 Task: Apply the "Paulstretch" effect on a vocal for an otherworldly, elongated texture.
Action: Mouse moved to (89, 5)
Screenshot: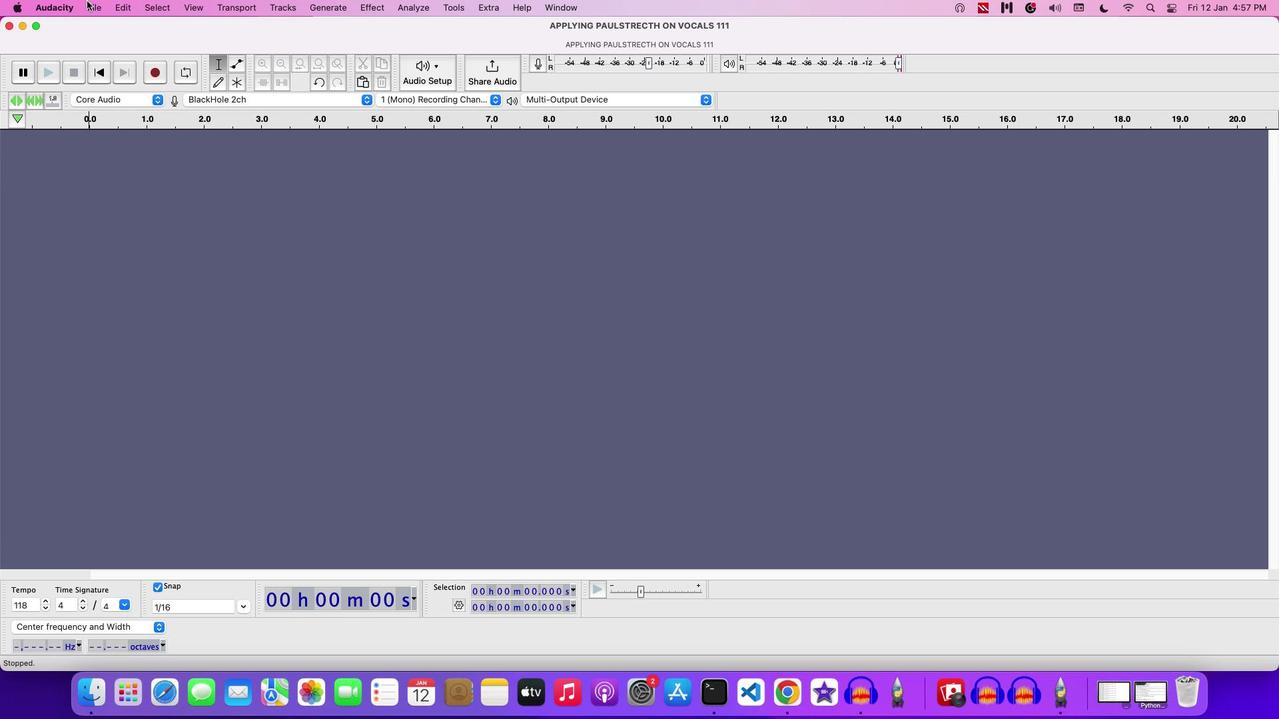 
Action: Mouse pressed left at (89, 5)
Screenshot: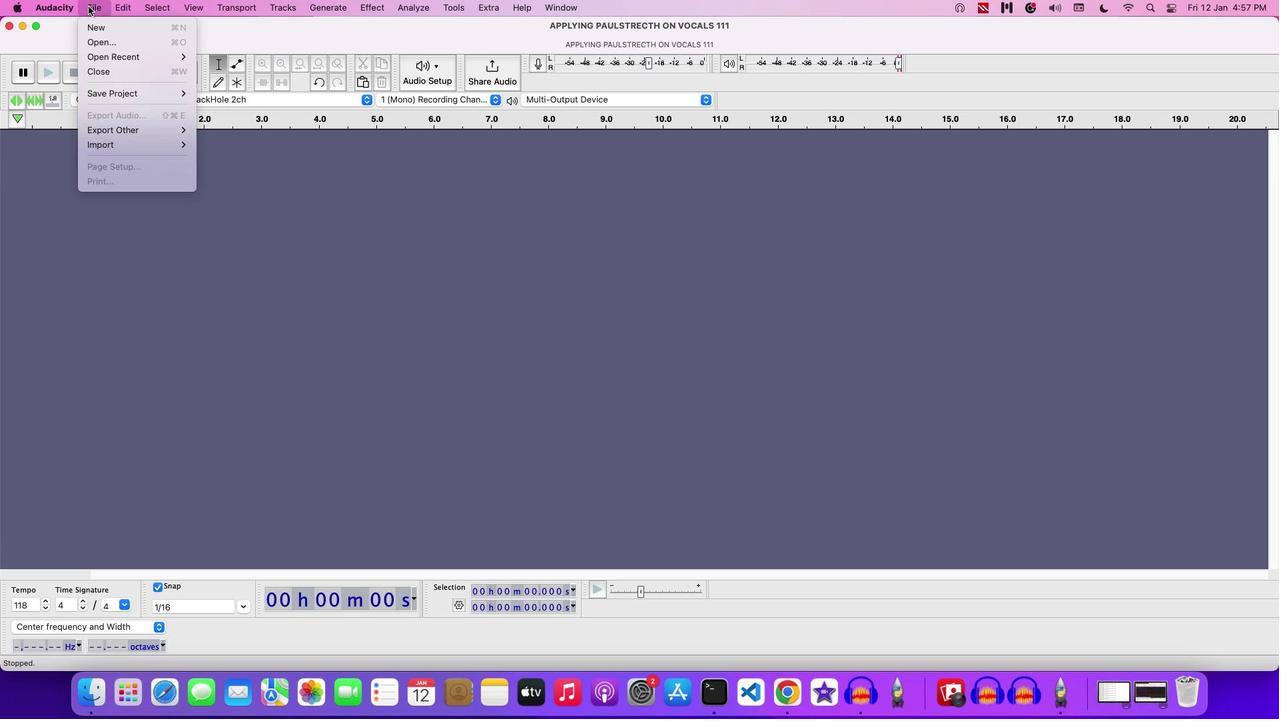 
Action: Mouse moved to (117, 40)
Screenshot: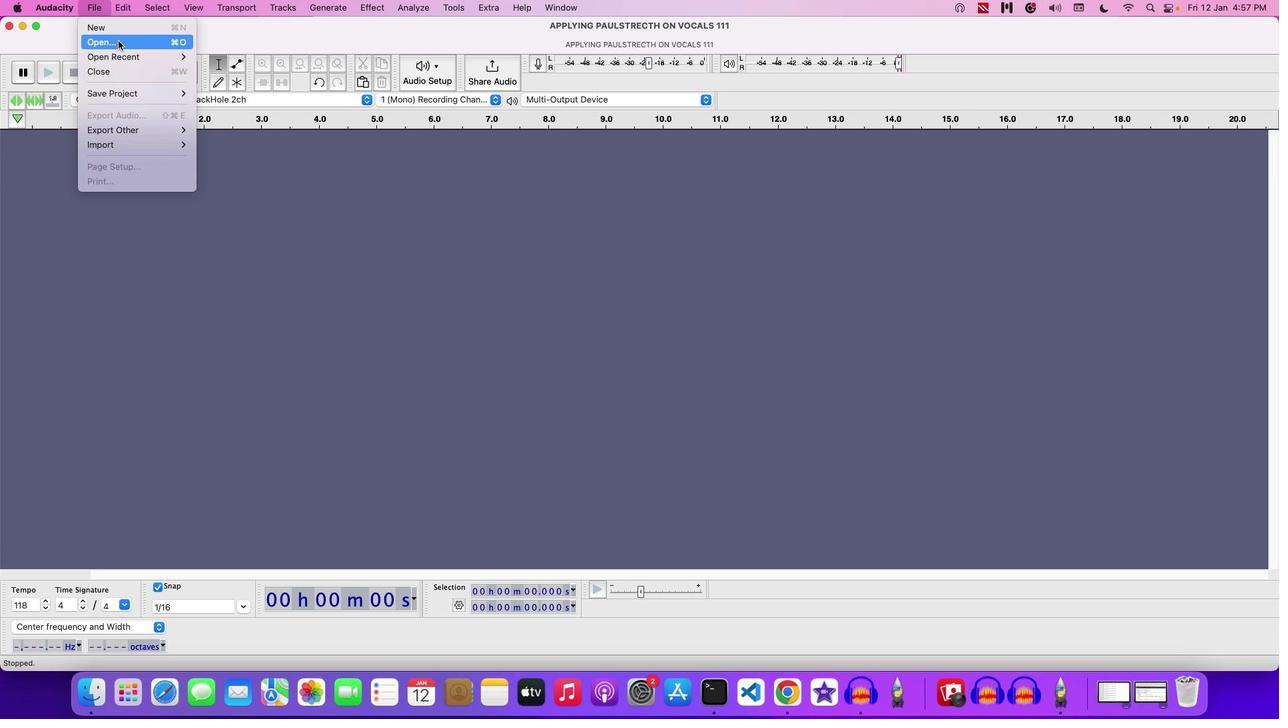 
Action: Mouse pressed left at (117, 40)
Screenshot: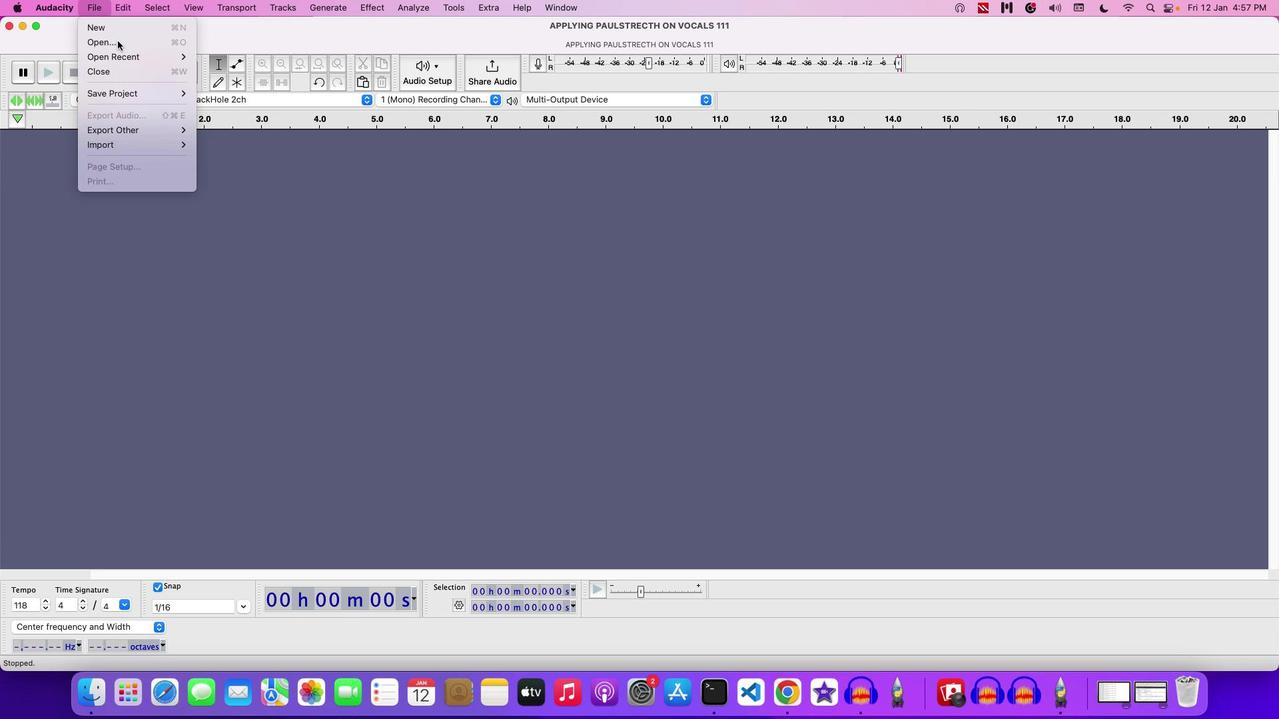 
Action: Mouse moved to (682, 139)
Screenshot: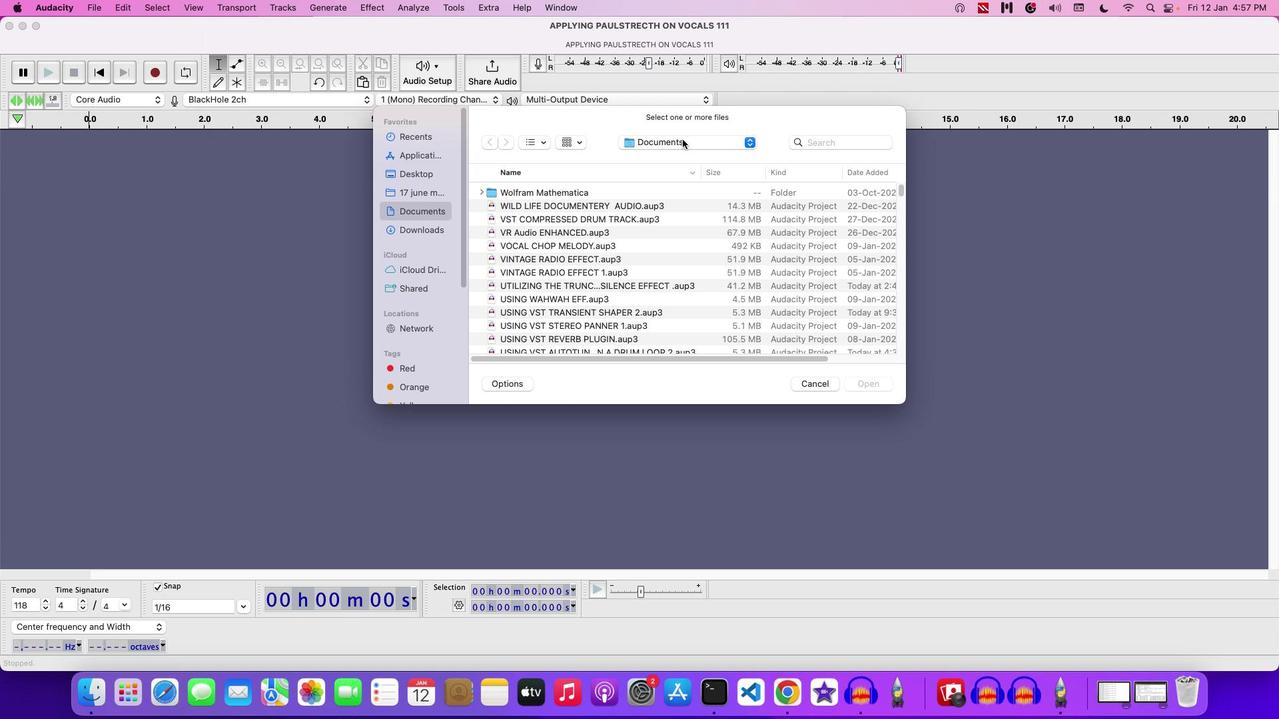 
Action: Mouse pressed left at (682, 139)
Screenshot: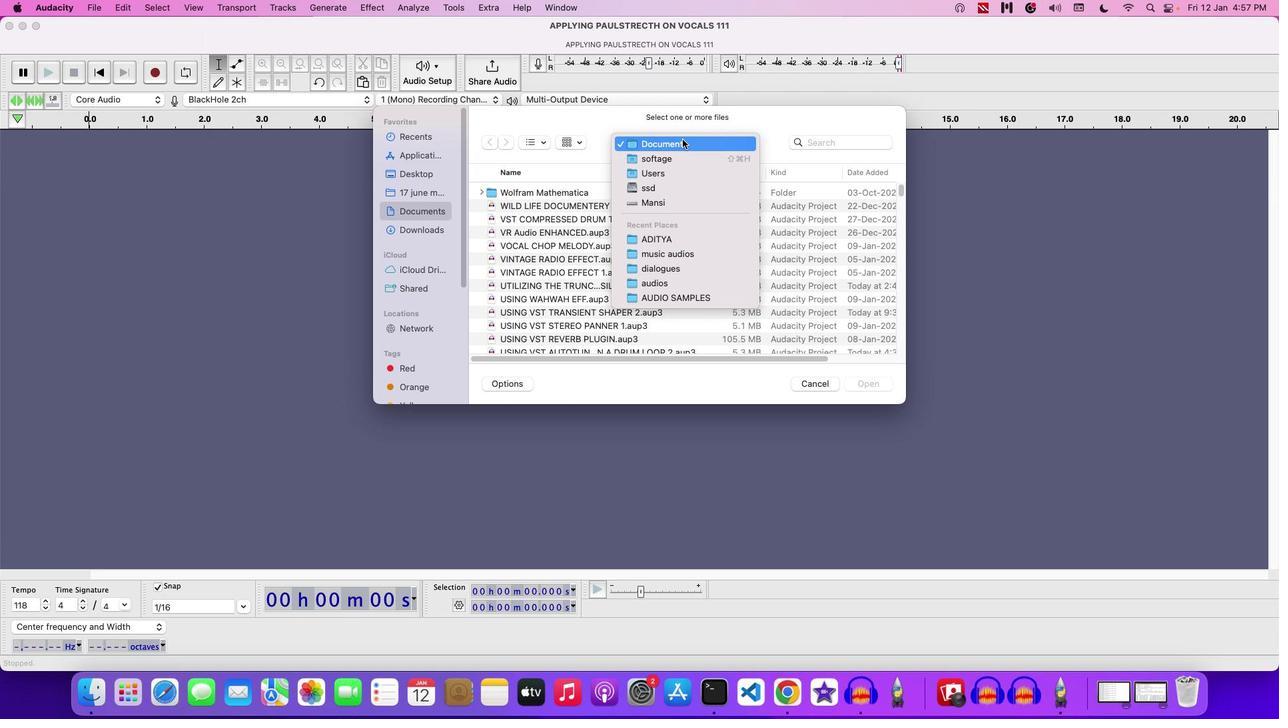 
Action: Mouse moved to (665, 243)
Screenshot: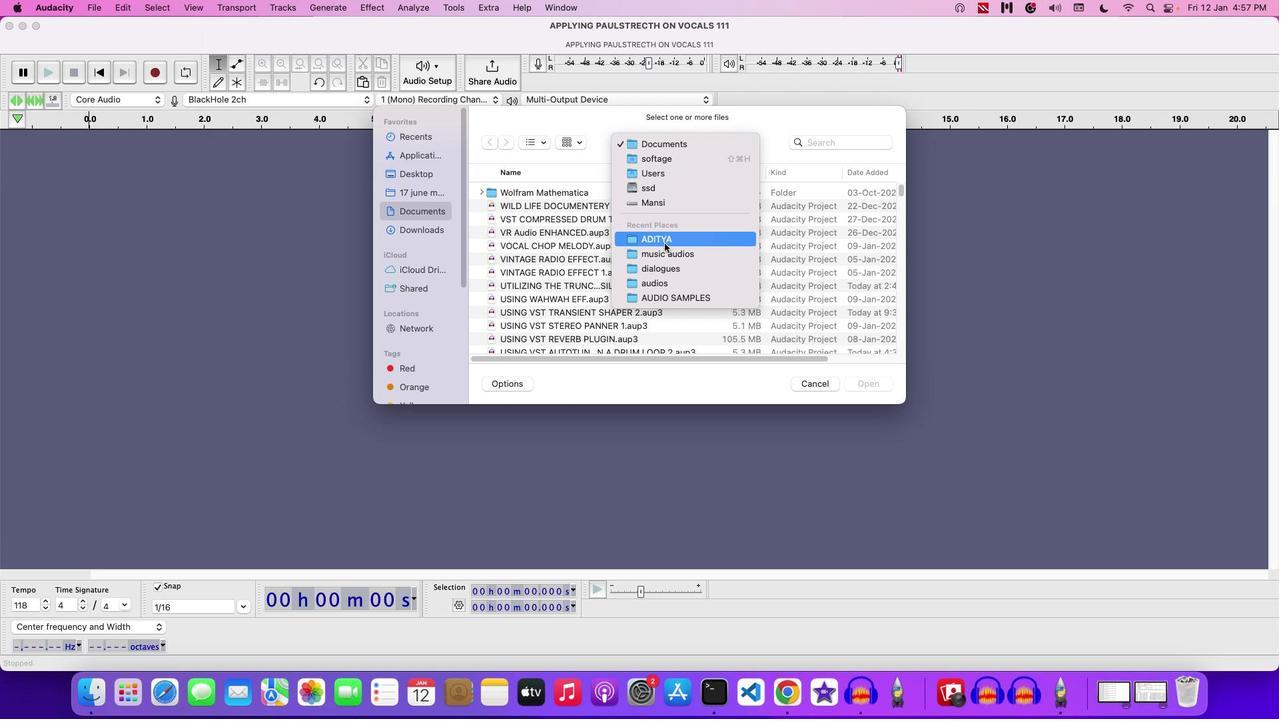 
Action: Mouse pressed left at (665, 243)
Screenshot: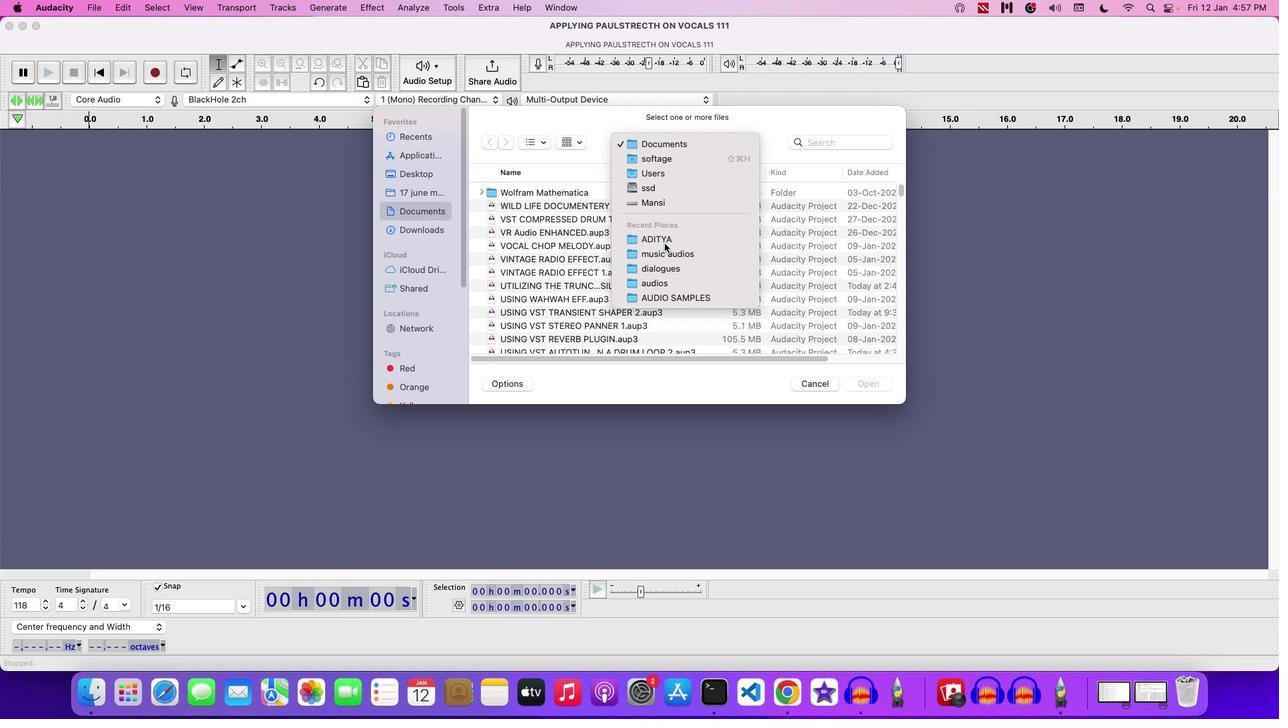 
Action: Mouse moved to (552, 271)
Screenshot: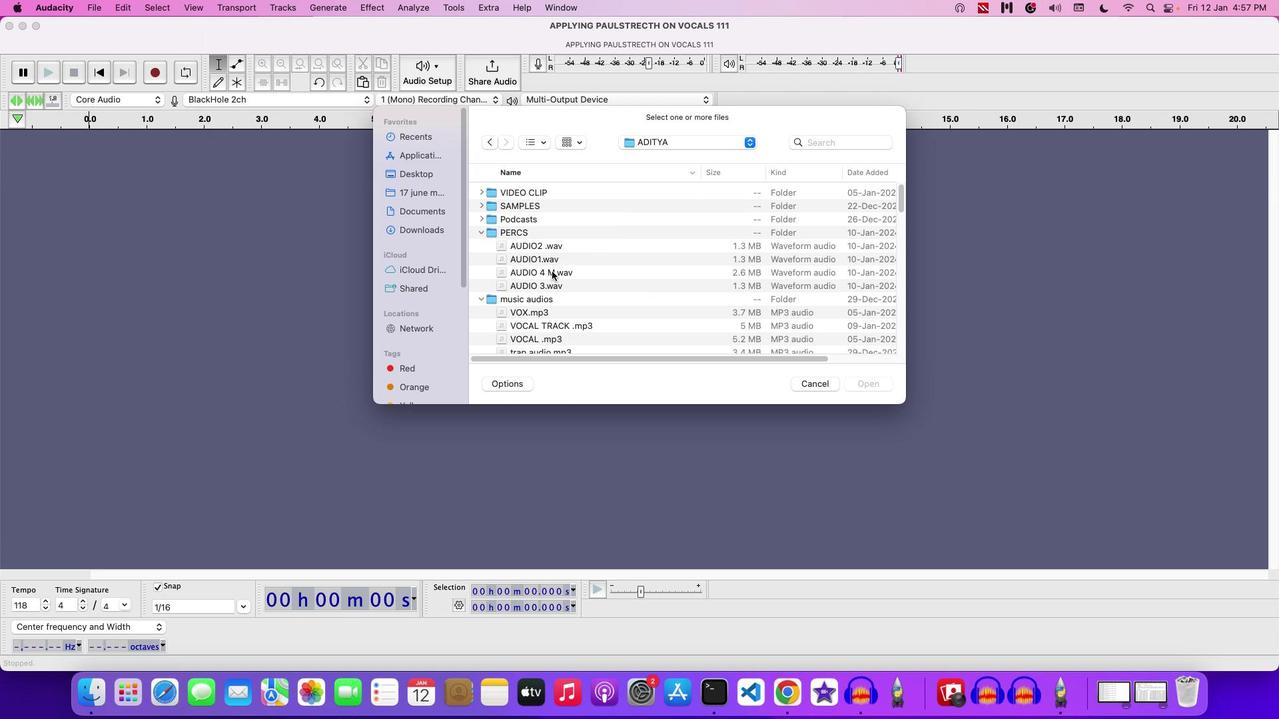 
Action: Mouse scrolled (552, 271) with delta (0, 0)
Screenshot: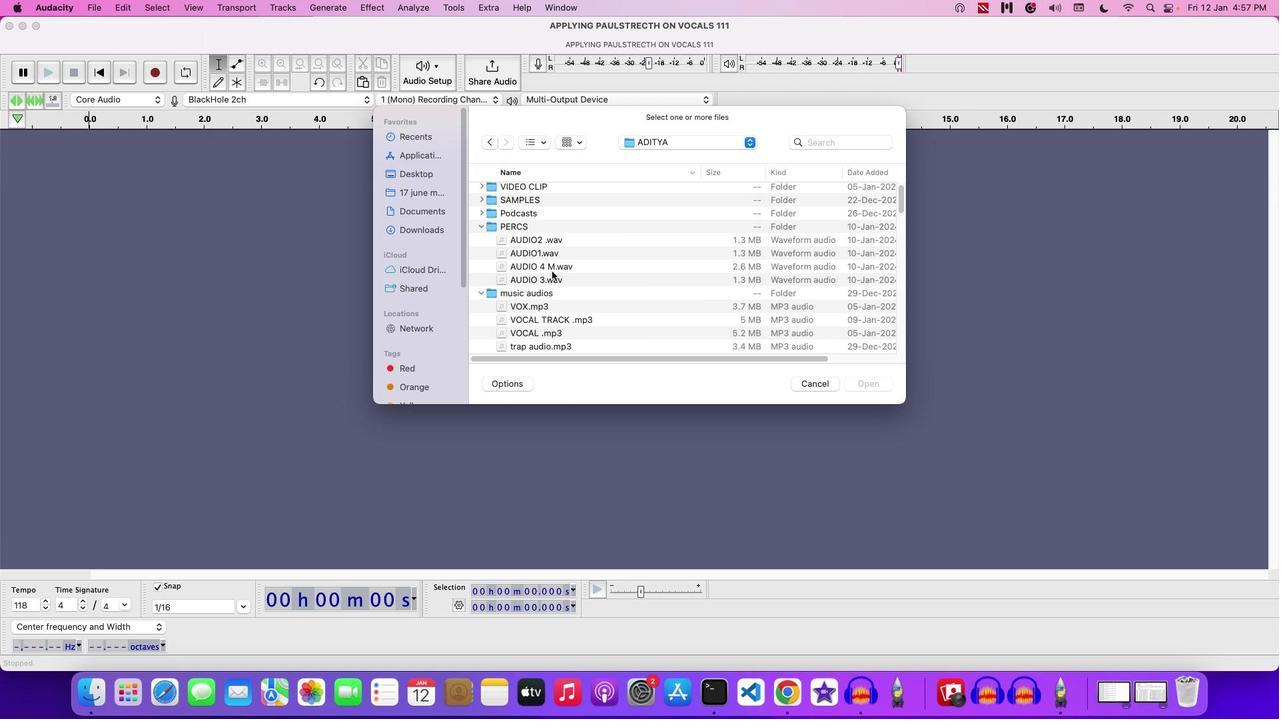 
Action: Mouse scrolled (552, 271) with delta (0, 0)
Screenshot: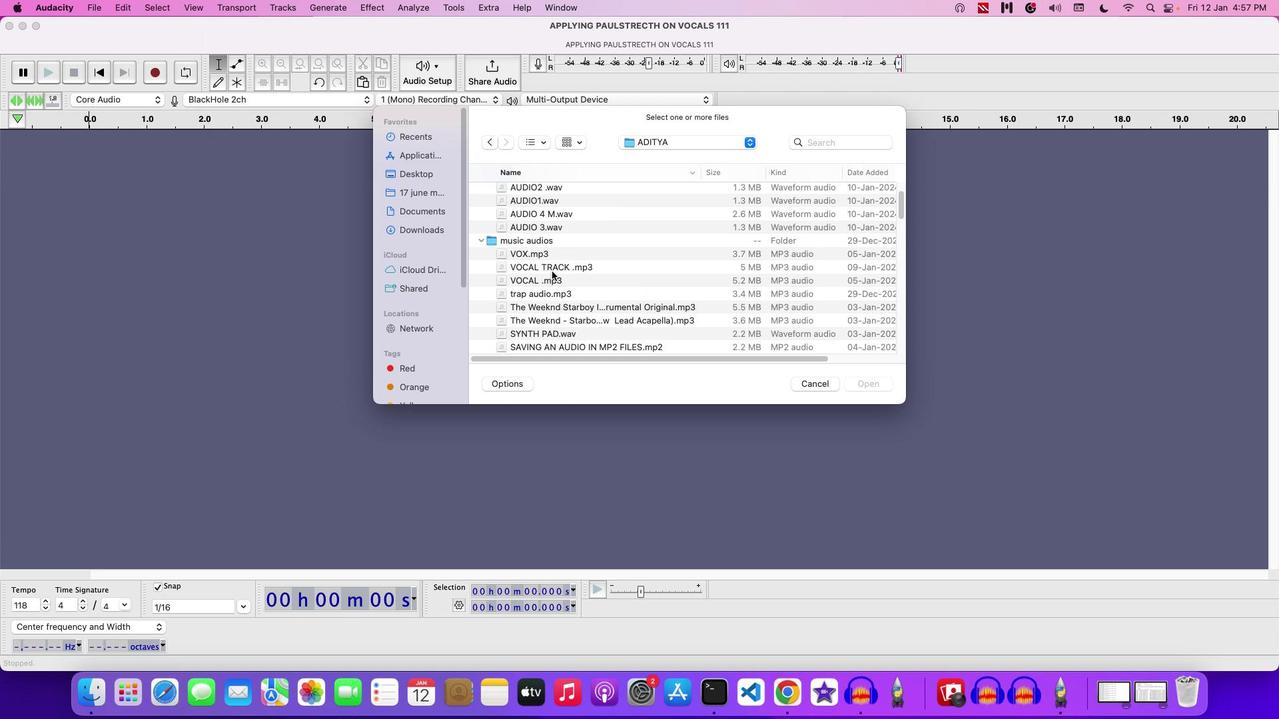 
Action: Mouse scrolled (552, 271) with delta (0, 0)
Screenshot: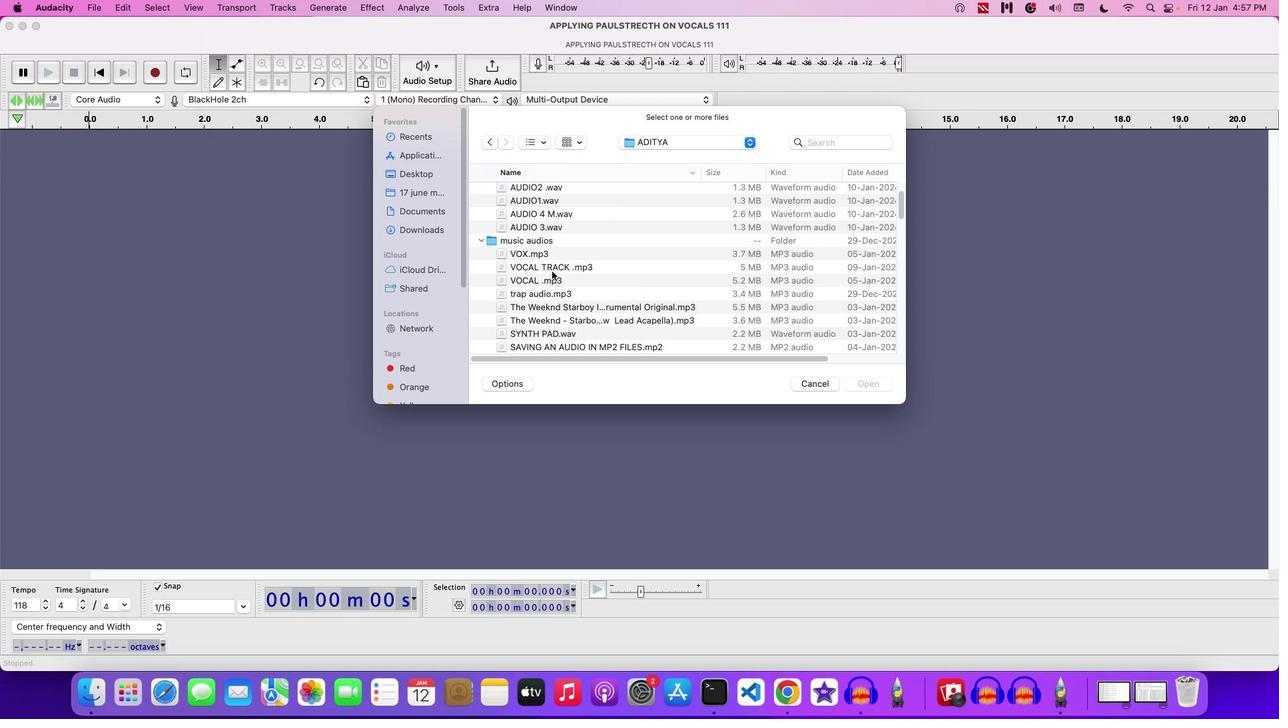 
Action: Mouse scrolled (552, 271) with delta (0, -1)
Screenshot: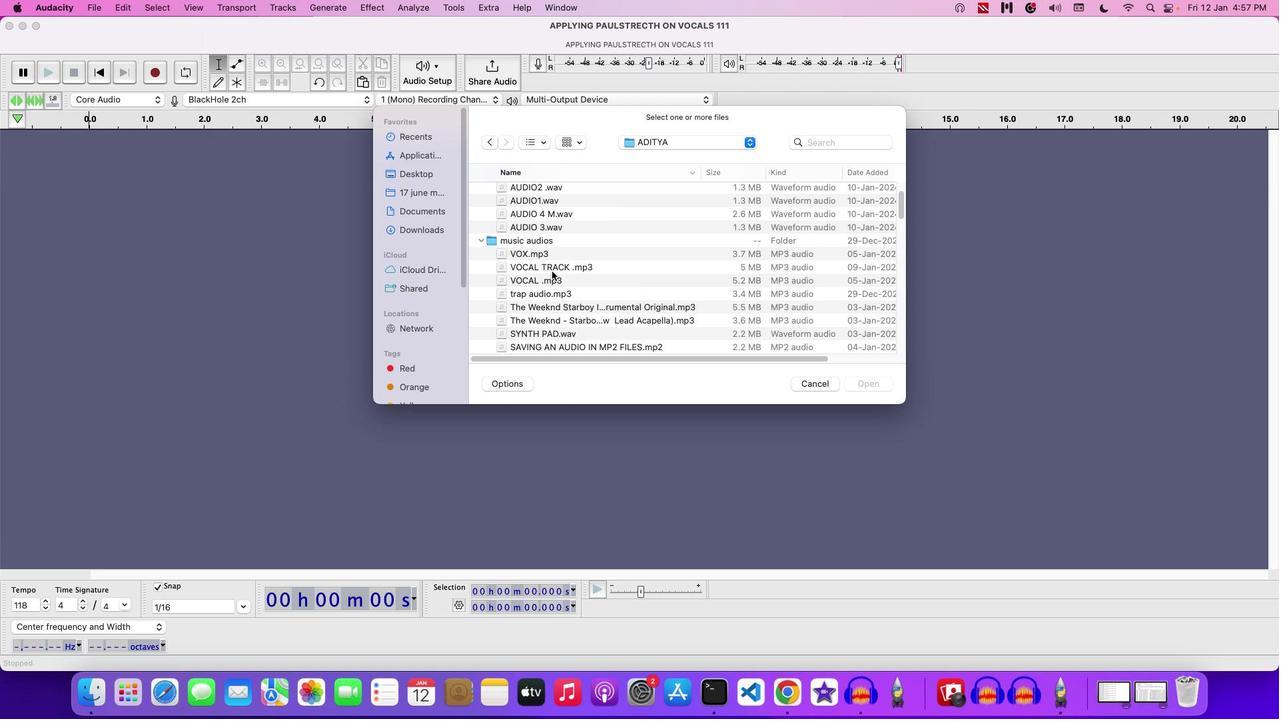 
Action: Mouse moved to (551, 254)
Screenshot: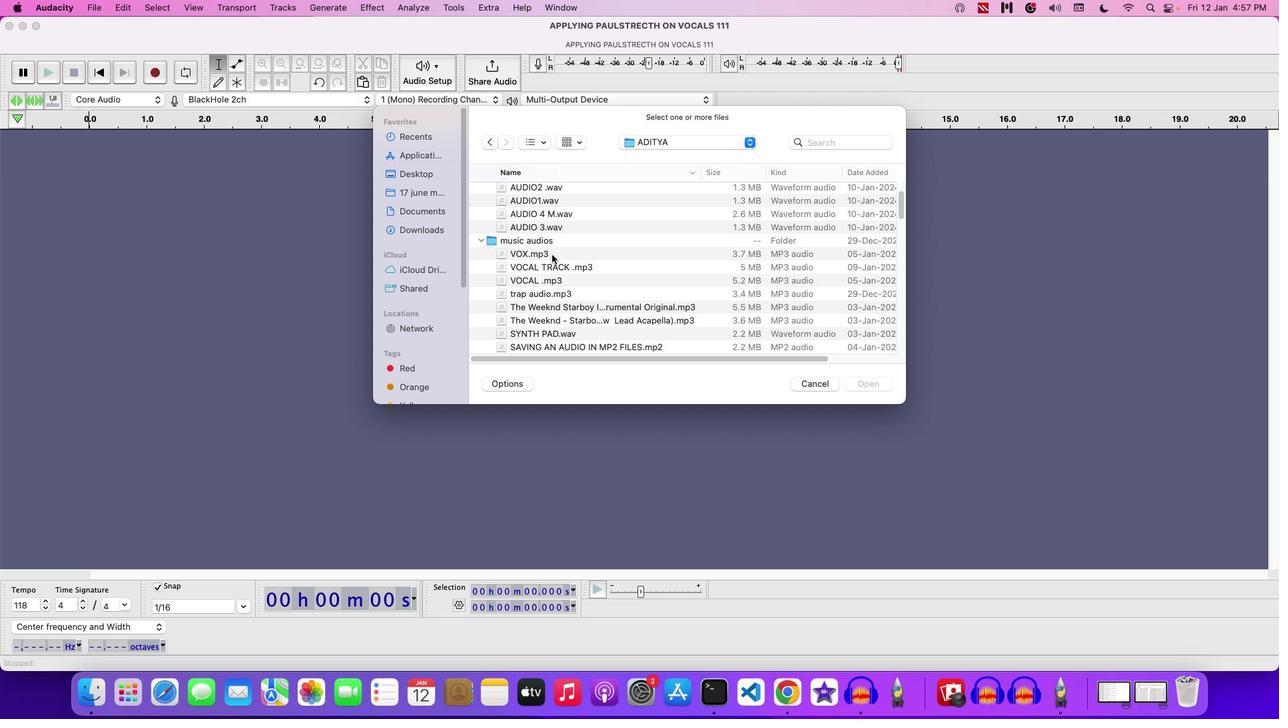 
Action: Mouse pressed left at (551, 254)
Screenshot: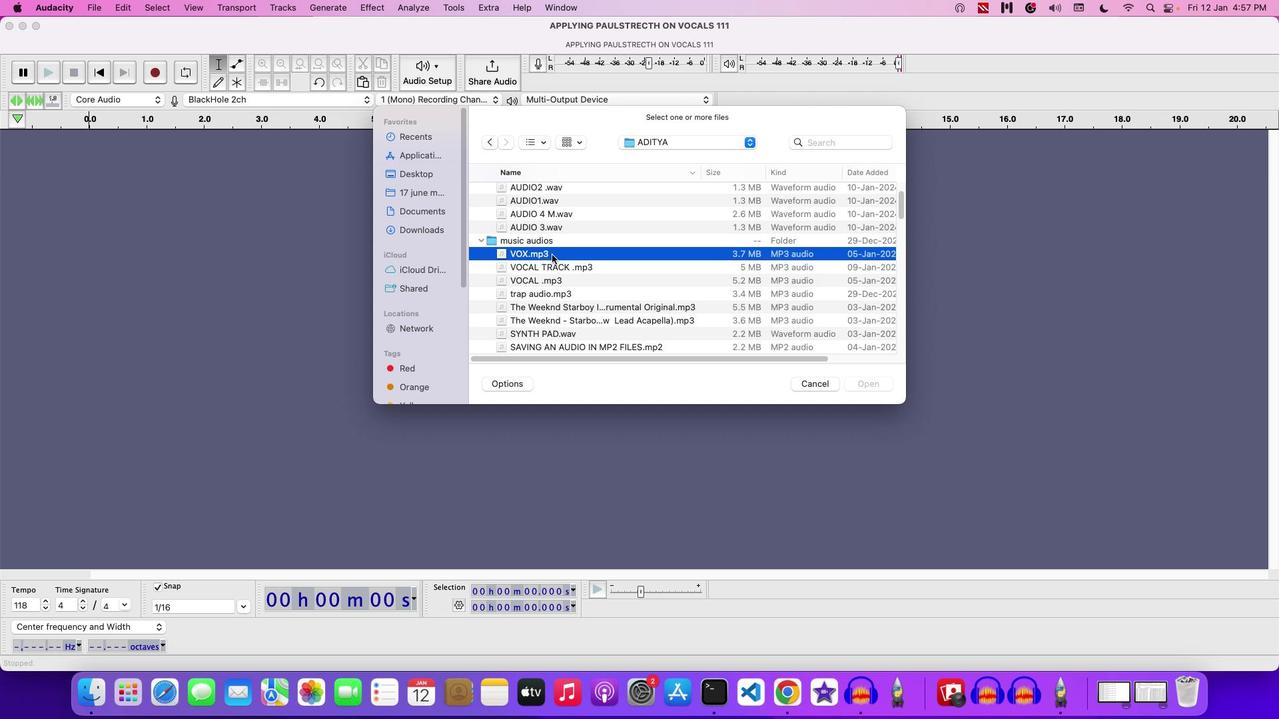 
Action: Mouse pressed left at (551, 254)
Screenshot: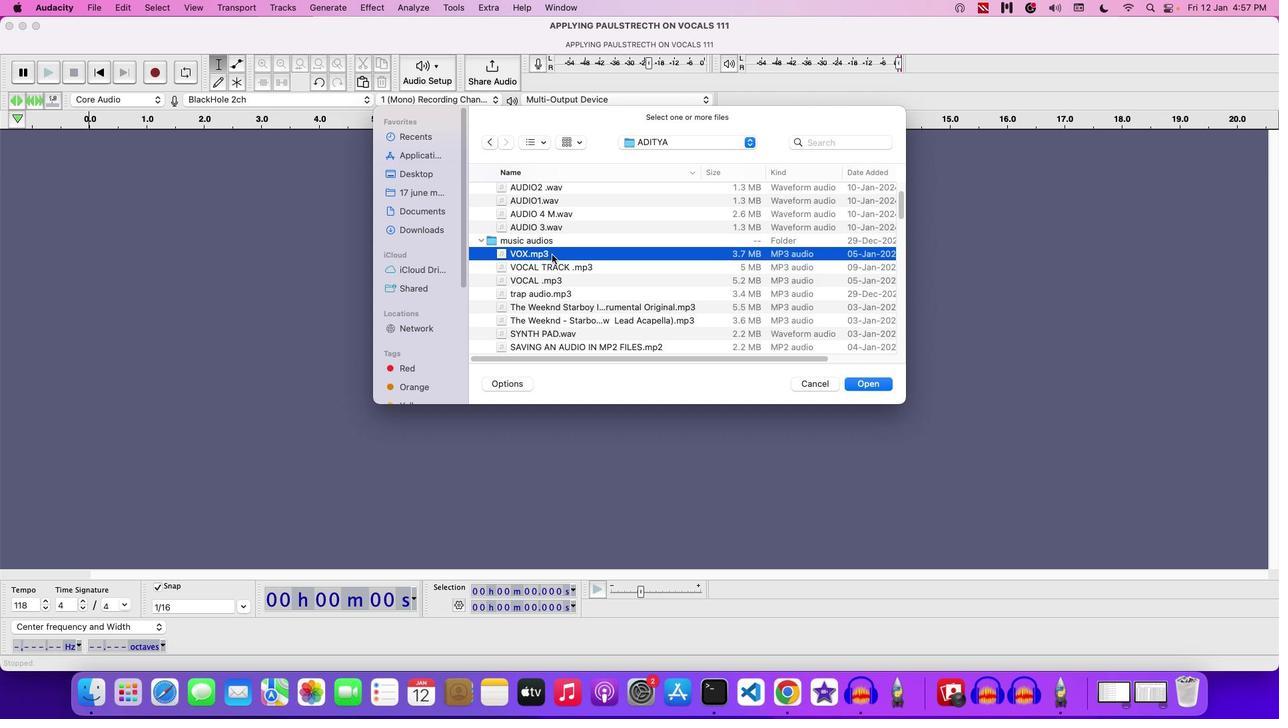 
Action: Mouse moved to (534, 253)
Screenshot: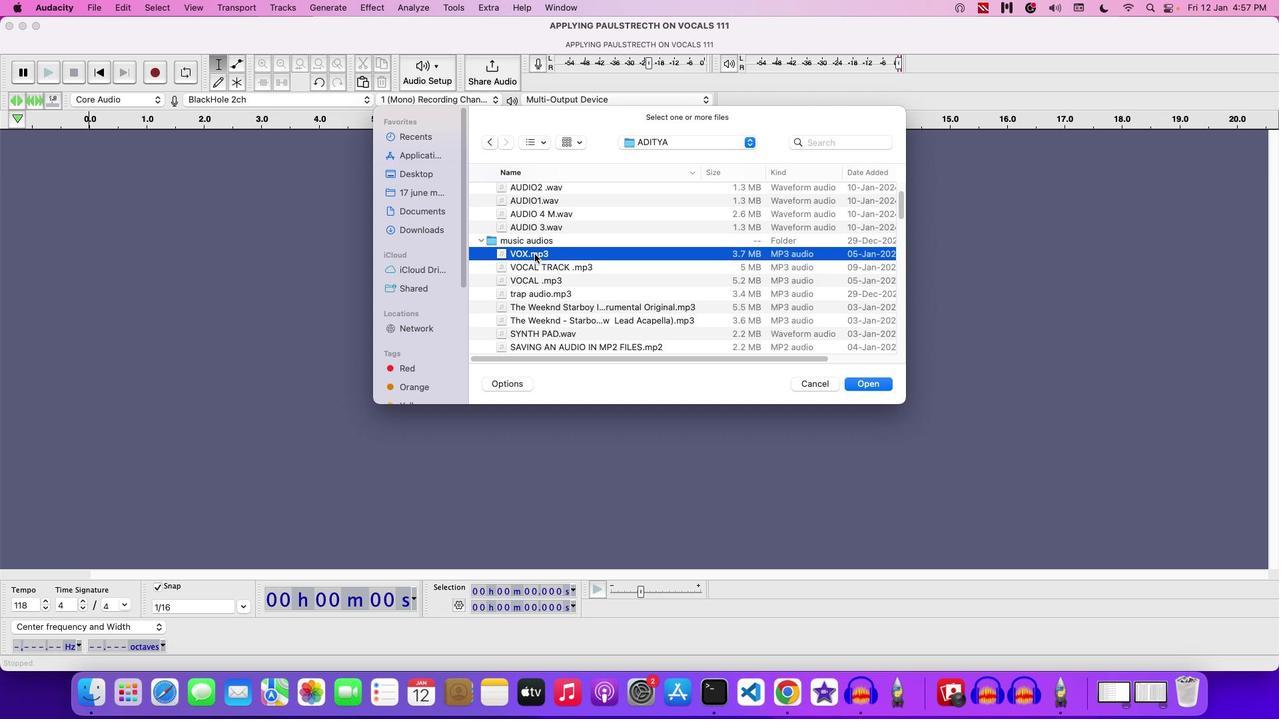 
Action: Mouse pressed left at (534, 253)
Screenshot: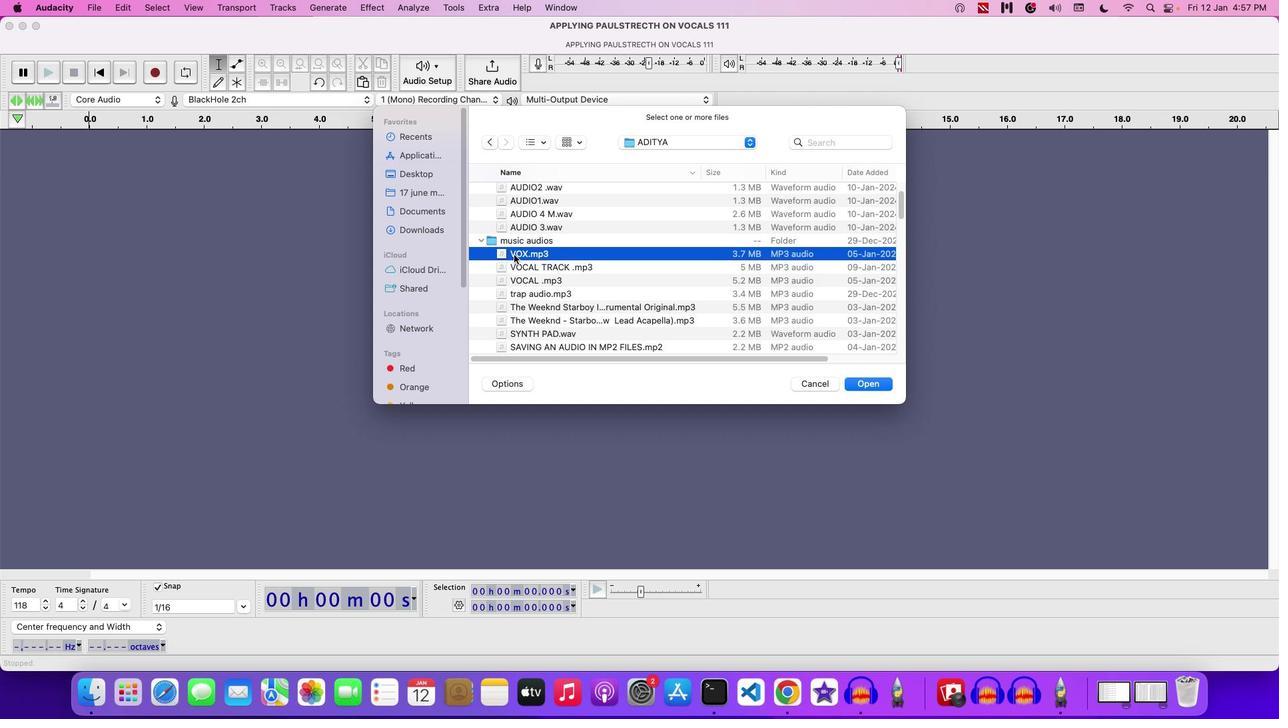 
Action: Mouse moved to (817, 384)
Screenshot: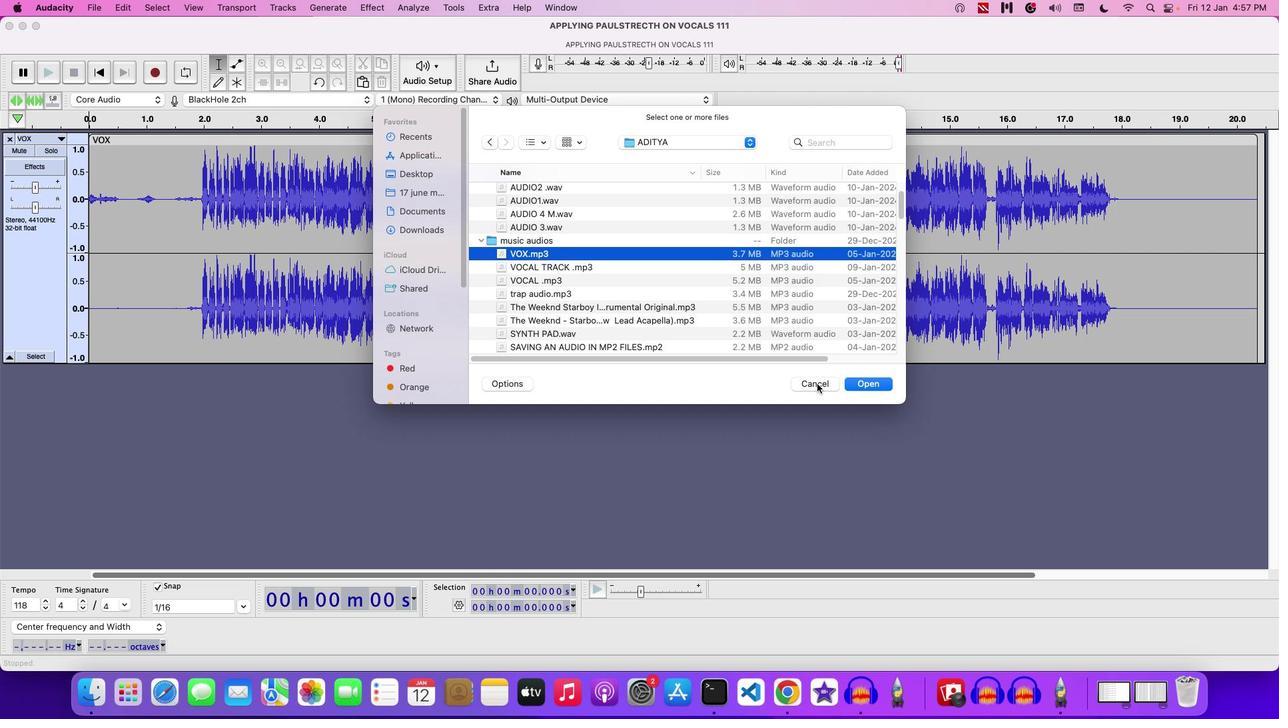 
Action: Mouse pressed left at (817, 384)
Screenshot: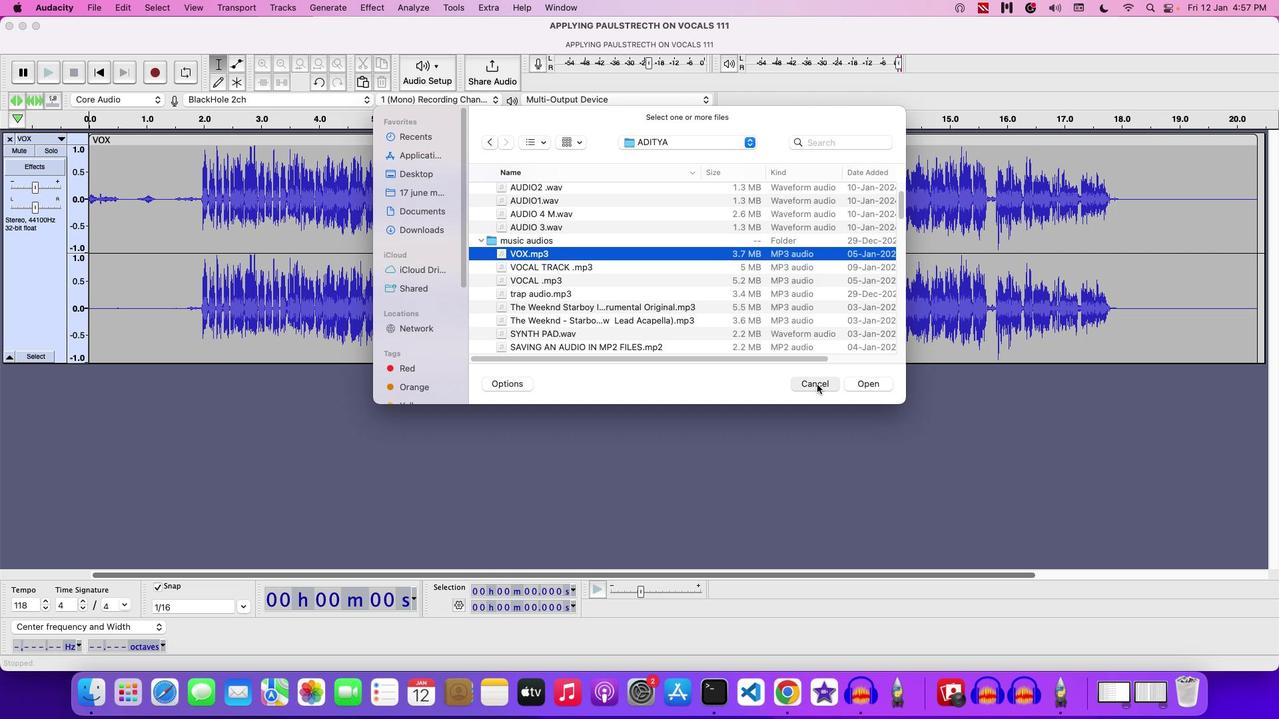 
Action: Mouse moved to (91, 142)
Screenshot: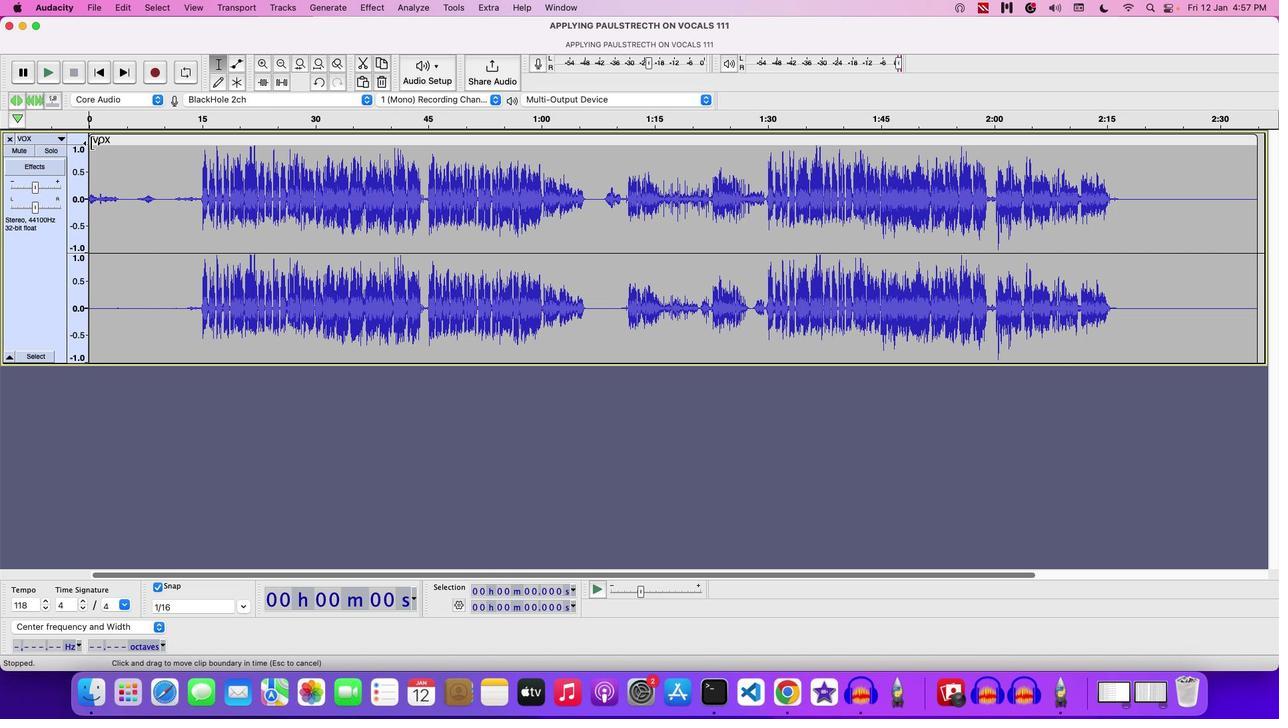 
Action: Mouse pressed left at (91, 142)
Screenshot: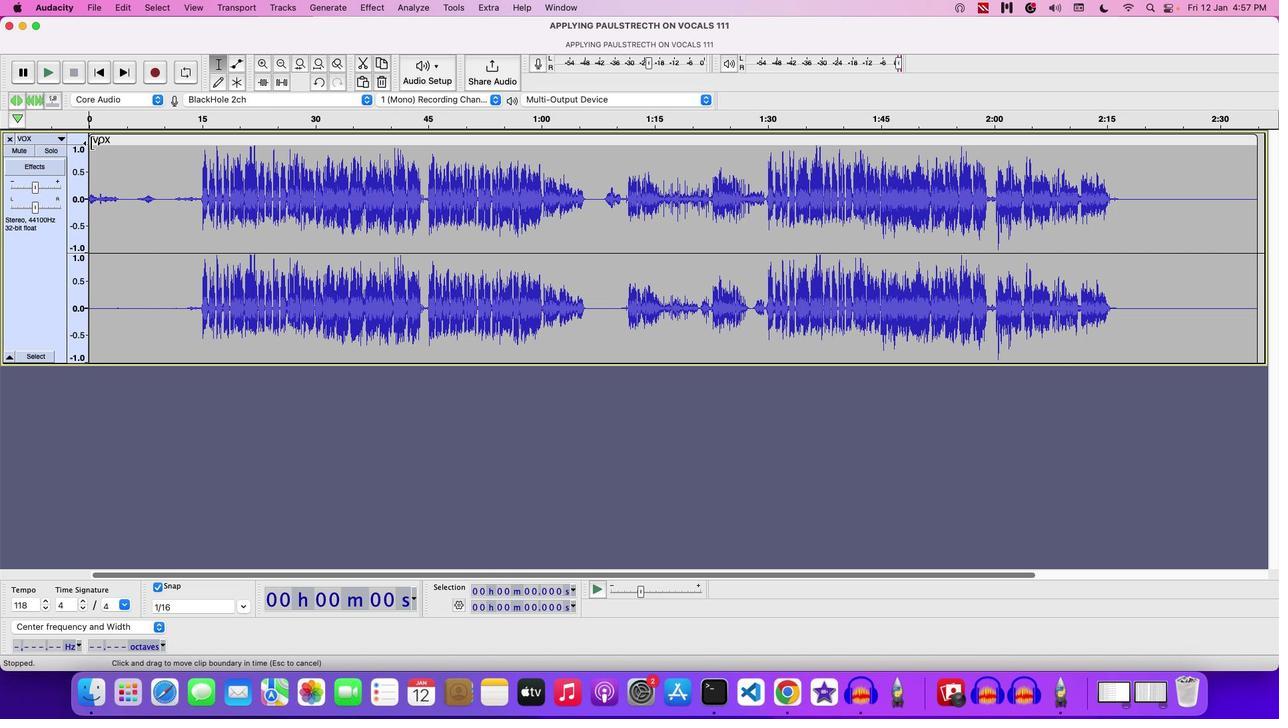 
Action: Mouse moved to (221, 143)
Screenshot: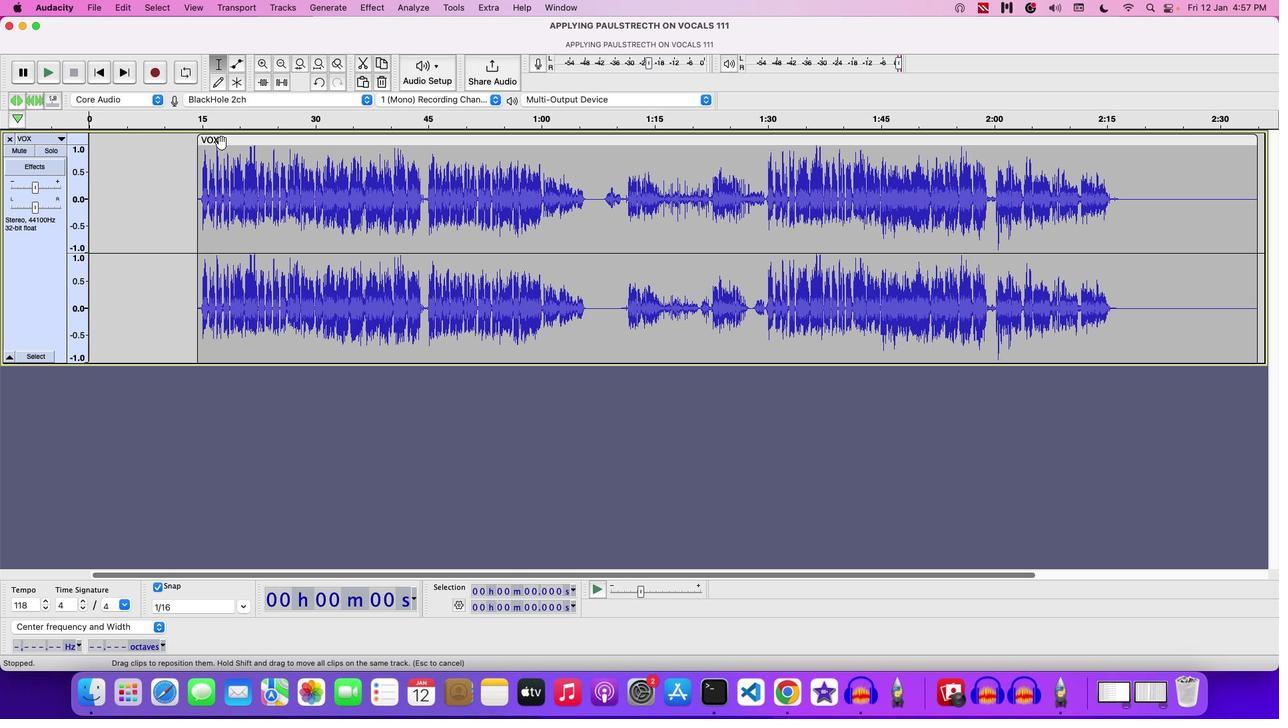 
Action: Mouse pressed left at (221, 143)
Screenshot: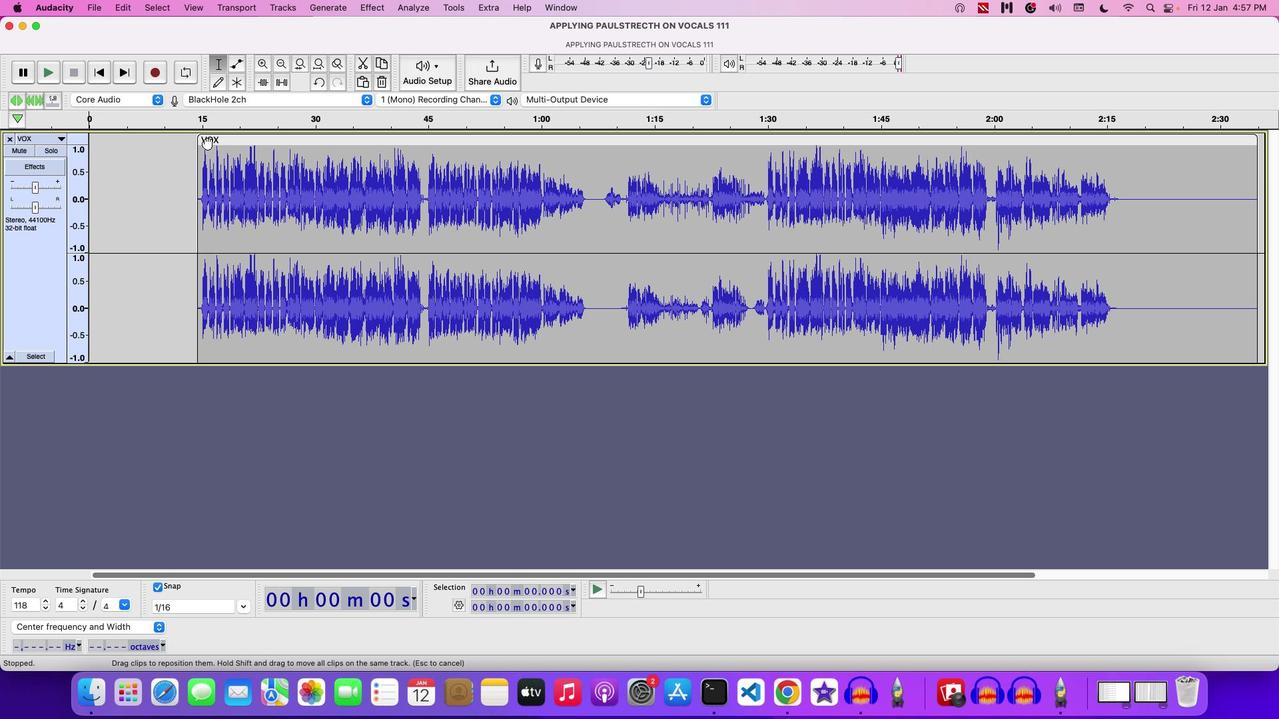 
Action: Mouse moved to (319, 175)
Screenshot: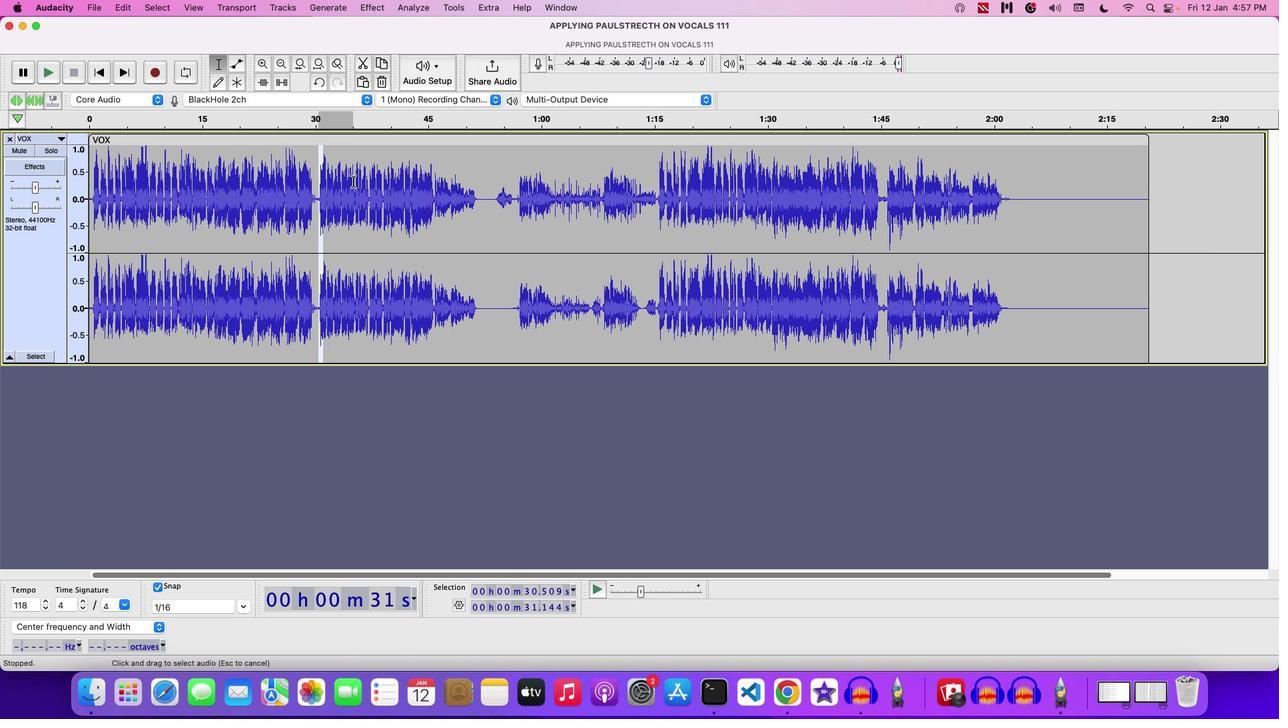 
Action: Mouse pressed left at (319, 175)
Screenshot: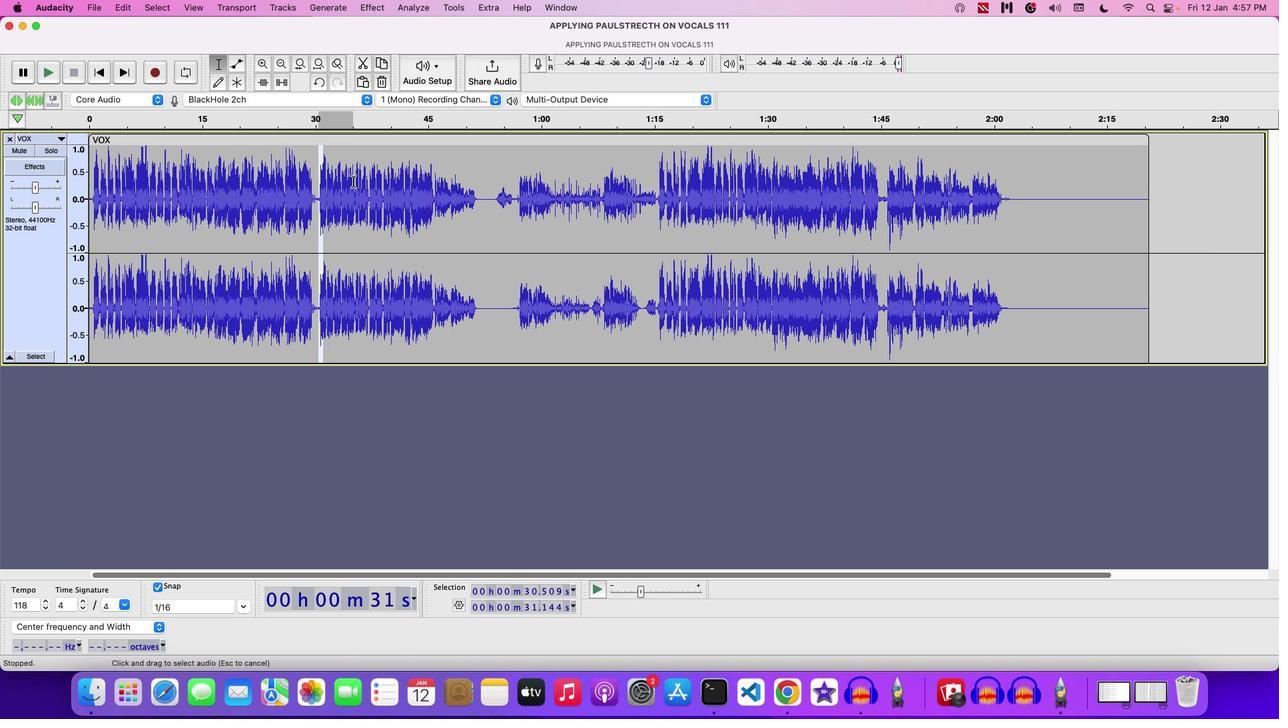 
Action: Mouse moved to (434, 188)
Screenshot: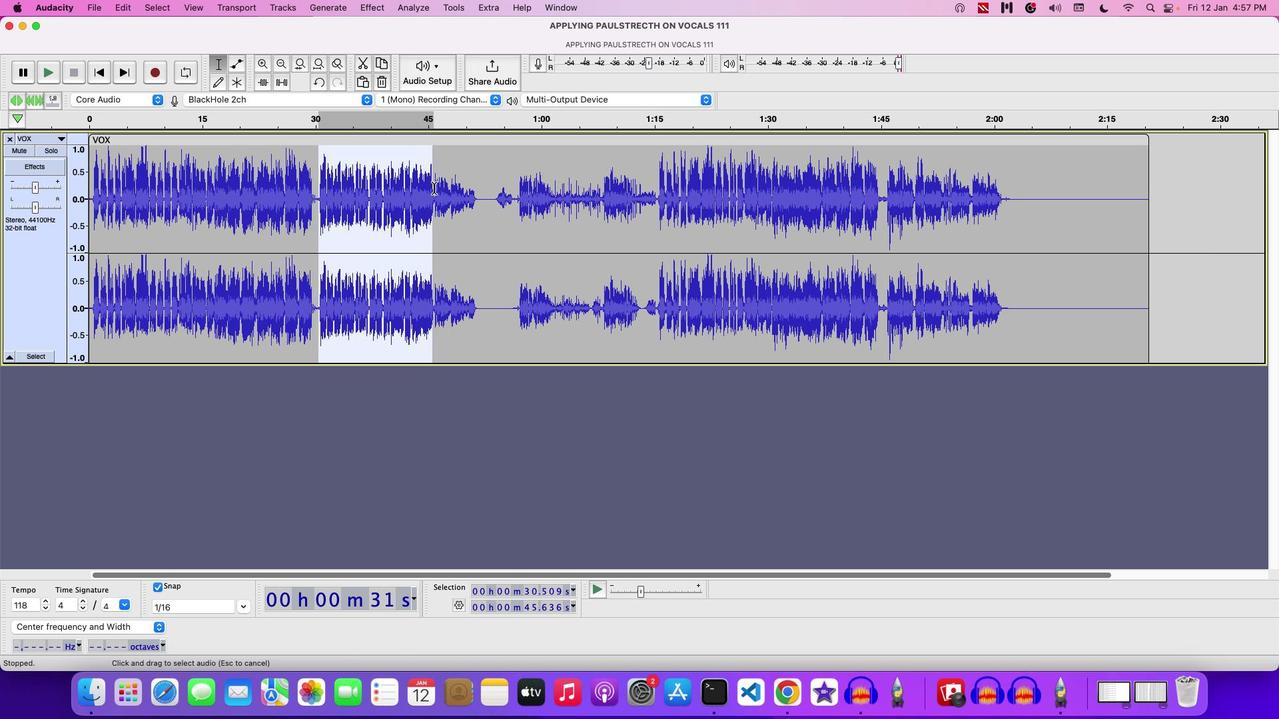 
Action: Key pressed Key.space
Screenshot: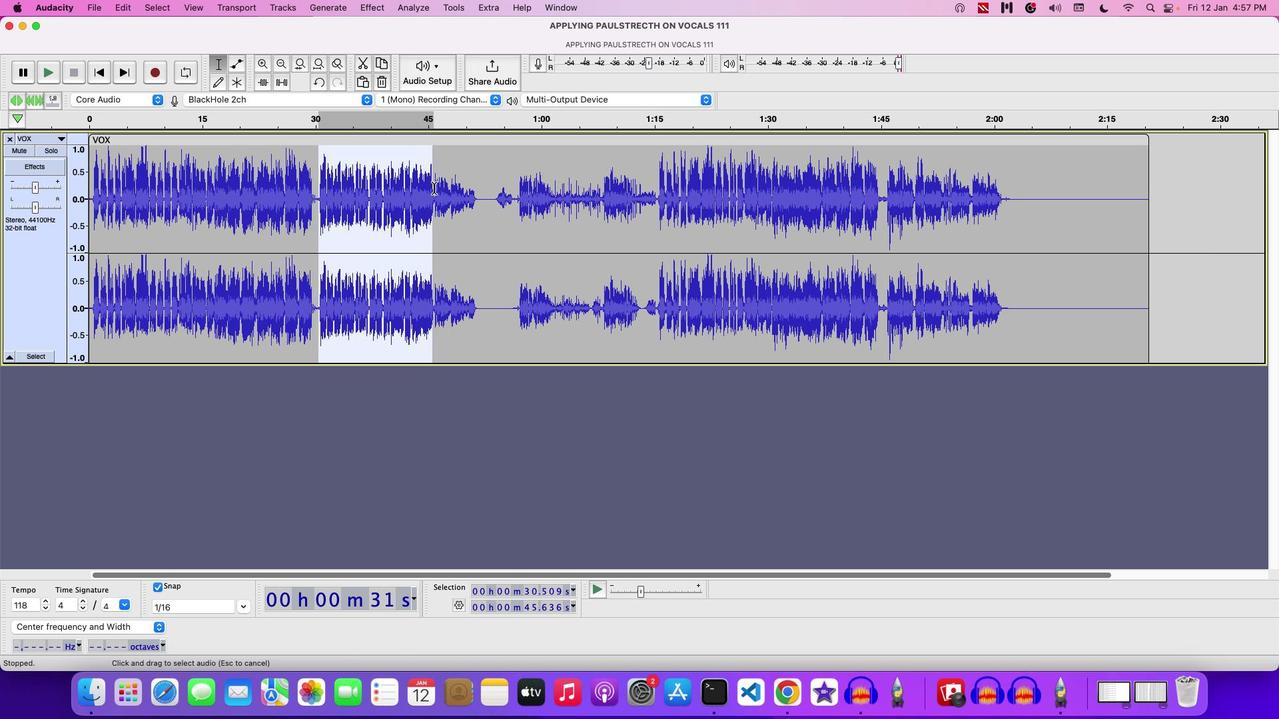 
Action: Mouse moved to (91, 139)
Screenshot: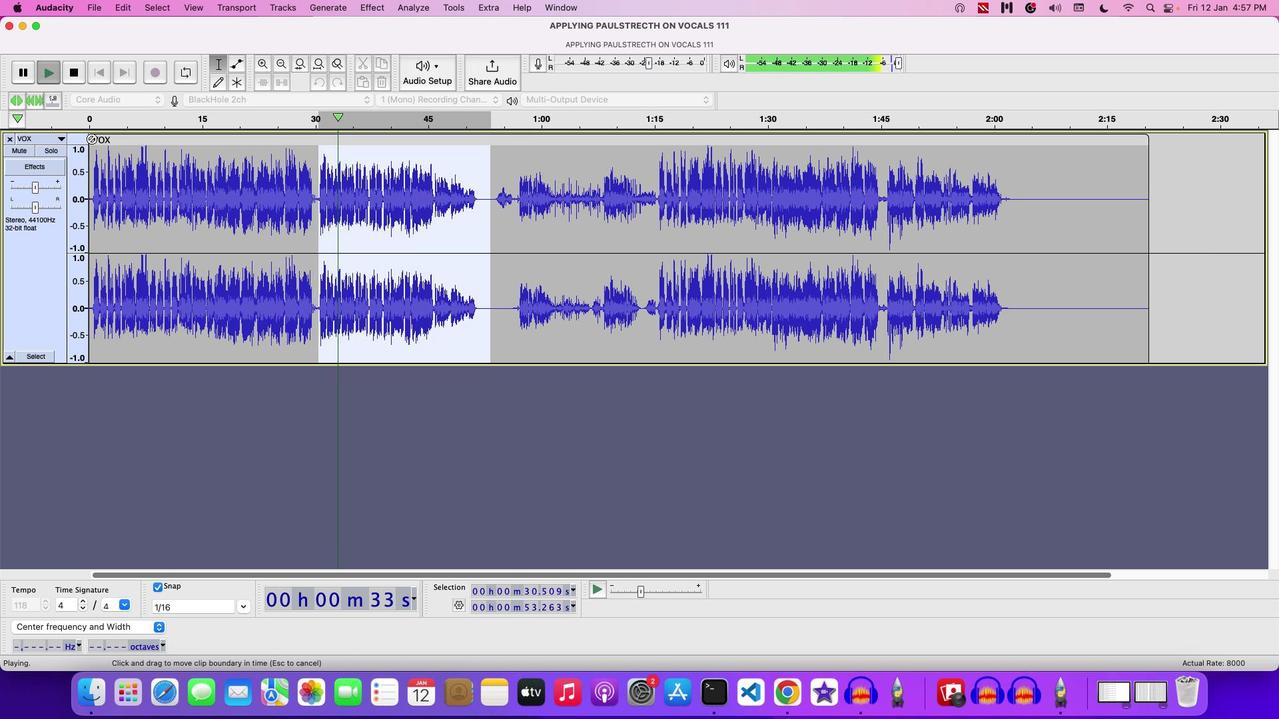 
Action: Key pressed Key.space
Screenshot: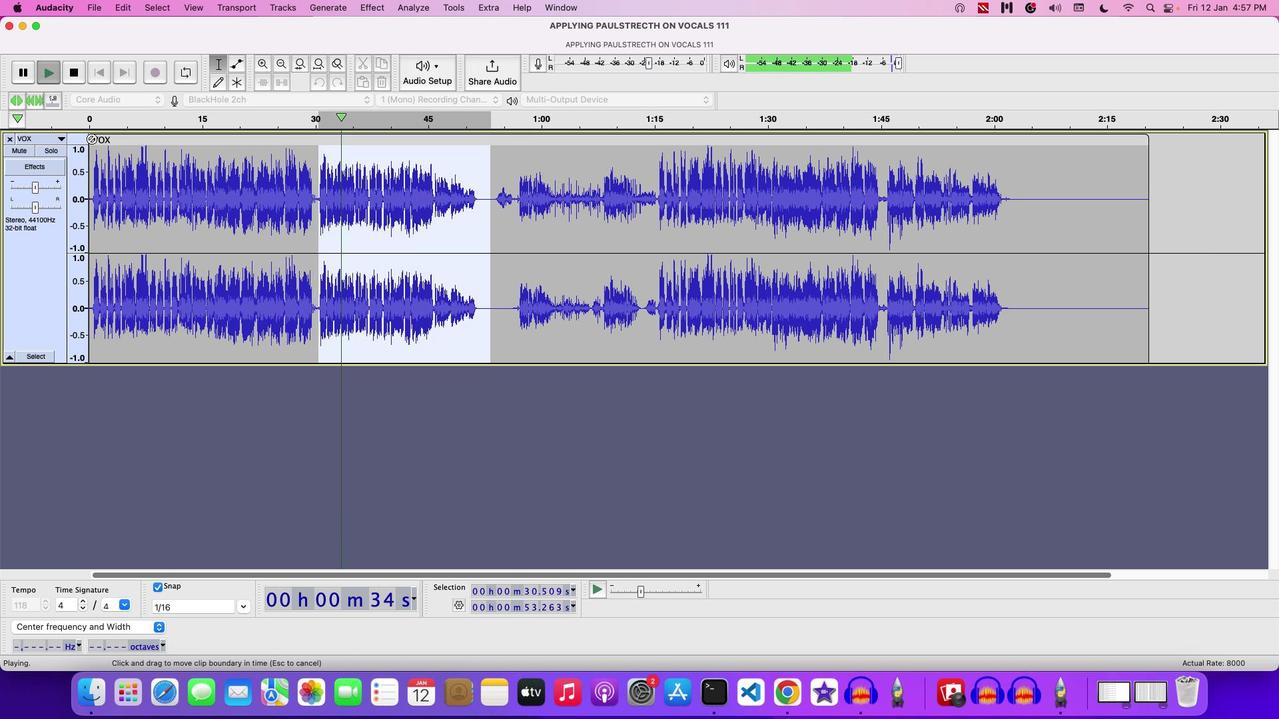 
Action: Mouse pressed left at (91, 139)
Screenshot: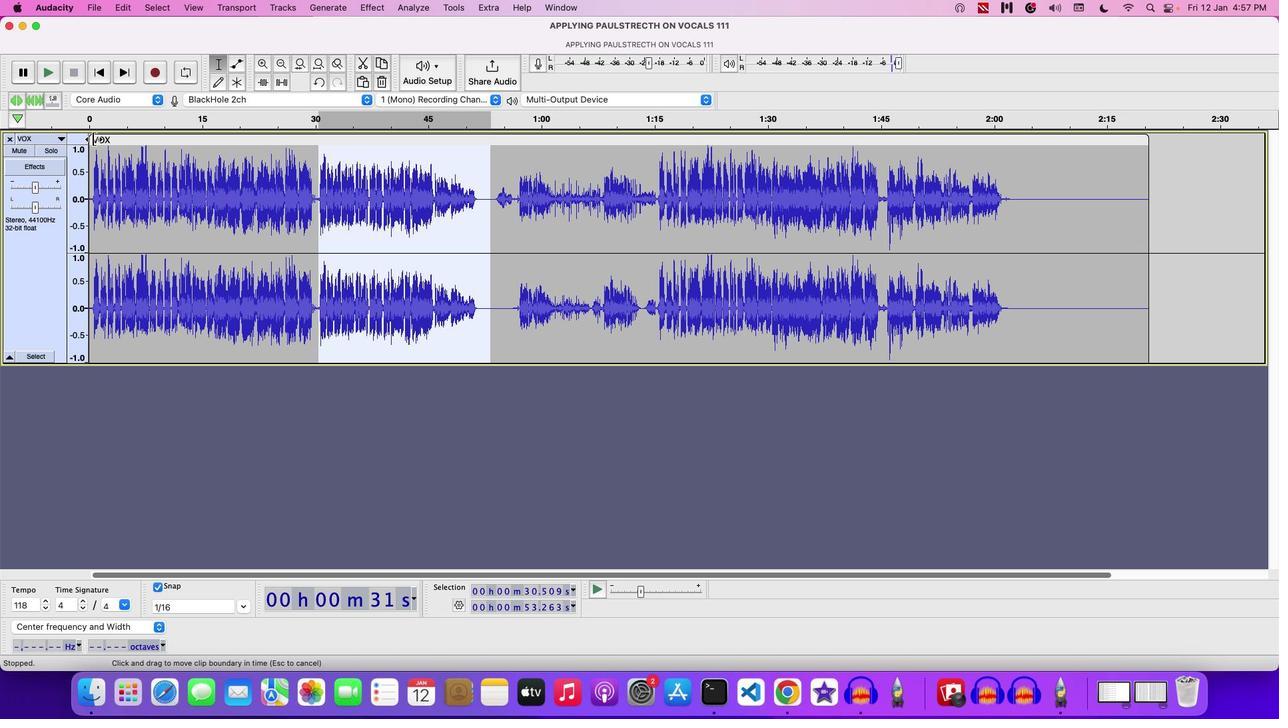 
Action: Mouse moved to (329, 141)
Screenshot: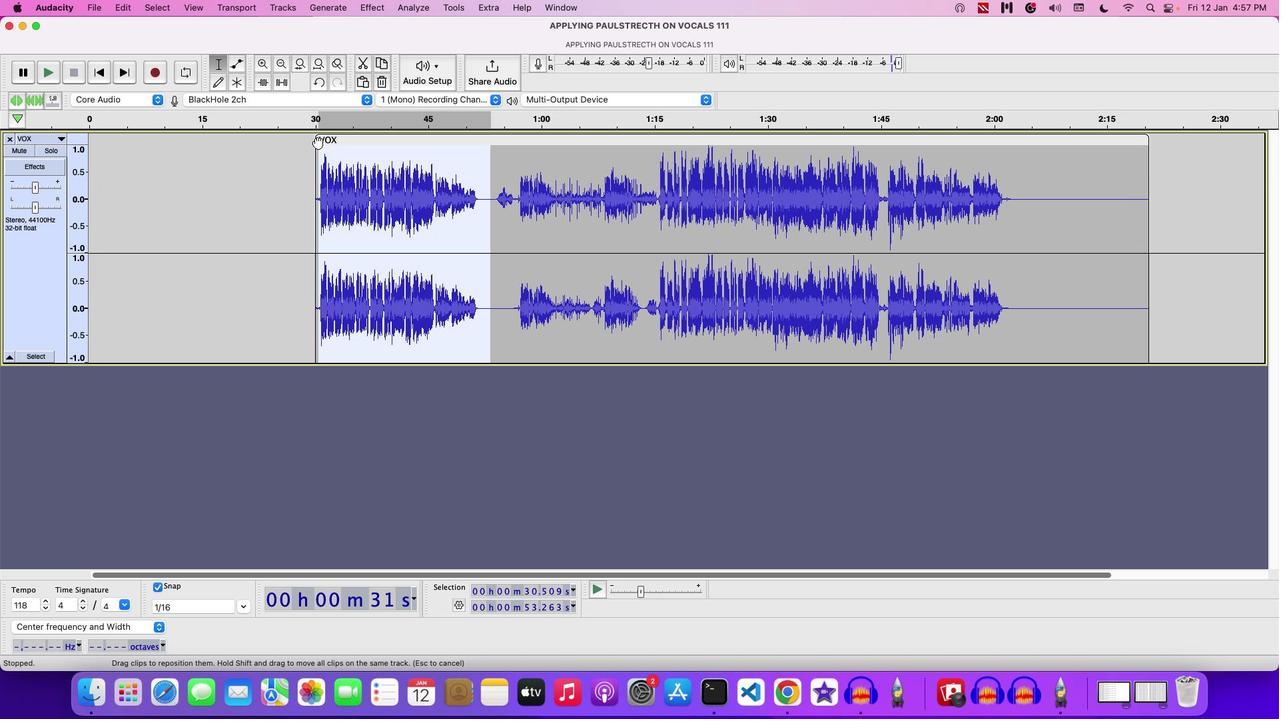 
Action: Mouse pressed left at (329, 141)
Screenshot: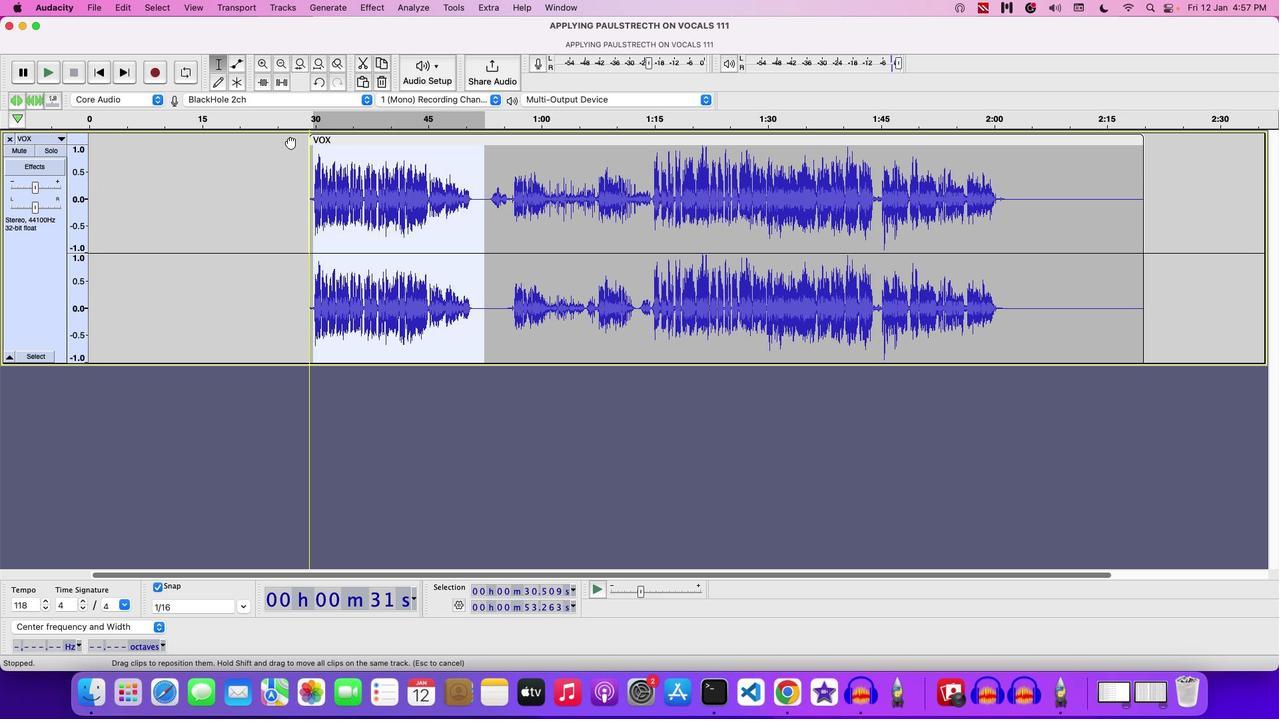 
Action: Mouse moved to (925, 145)
Screenshot: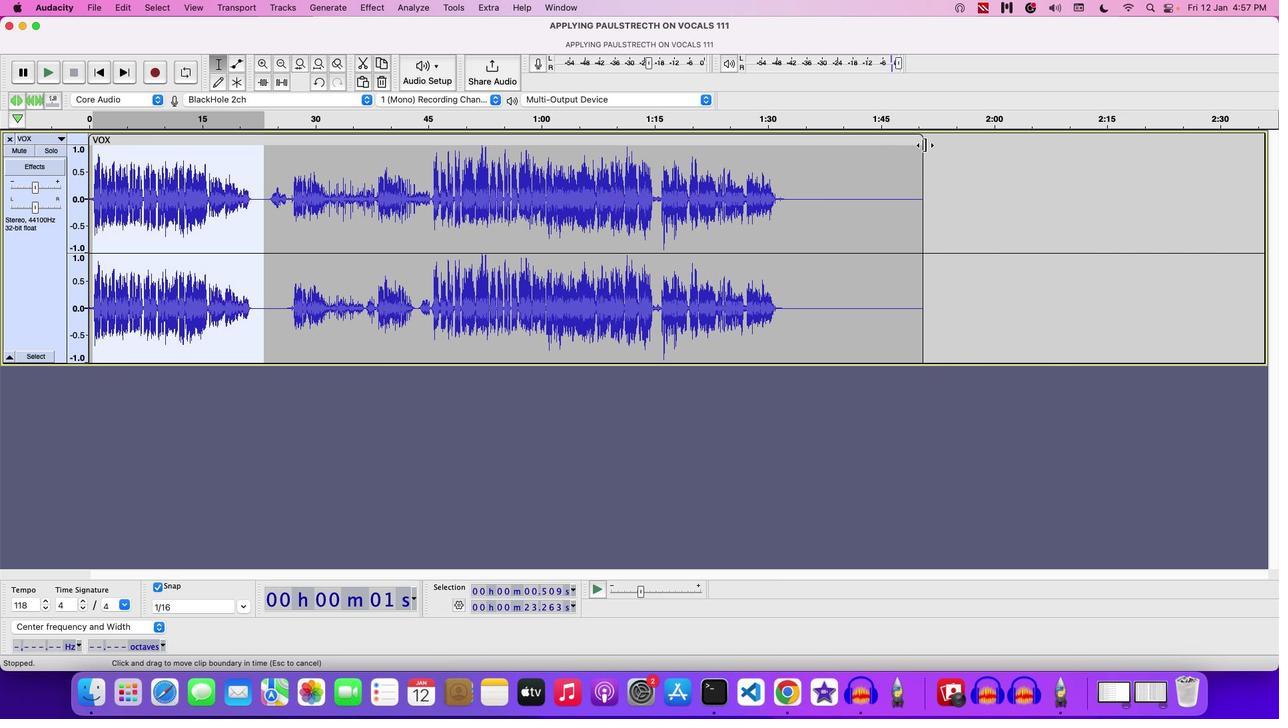 
Action: Mouse pressed left at (925, 145)
Screenshot: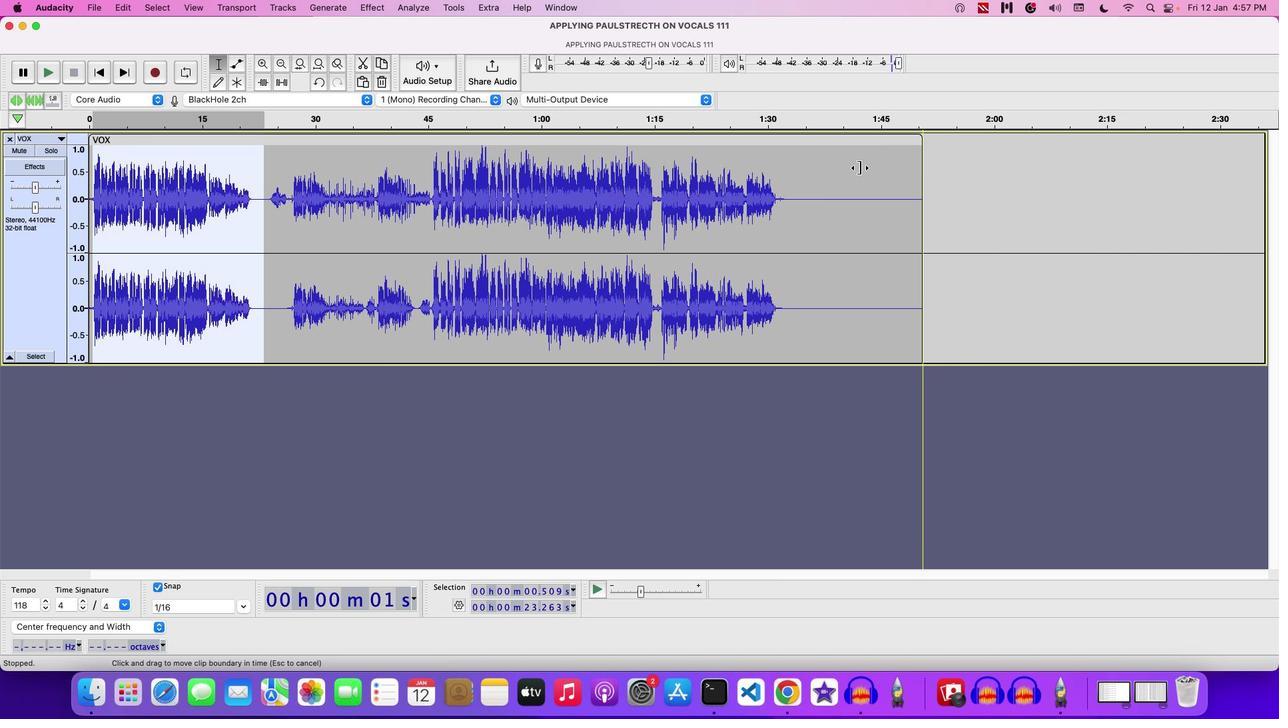 
Action: Mouse moved to (261, 186)
Screenshot: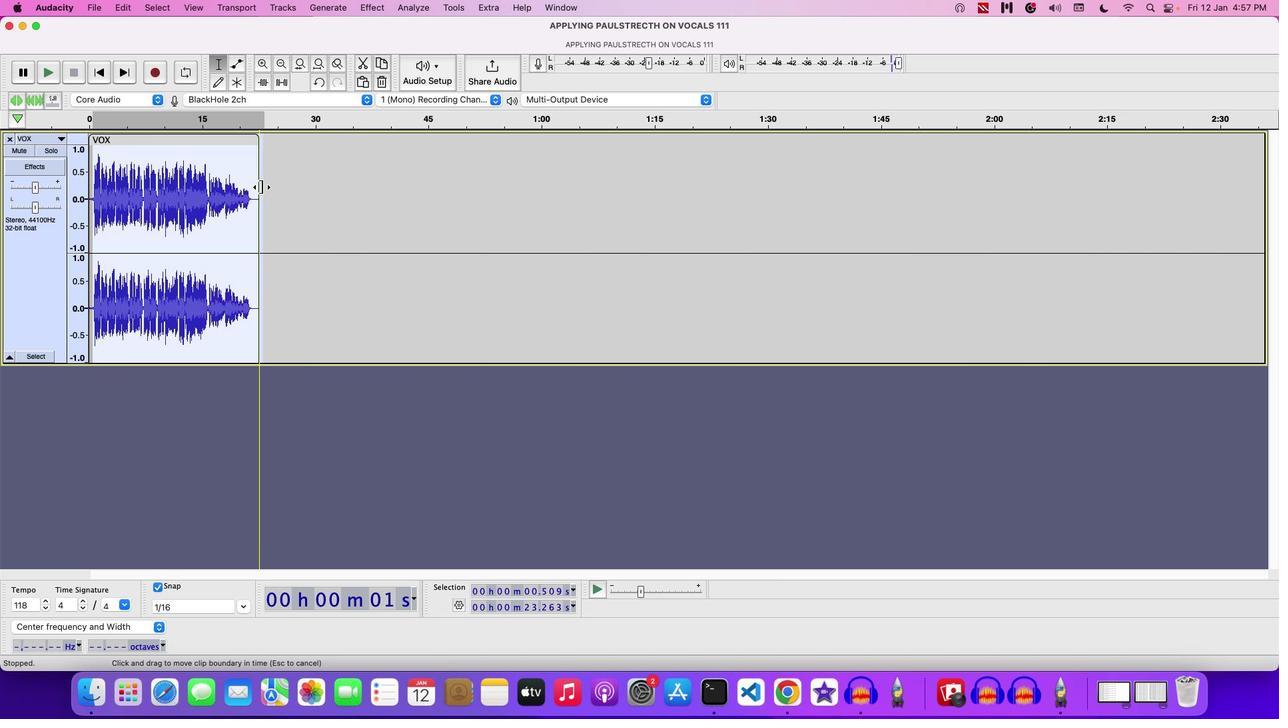 
Action: Key pressed Key.space
Screenshot: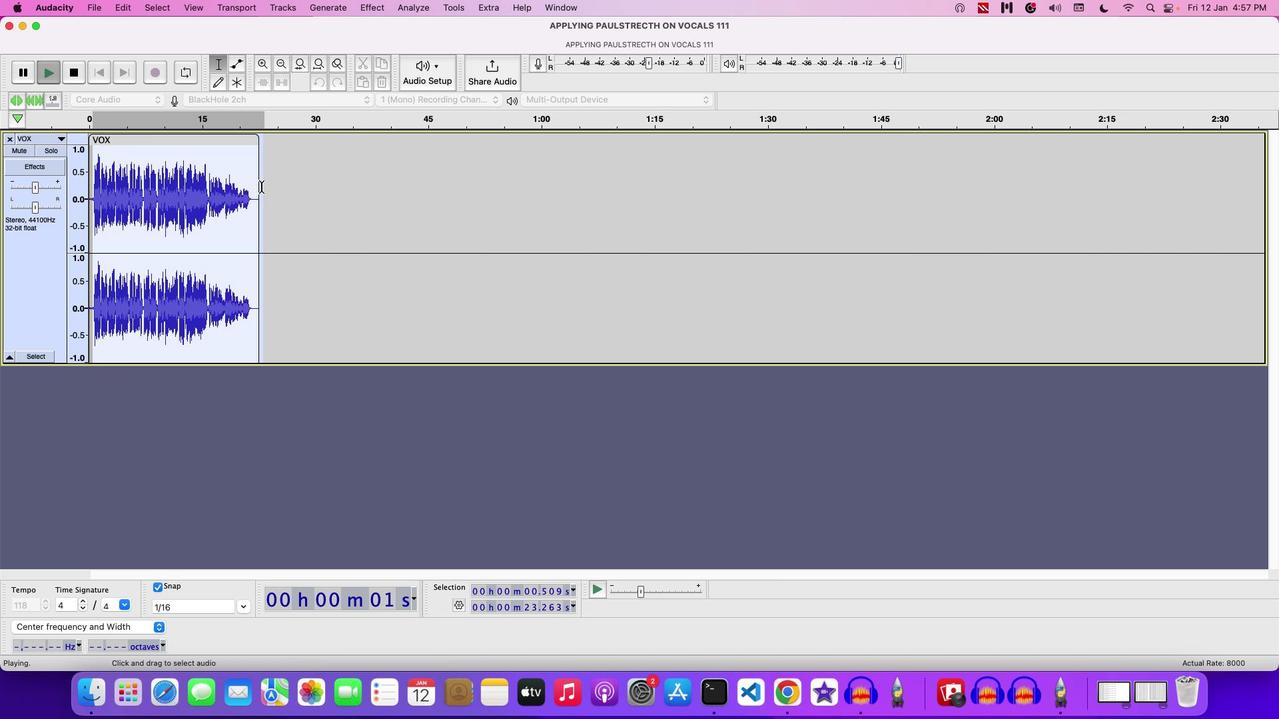 
Action: Mouse moved to (33, 189)
Screenshot: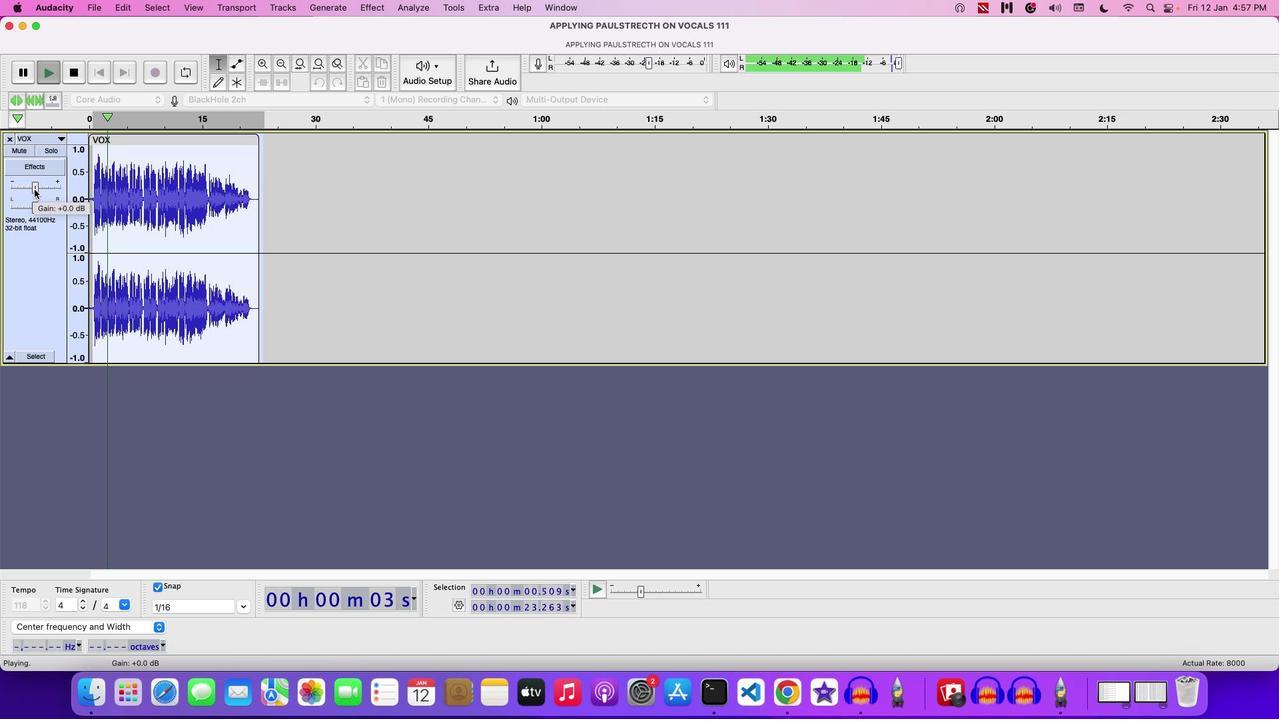 
Action: Mouse pressed left at (33, 189)
Screenshot: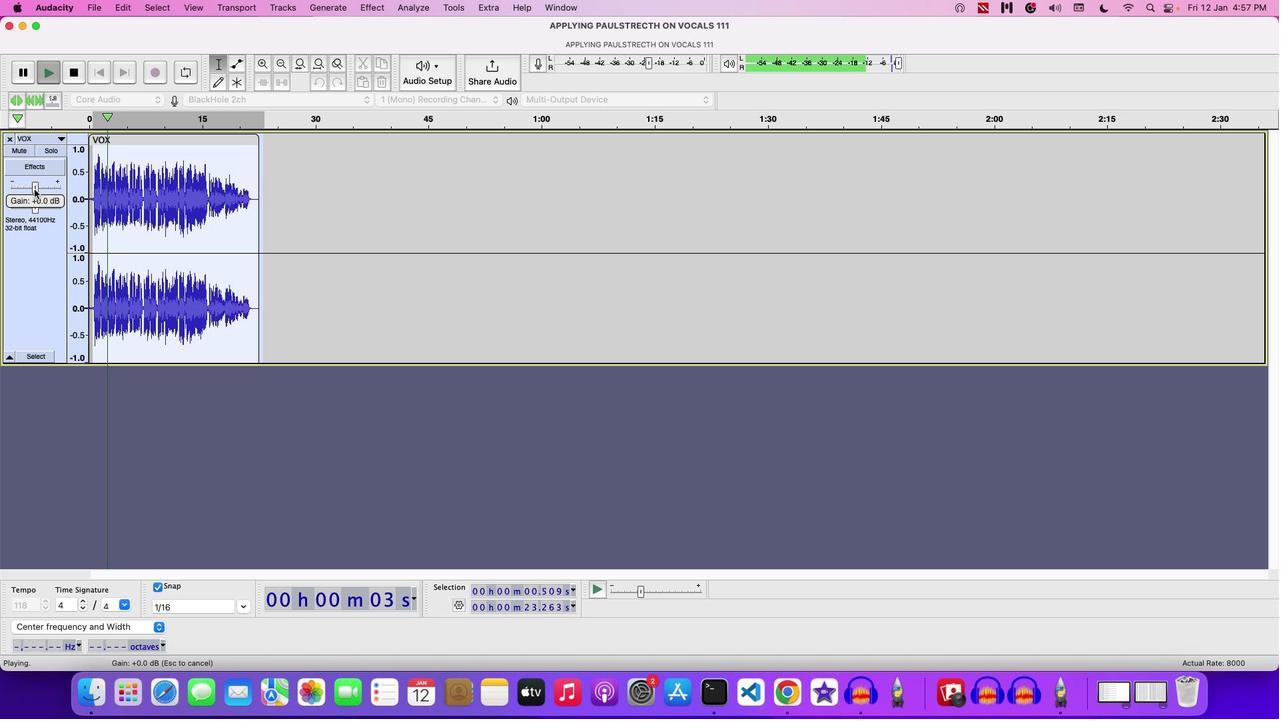 
Action: Mouse moved to (180, 170)
Screenshot: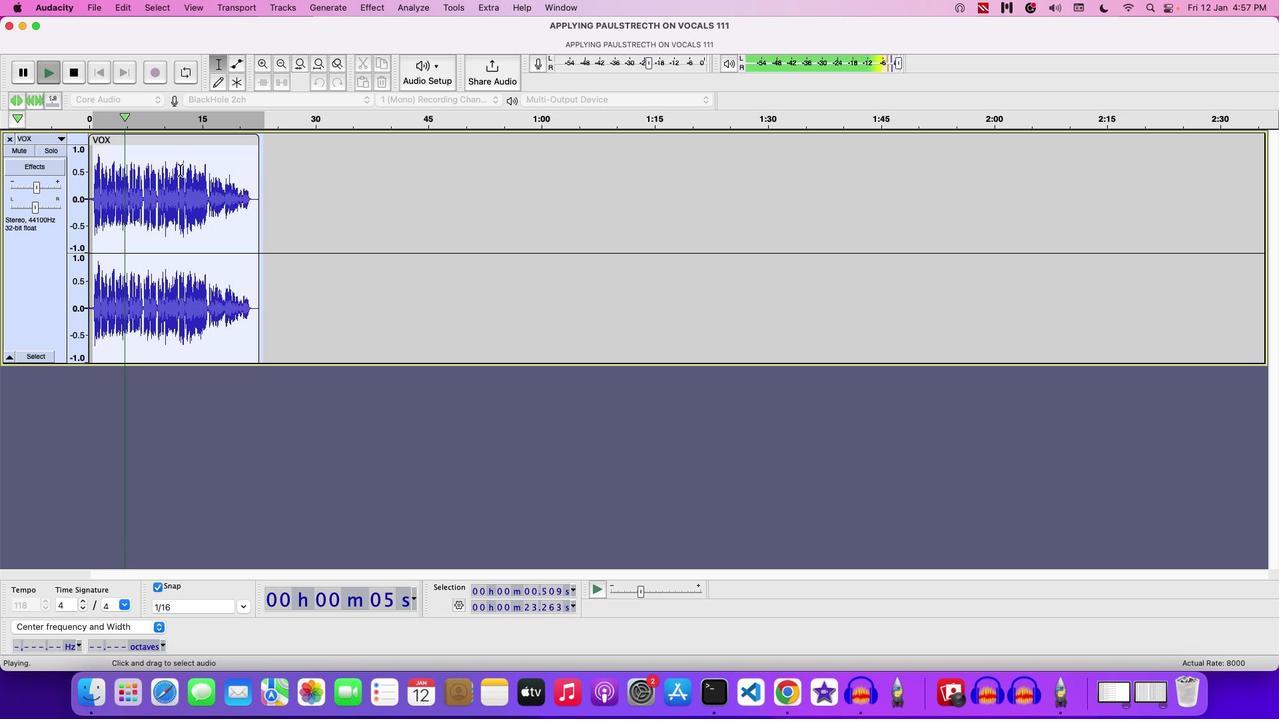 
Action: Mouse pressed left at (180, 170)
Screenshot: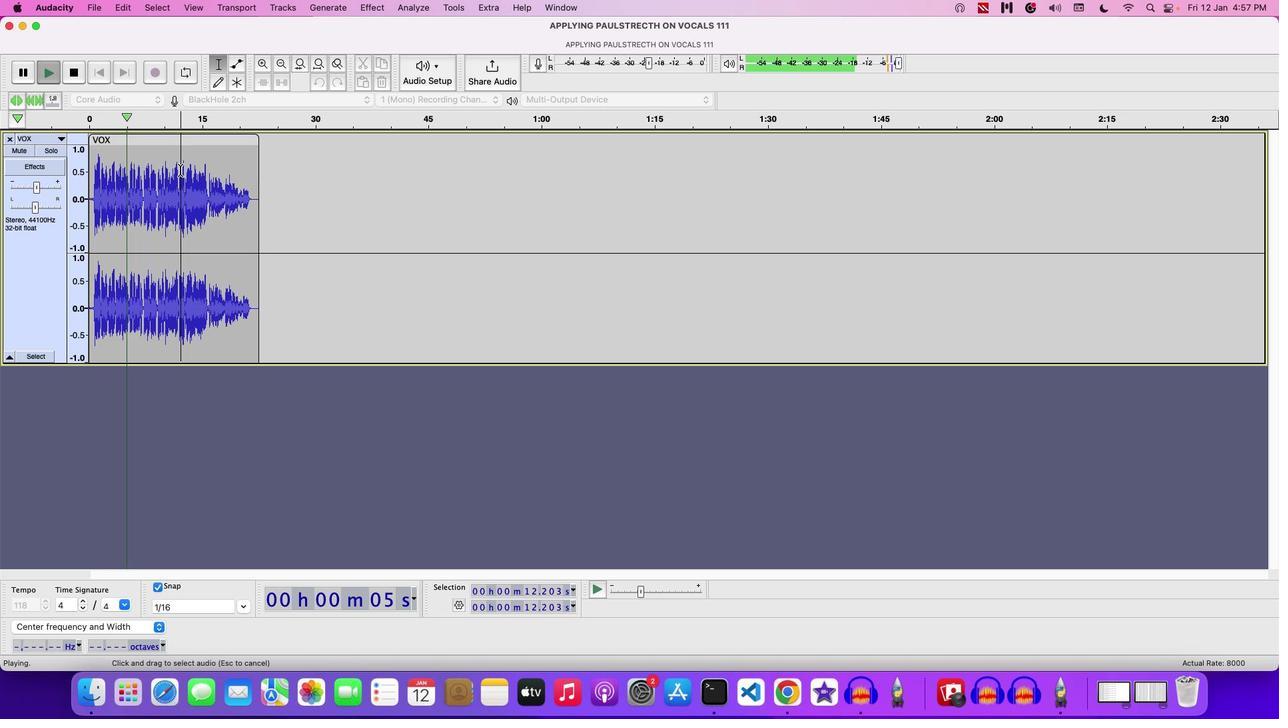 
Action: Mouse pressed left at (180, 170)
Screenshot: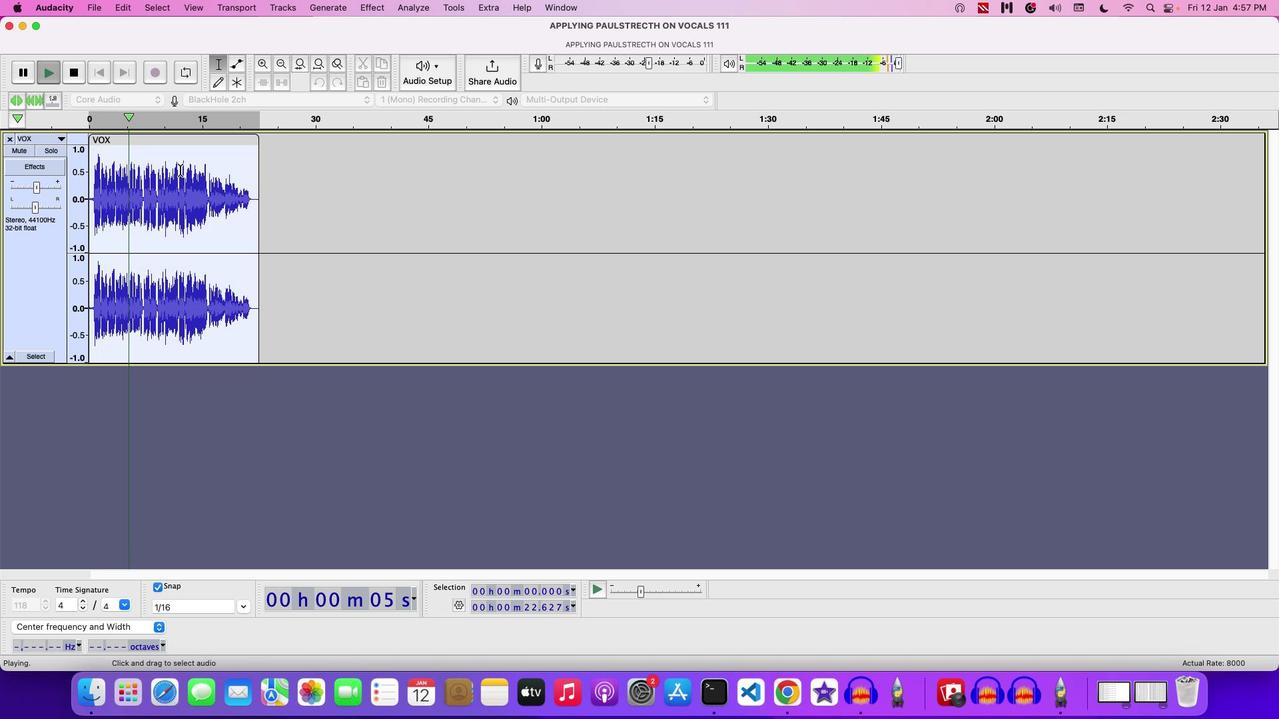 
Action: Mouse moved to (322, 23)
Screenshot: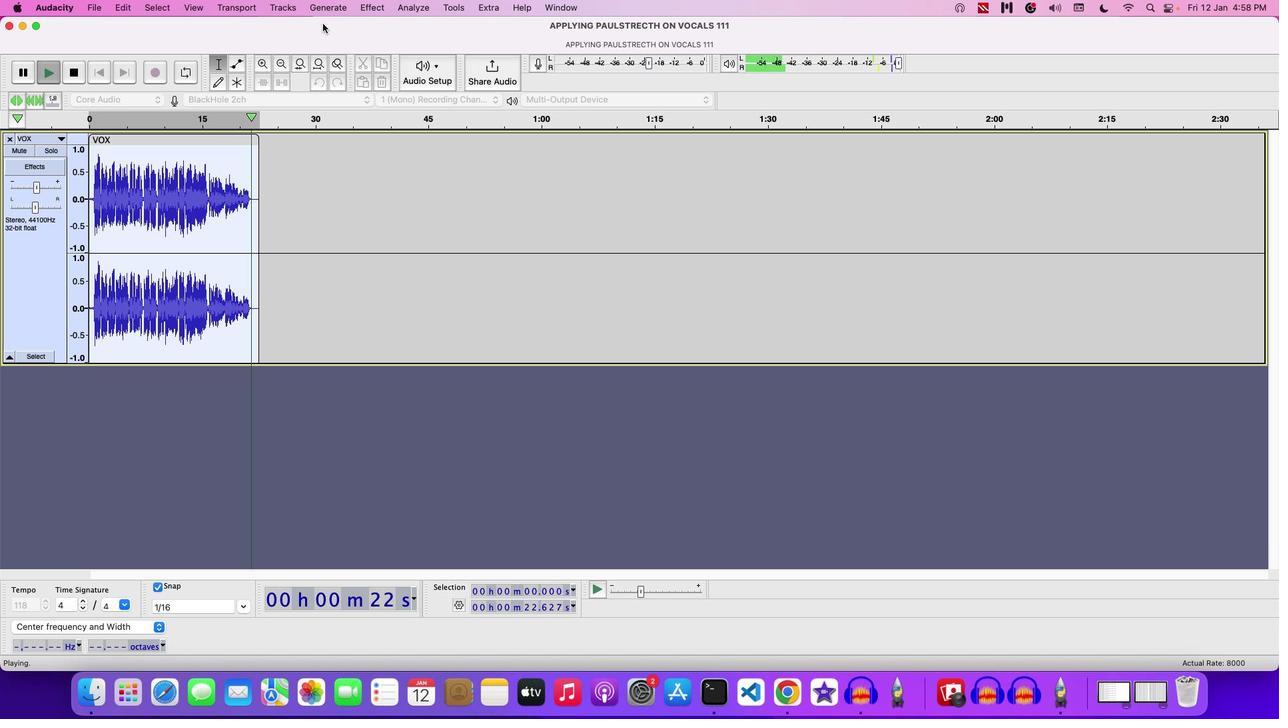 
Action: Key pressed Key.space
Screenshot: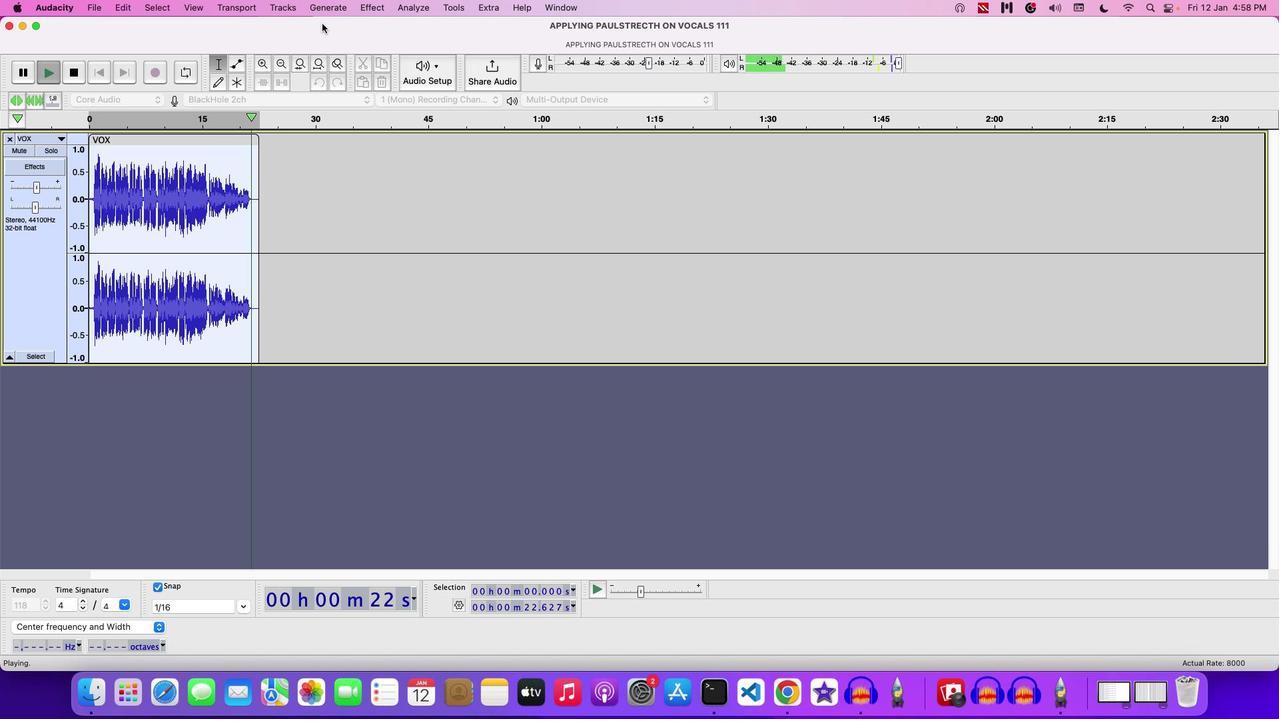 
Action: Mouse moved to (367, 7)
Screenshot: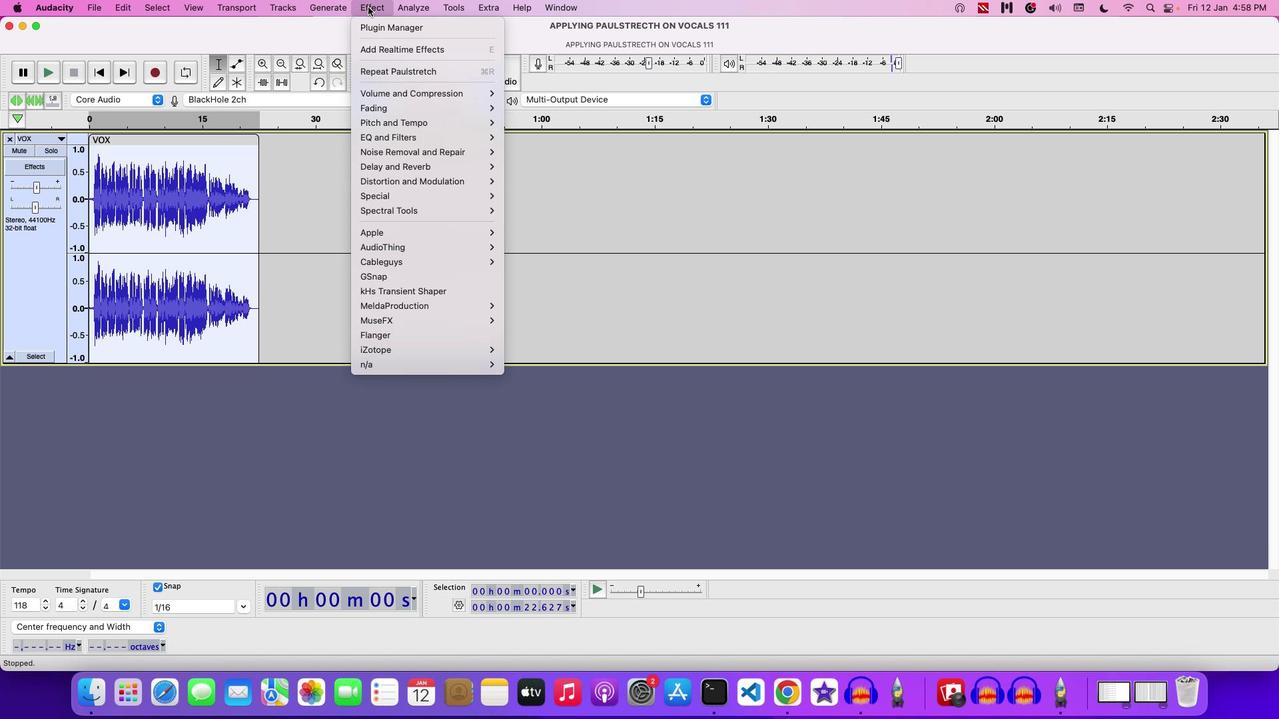 
Action: Mouse pressed left at (367, 7)
Screenshot: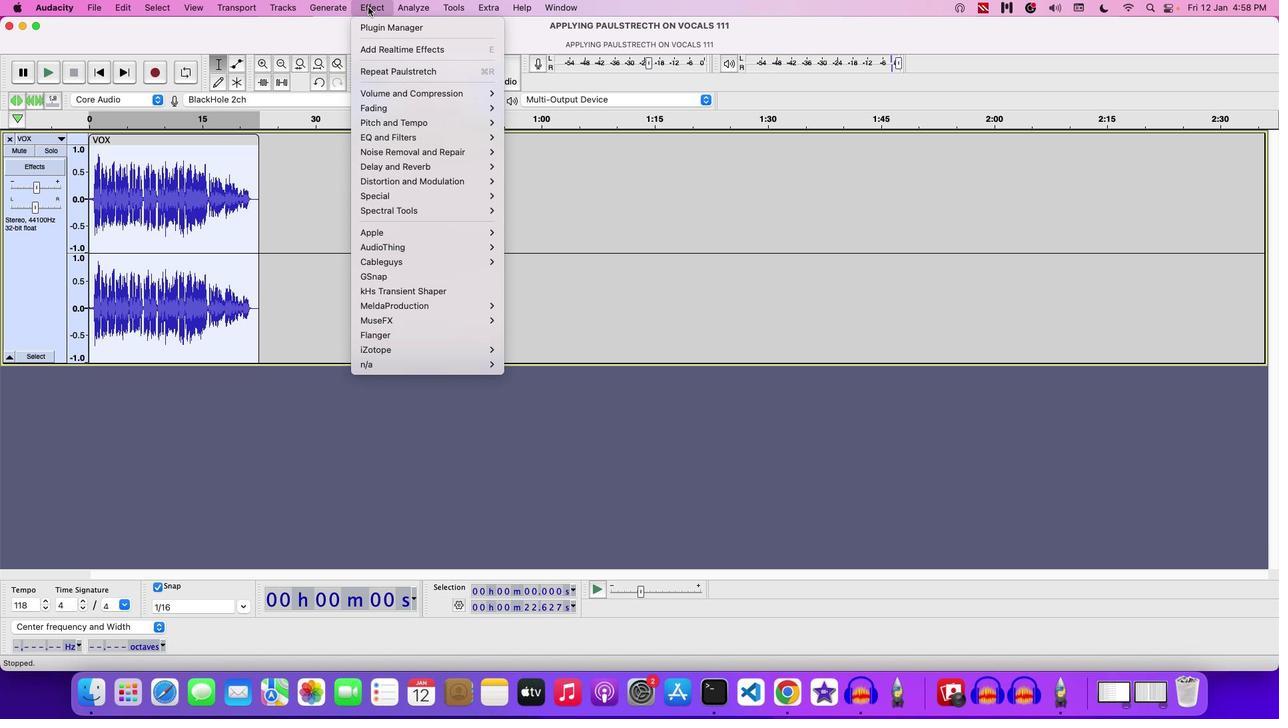 
Action: Mouse moved to (535, 162)
Screenshot: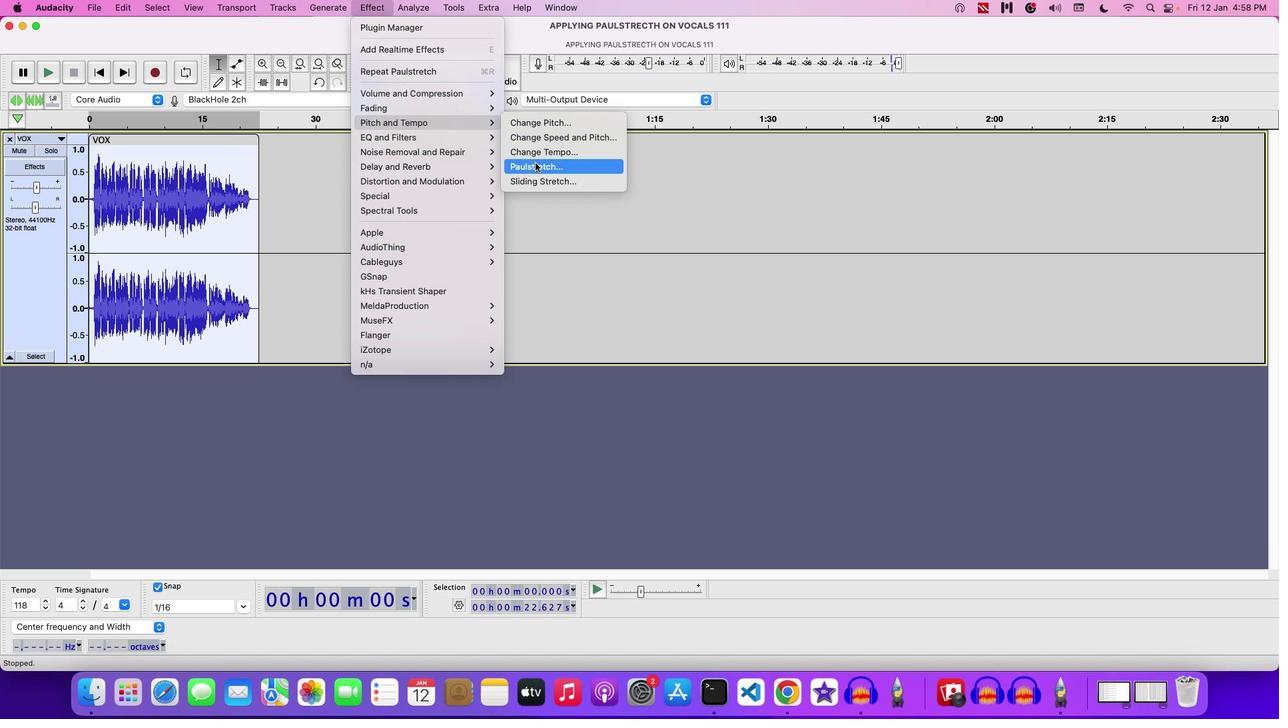 
Action: Mouse pressed left at (535, 162)
Screenshot: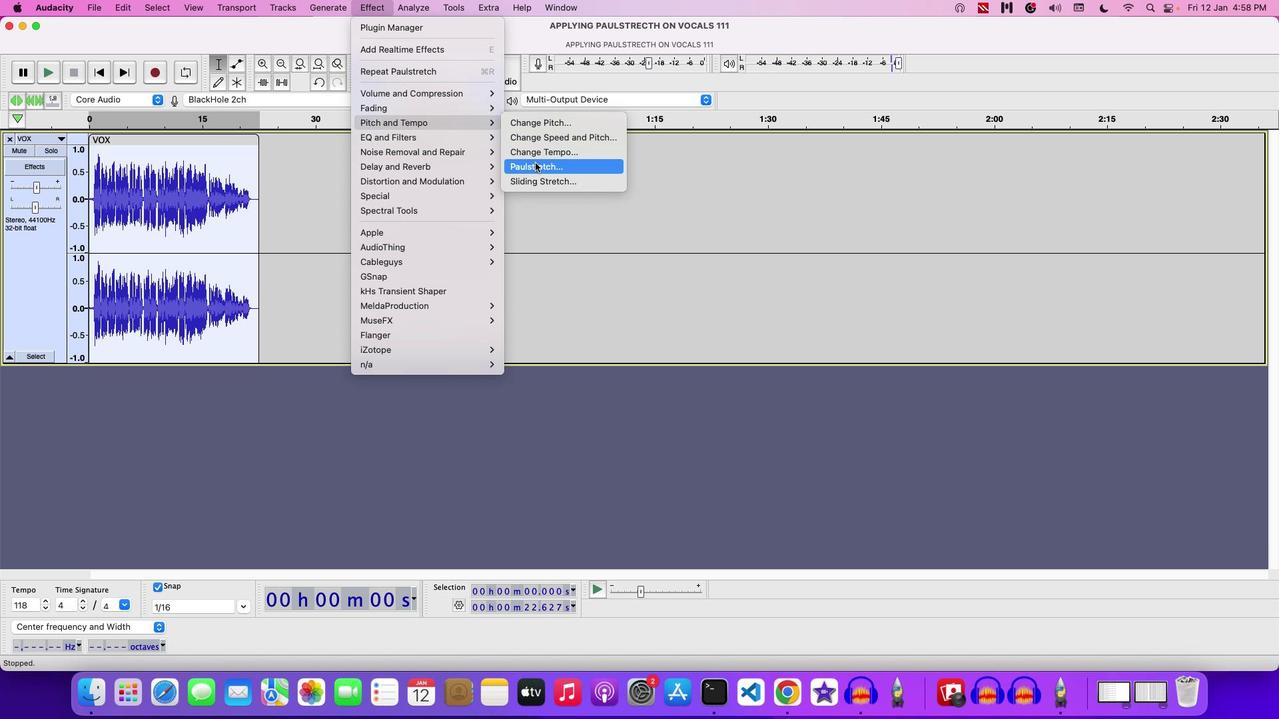
Action: Mouse moved to (681, 342)
Screenshot: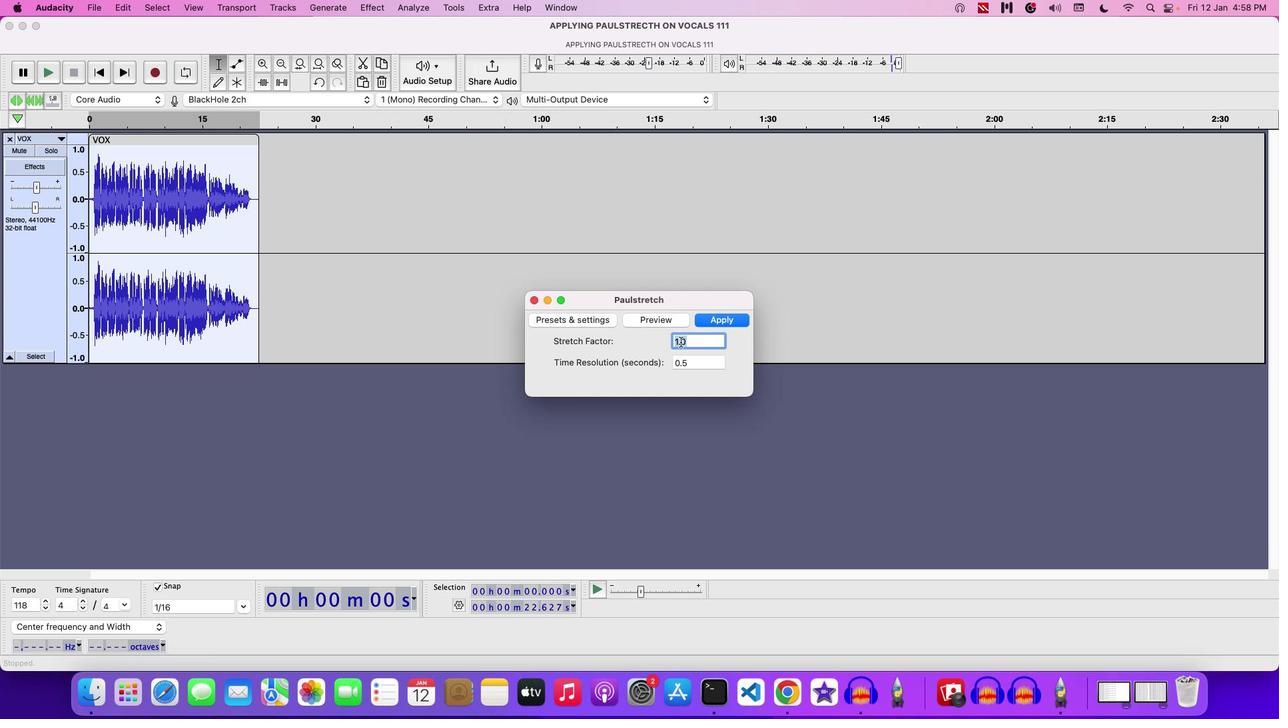 
Action: Mouse pressed left at (681, 342)
Screenshot: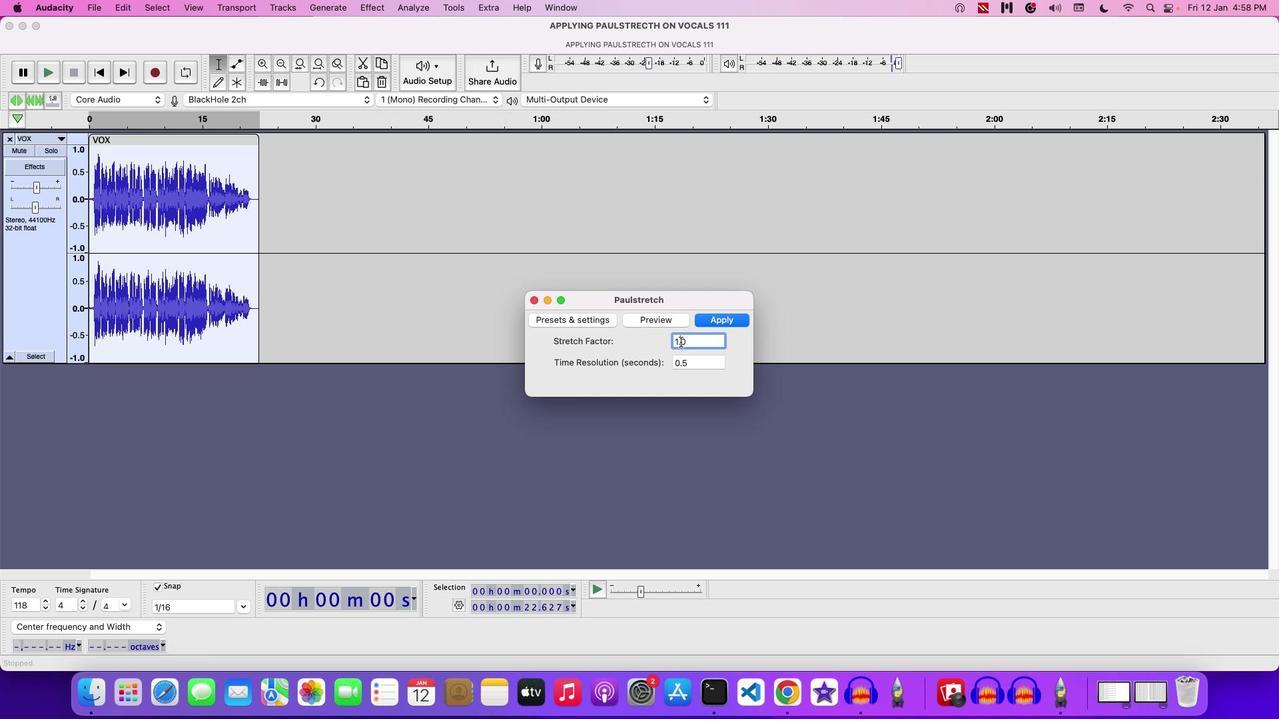 
Action: Mouse moved to (681, 319)
Screenshot: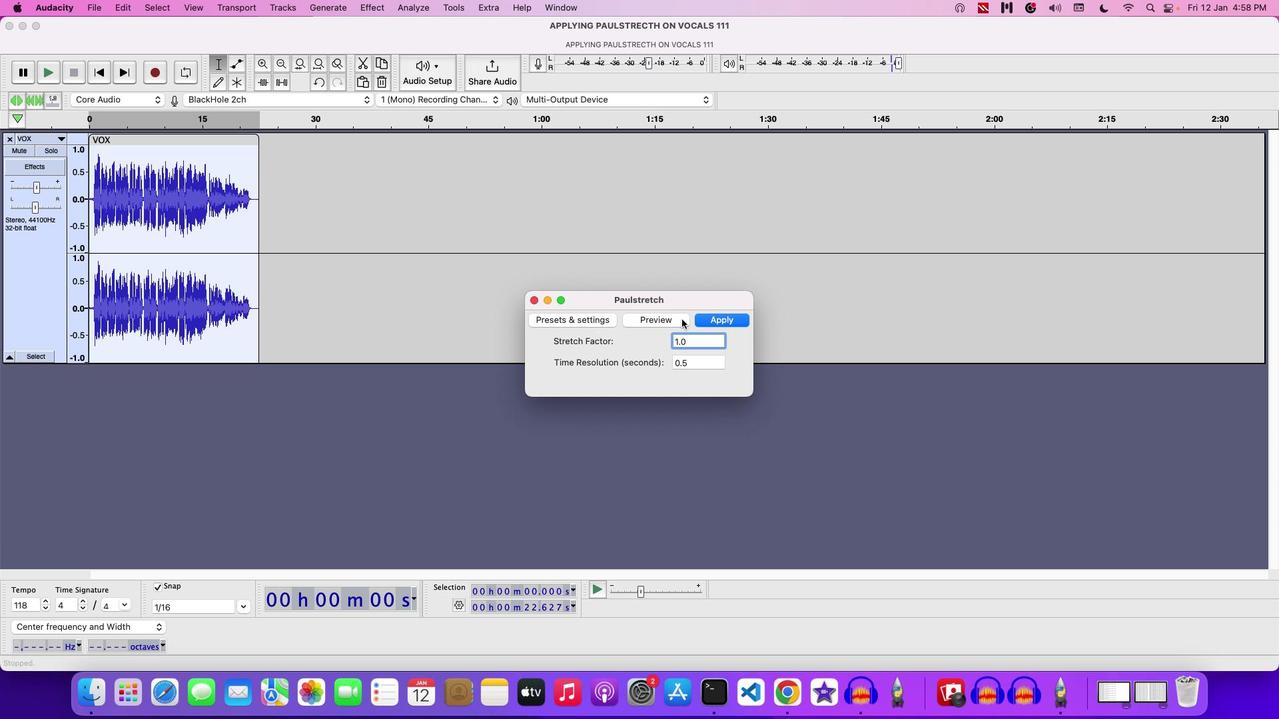 
Action: Mouse pressed left at (681, 319)
Screenshot: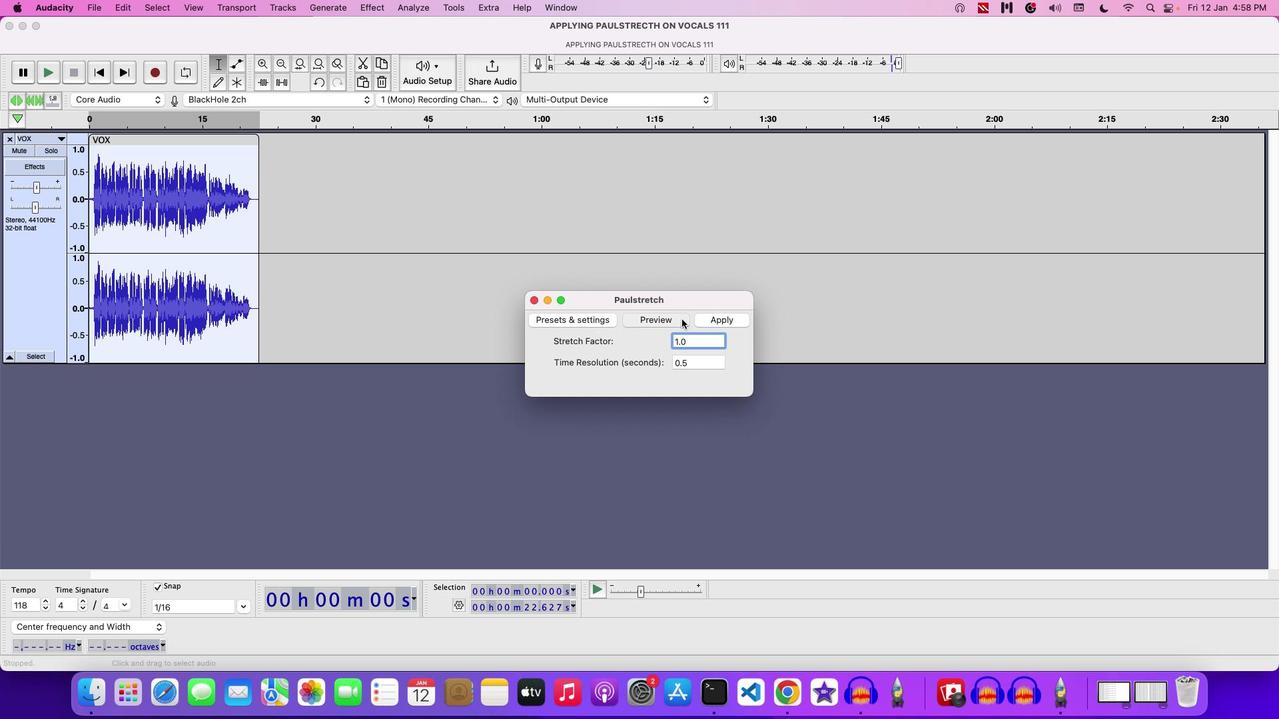 
Action: Mouse moved to (661, 394)
Screenshot: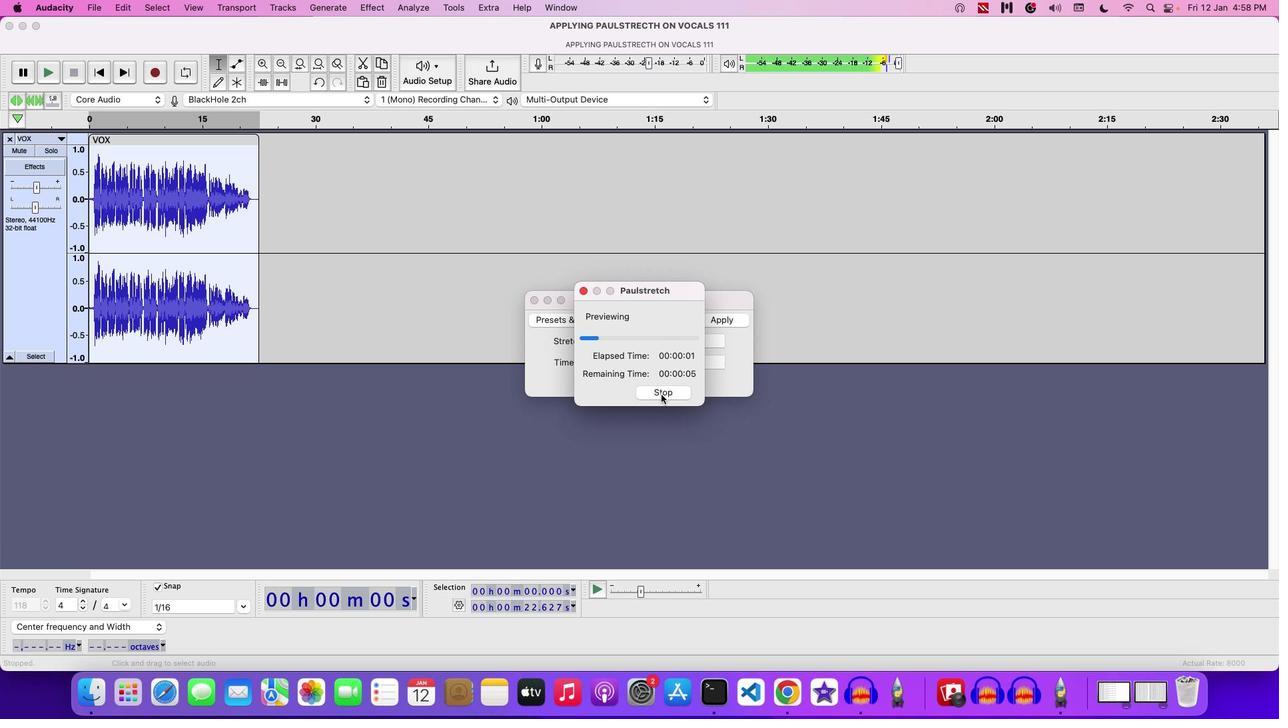 
Action: Mouse pressed left at (661, 394)
Screenshot: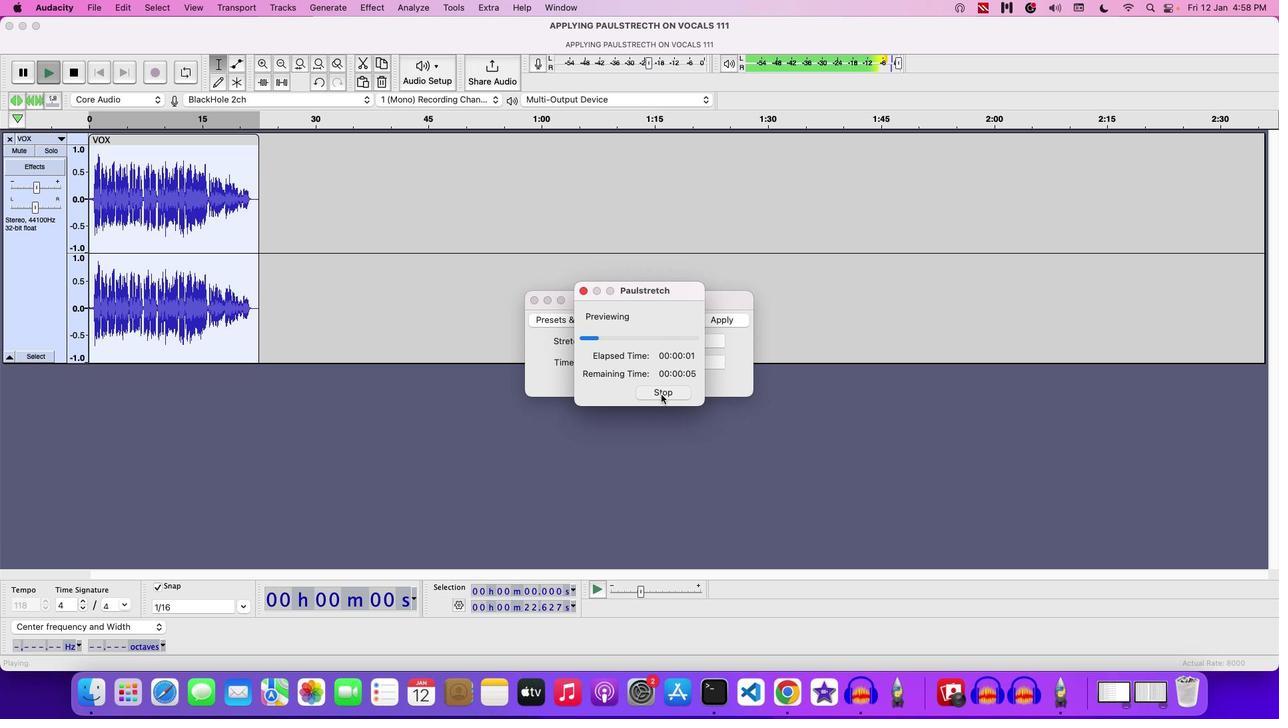 
Action: Mouse moved to (683, 339)
Screenshot: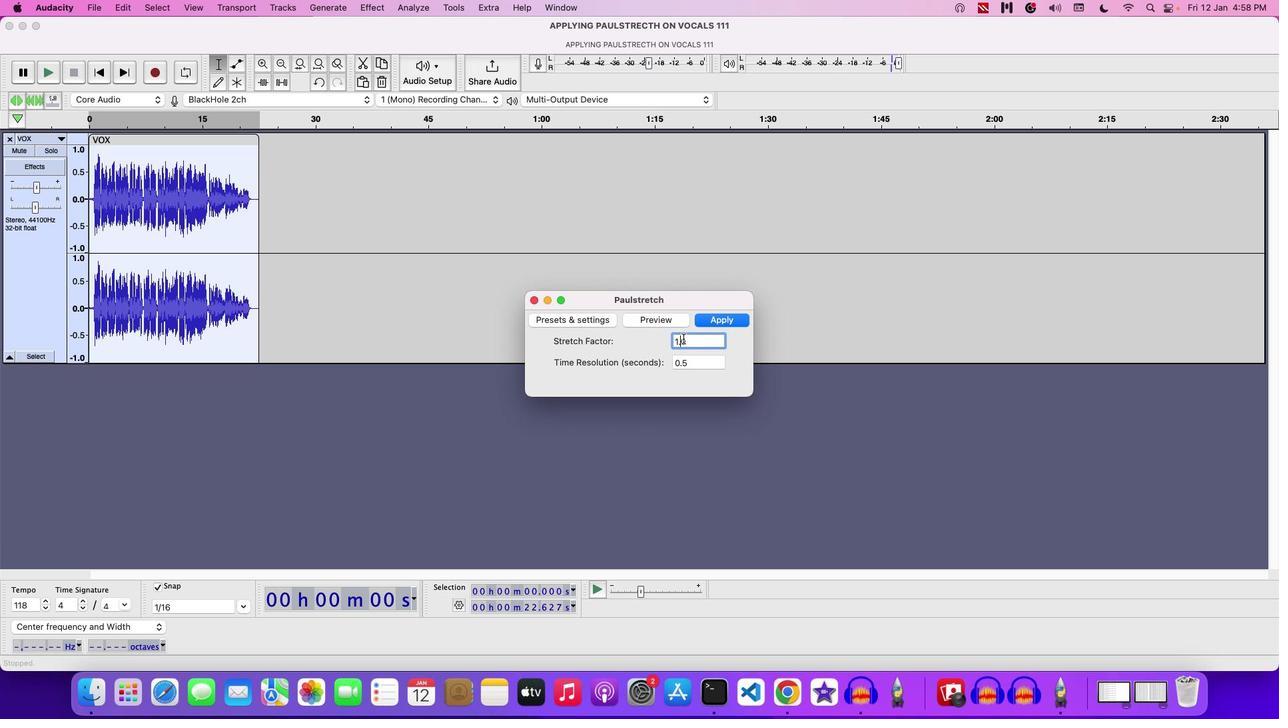 
Action: Key pressed Key.leftKey.backspace'2'
Screenshot: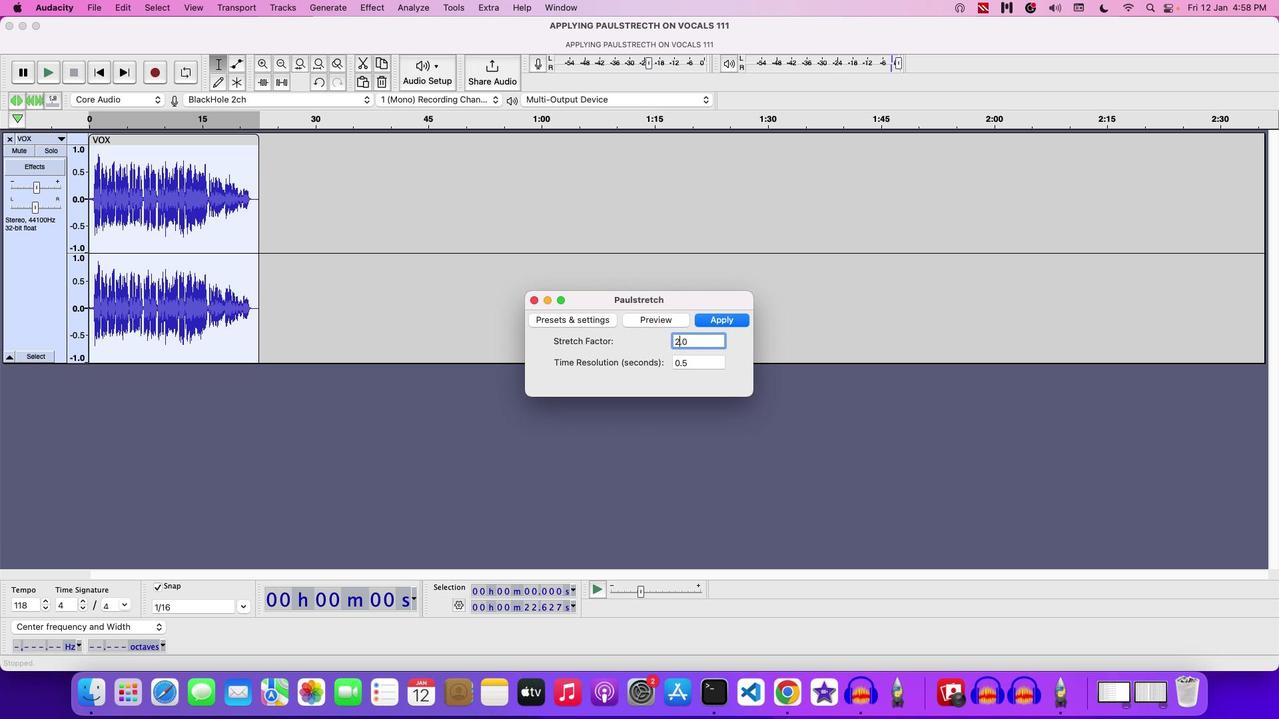 
Action: Mouse moved to (655, 321)
Screenshot: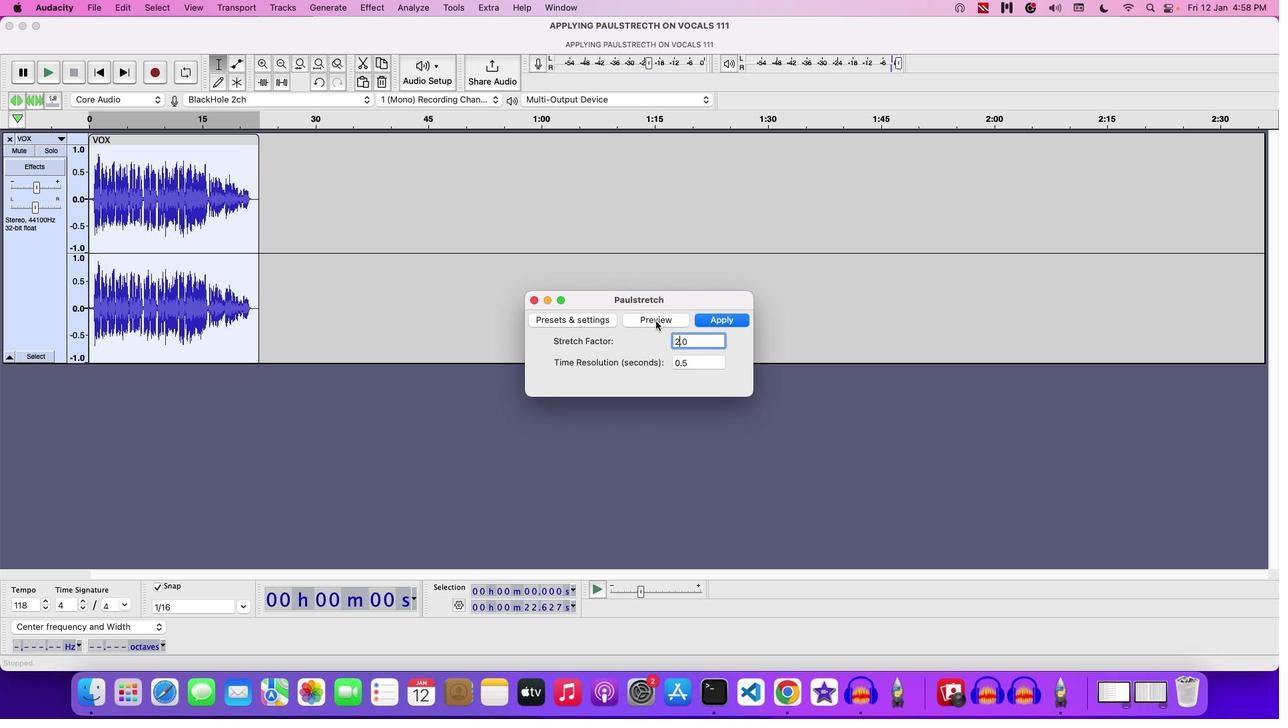 
Action: Mouse pressed left at (655, 321)
Screenshot: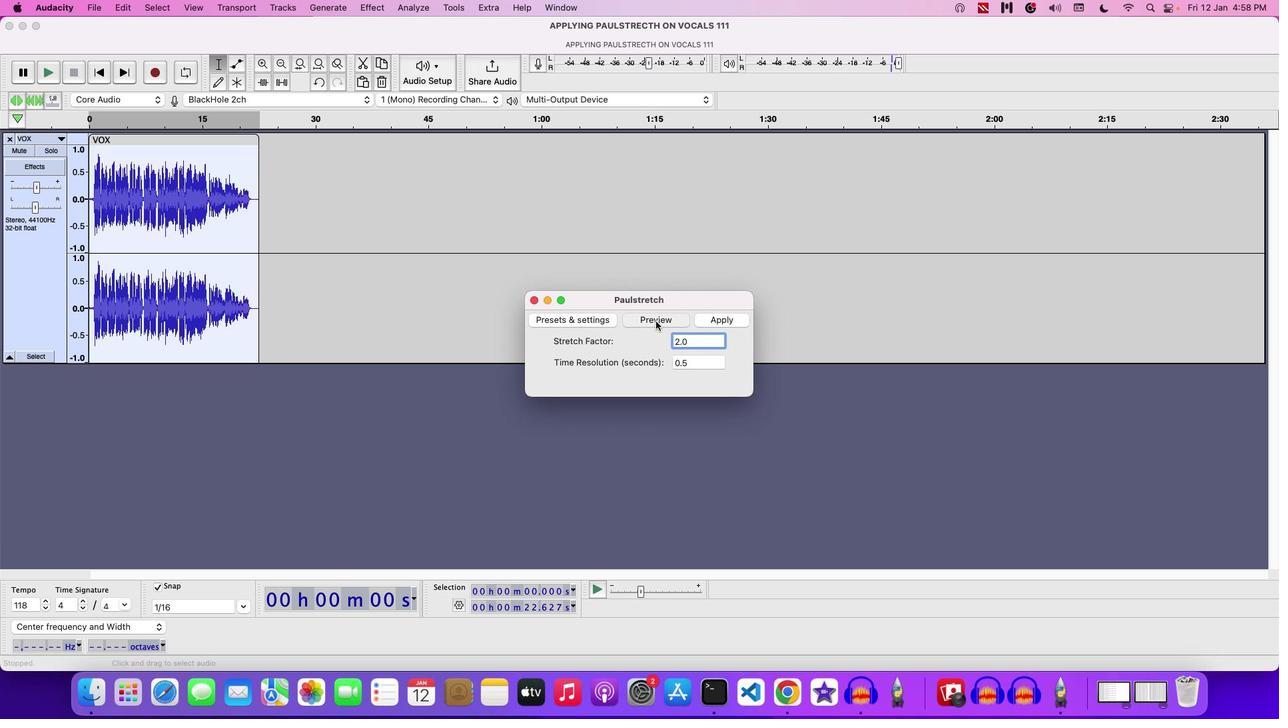 
Action: Mouse moved to (678, 344)
Screenshot: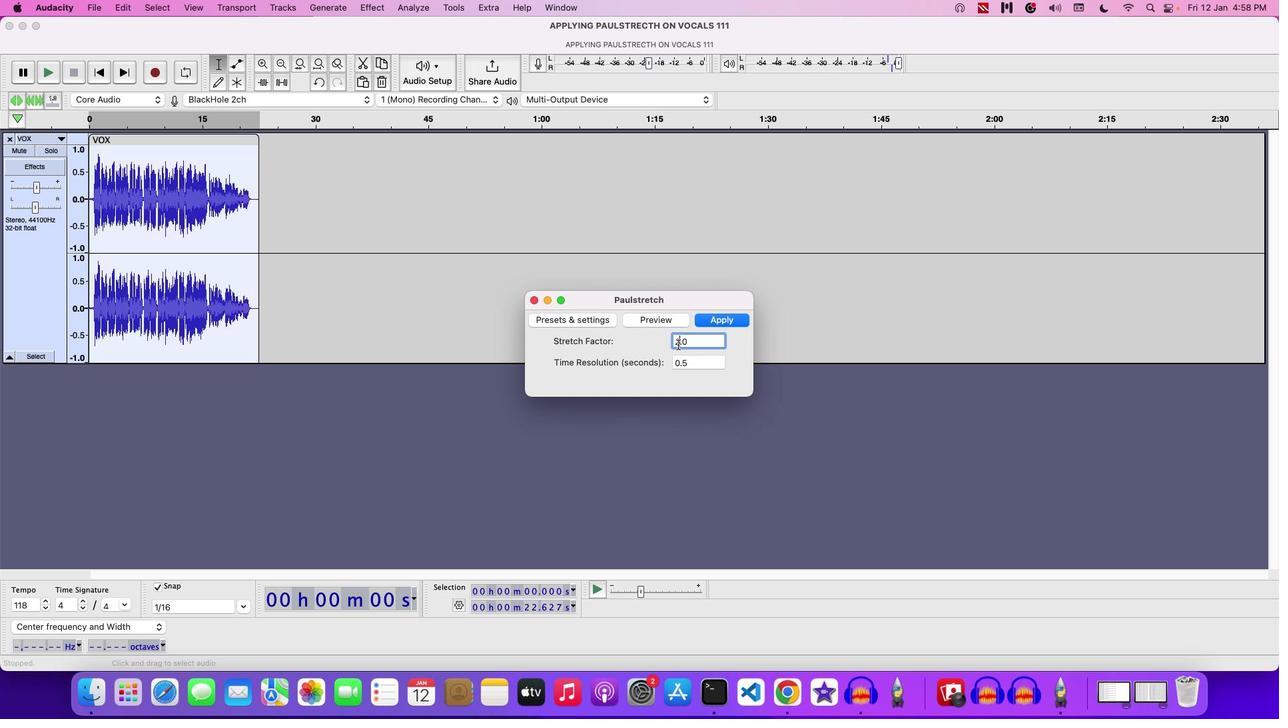 
Action: Key pressed Key.backspace'0'
Screenshot: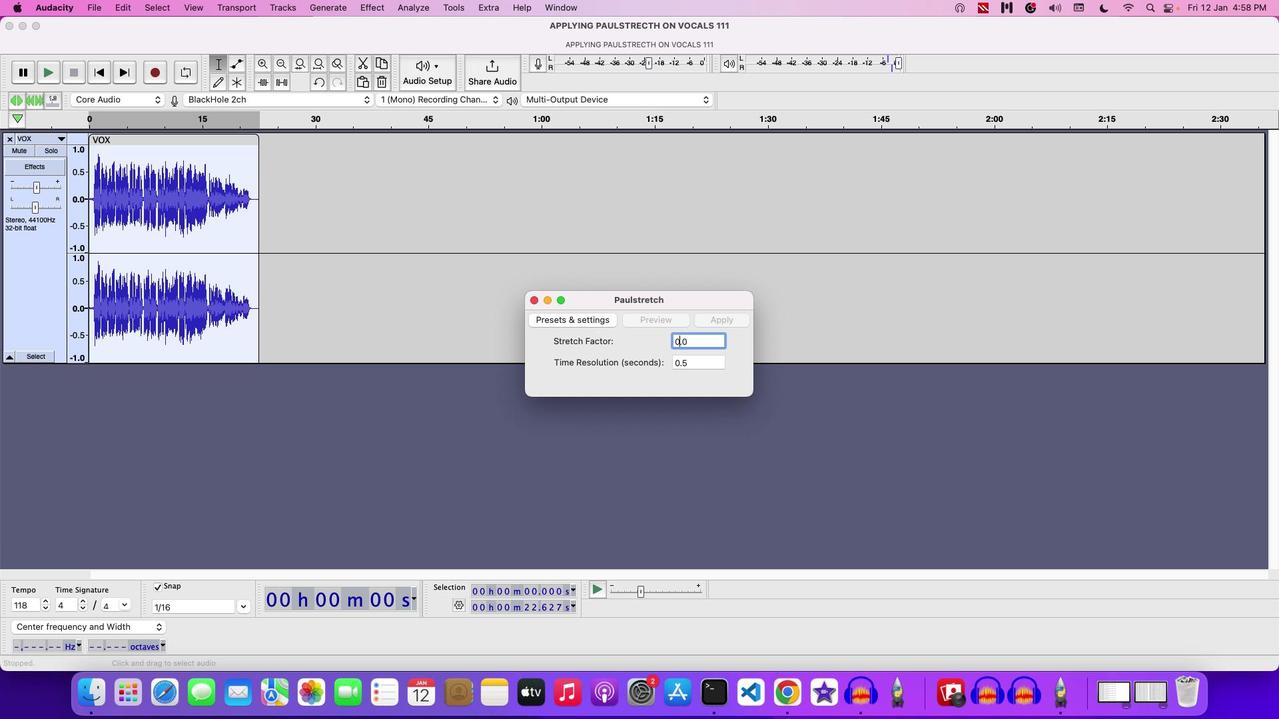 
Action: Mouse moved to (701, 349)
Screenshot: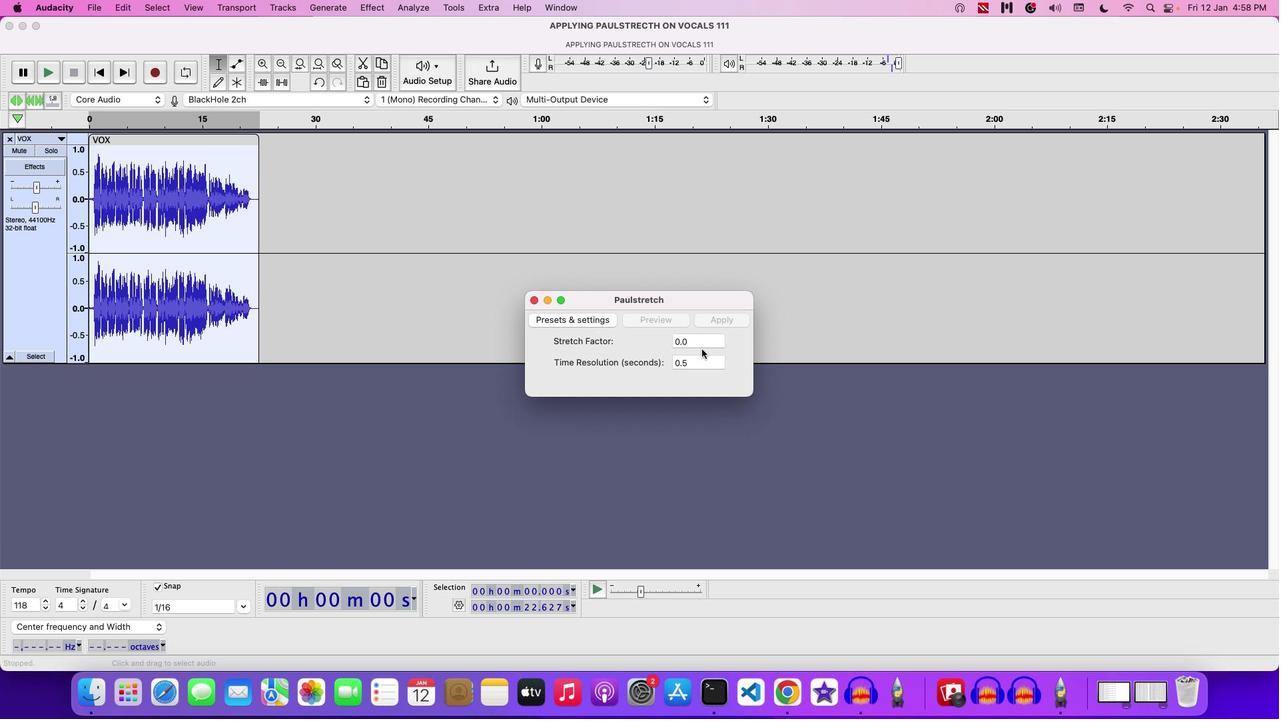 
Action: Mouse pressed left at (701, 349)
Screenshot: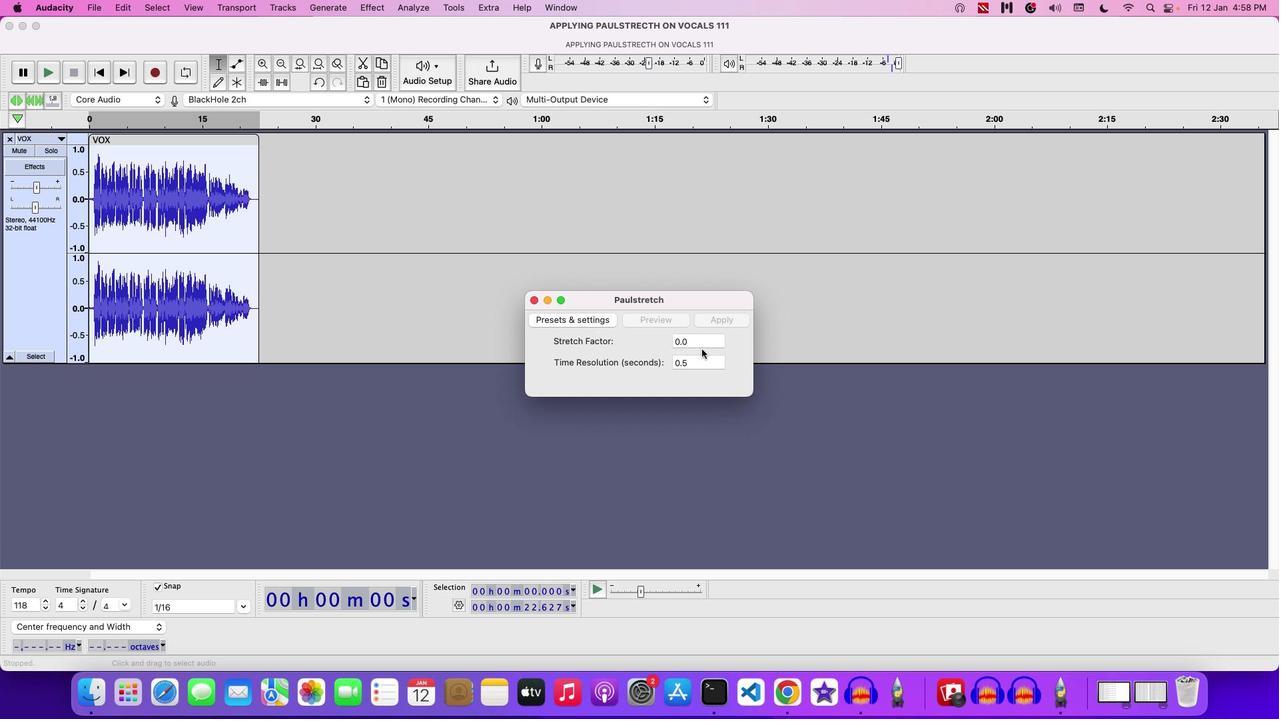 
Action: Mouse moved to (701, 344)
Screenshot: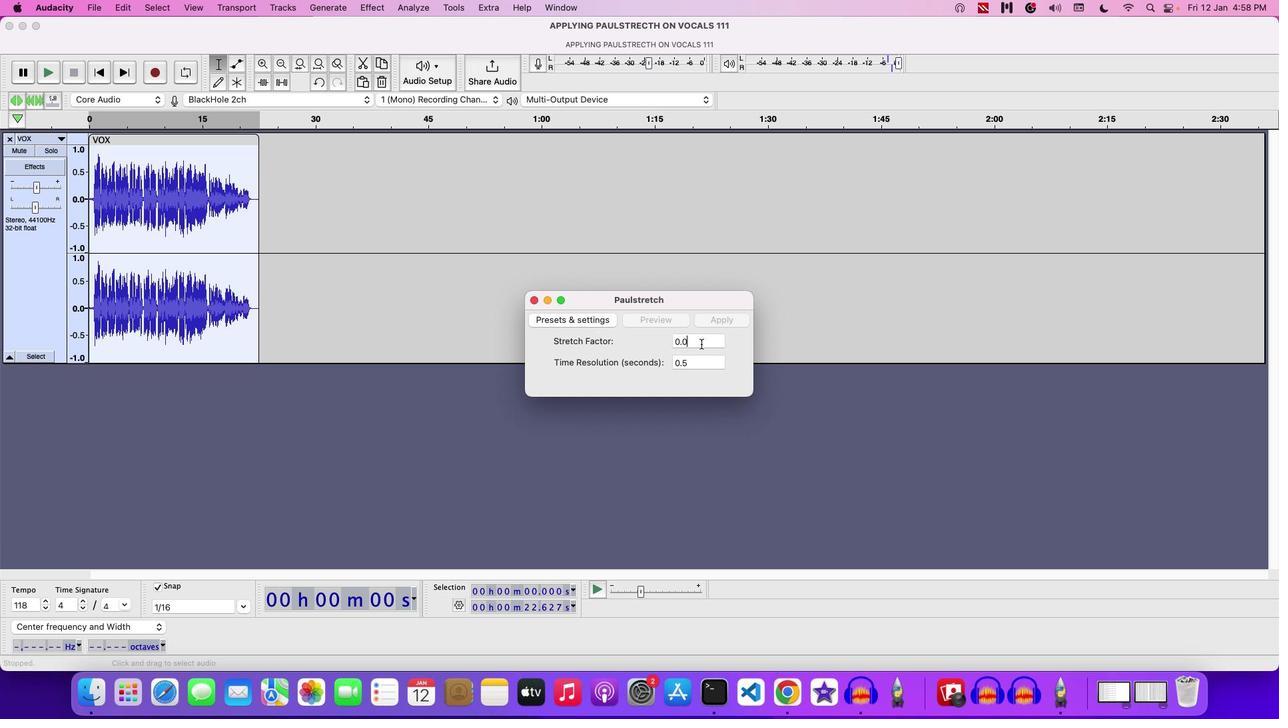 
Action: Mouse pressed left at (701, 344)
Screenshot: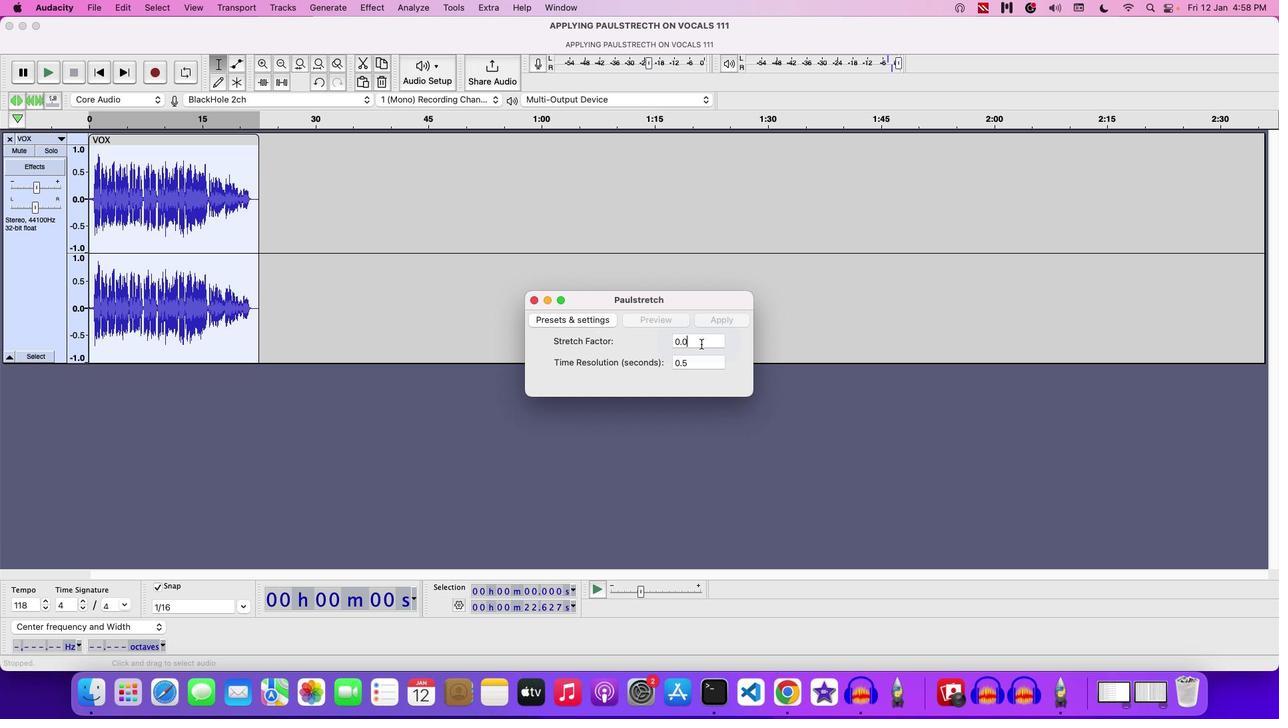 
Action: Mouse moved to (700, 343)
Screenshot: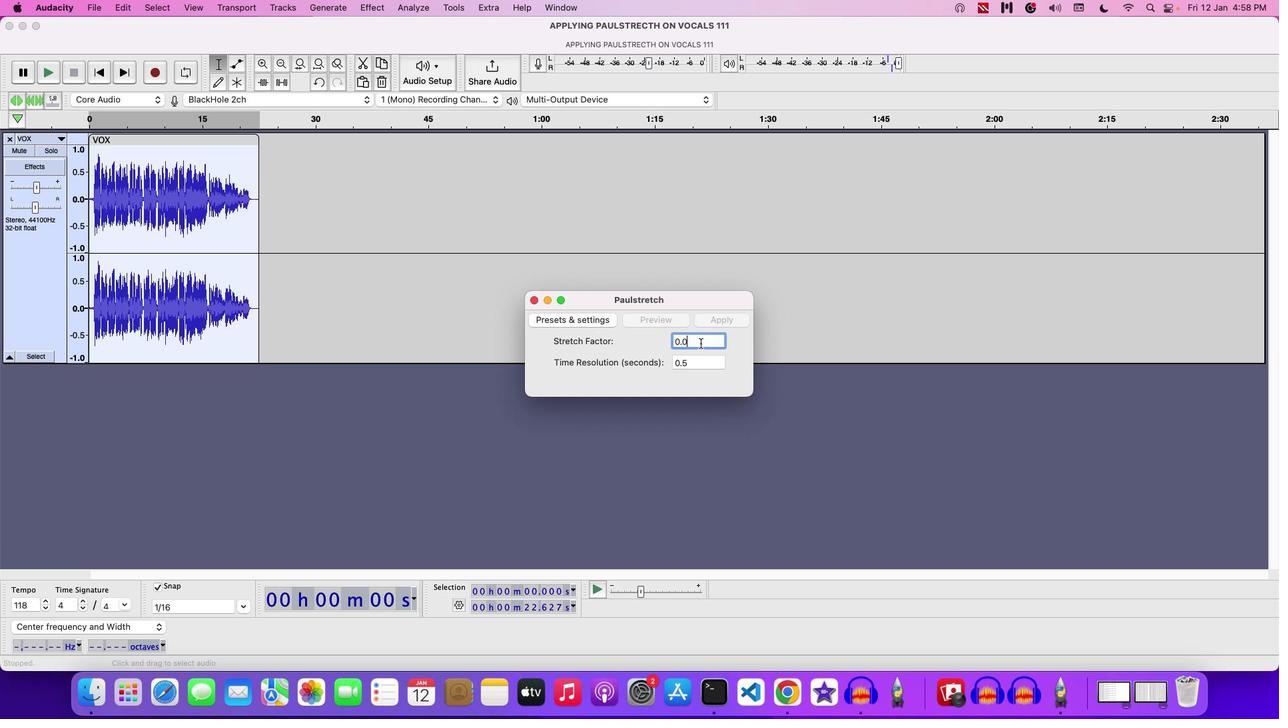 
Action: Key pressed Key.backspace'5'
Screenshot: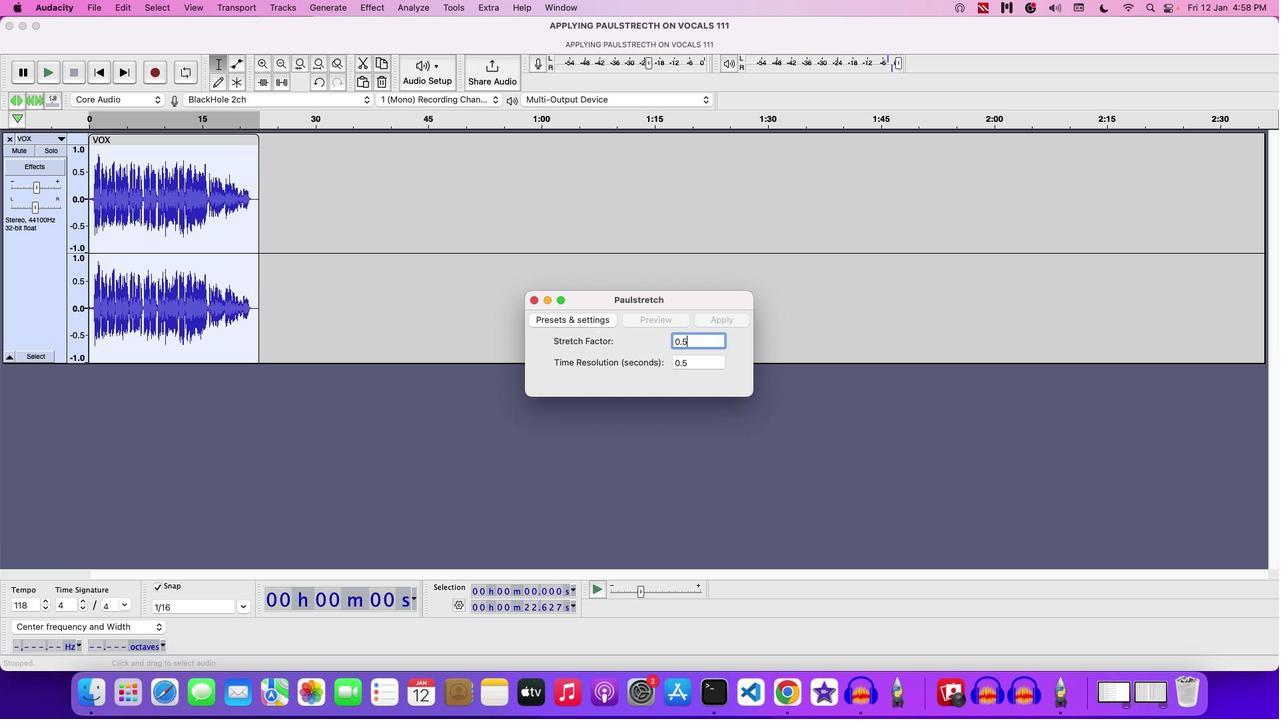 
Action: Mouse moved to (700, 341)
Screenshot: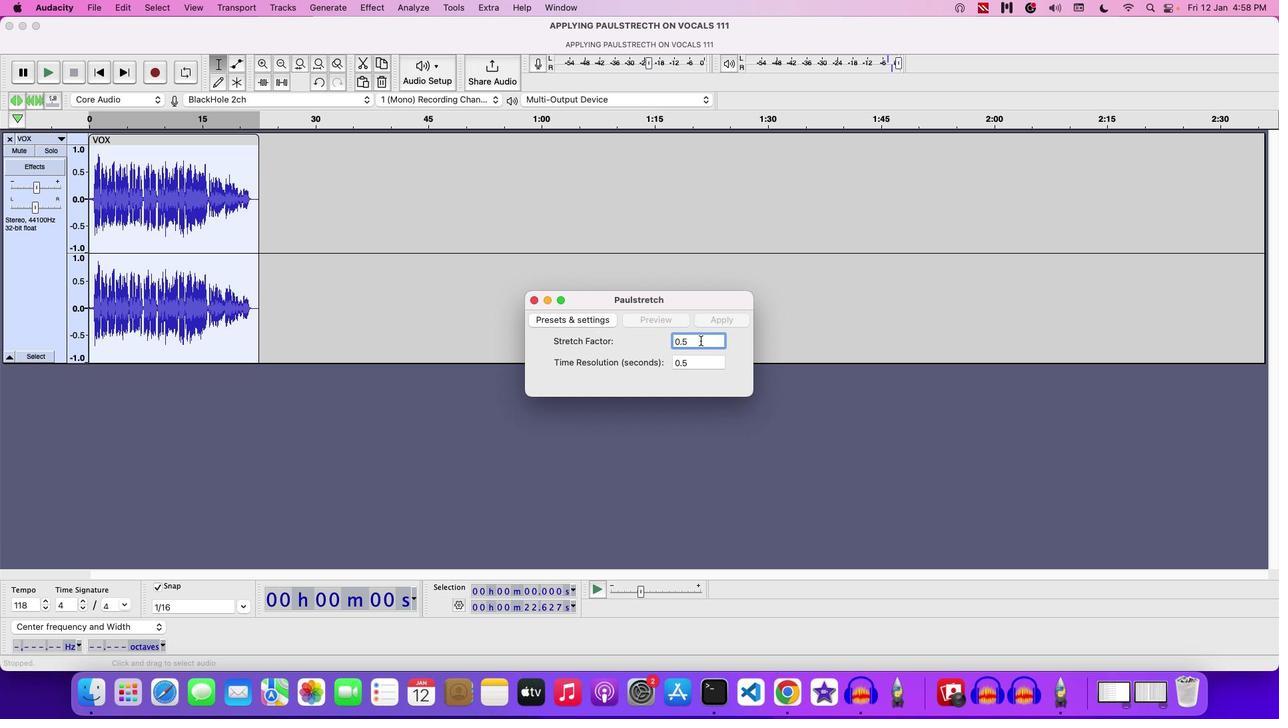 
Action: Mouse pressed left at (700, 341)
Screenshot: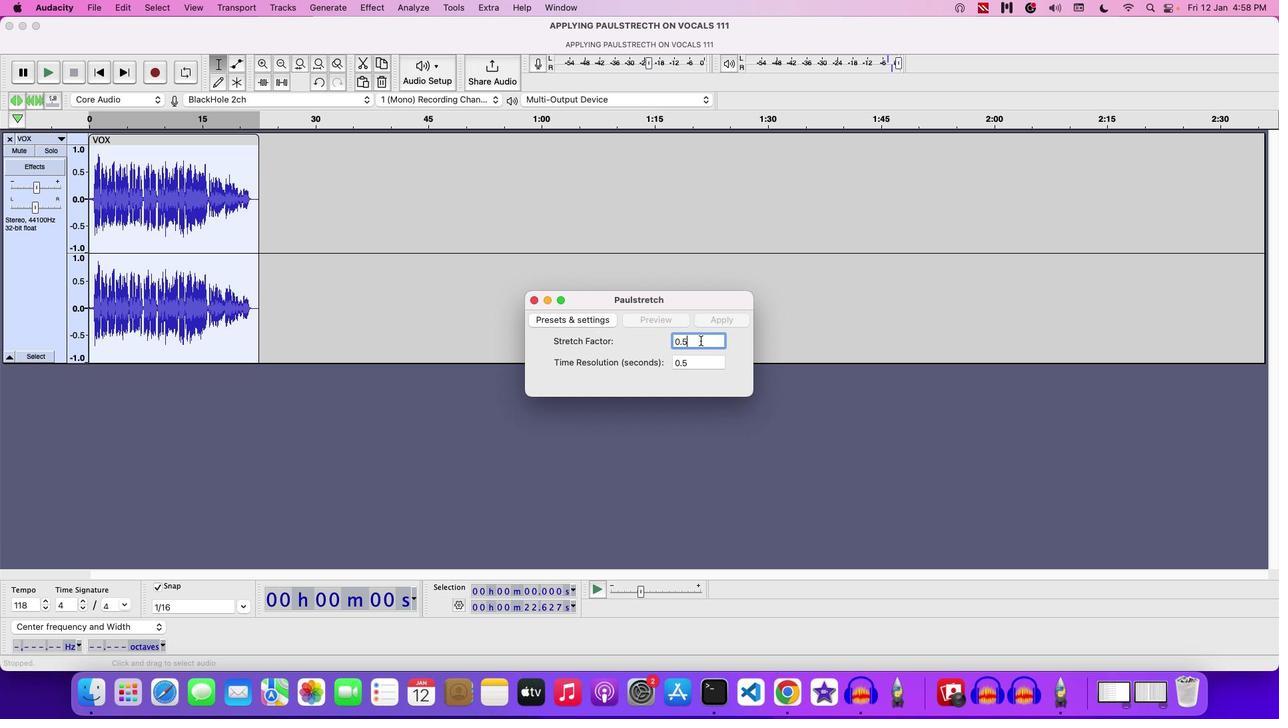
Action: Key pressed Key.backspaceKey.backspaceKey.backspace'1'
Screenshot: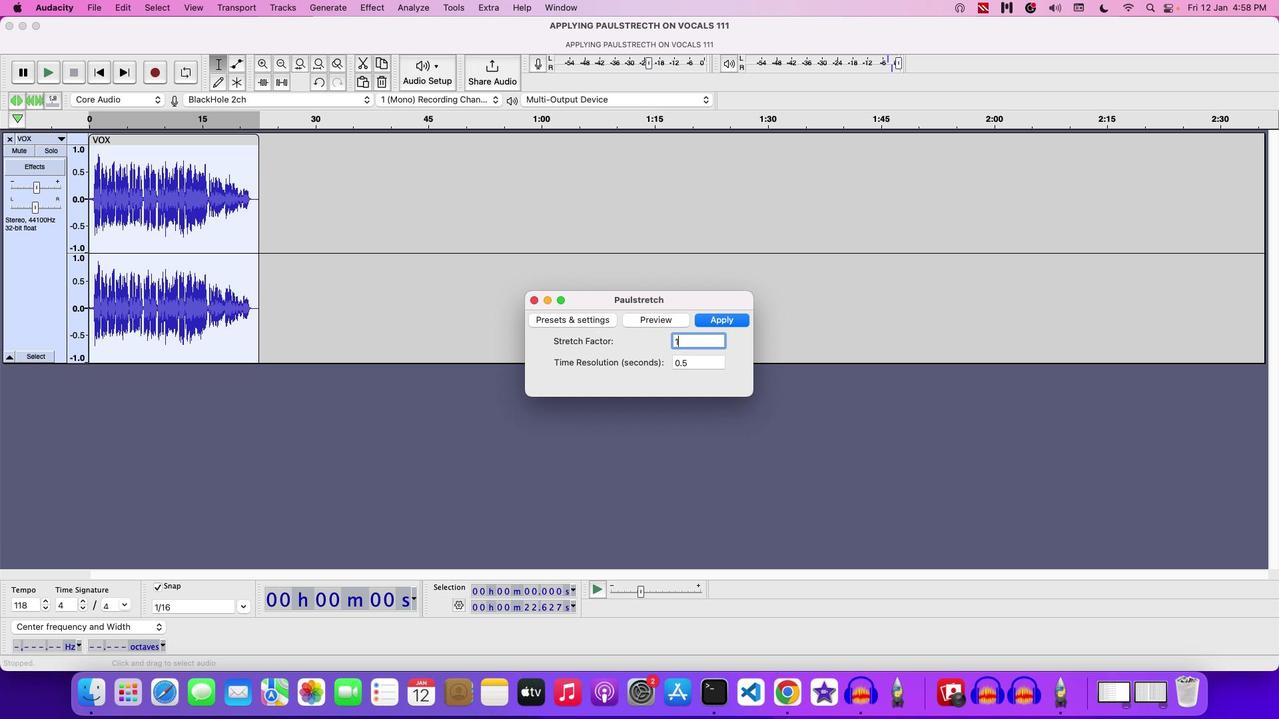 
Action: Mouse moved to (658, 321)
Screenshot: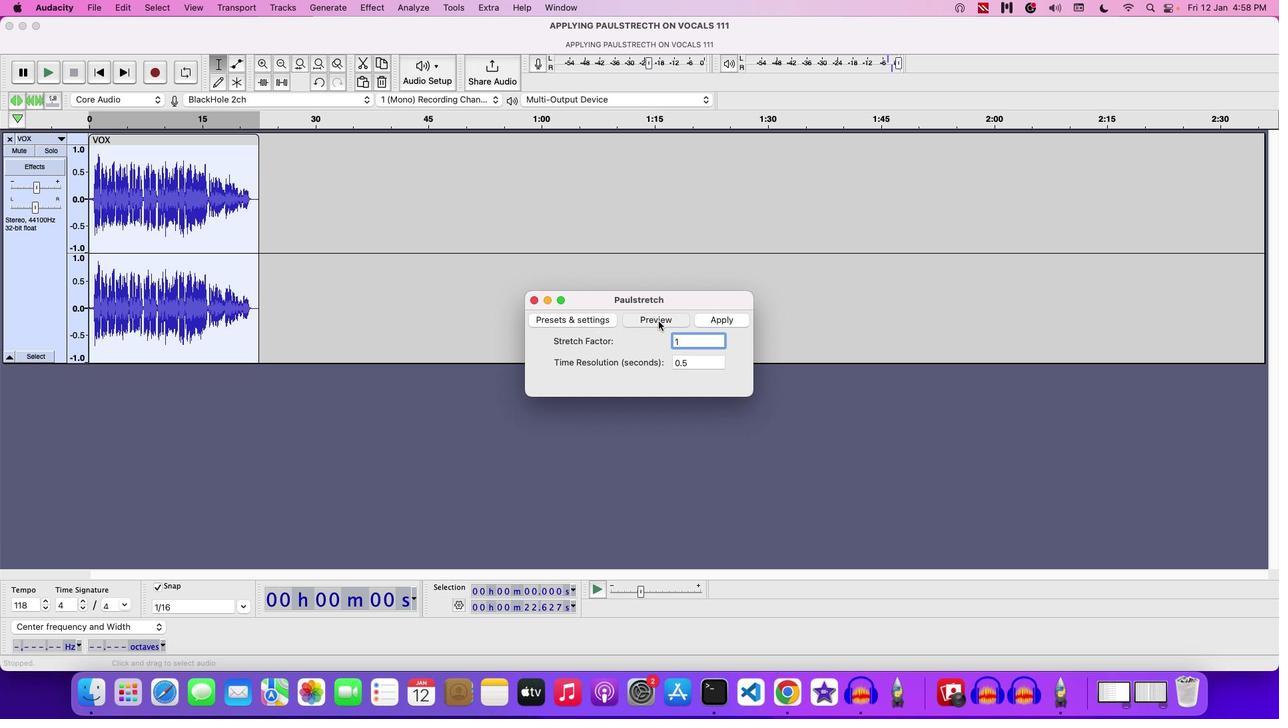 
Action: Mouse pressed left at (658, 321)
Screenshot: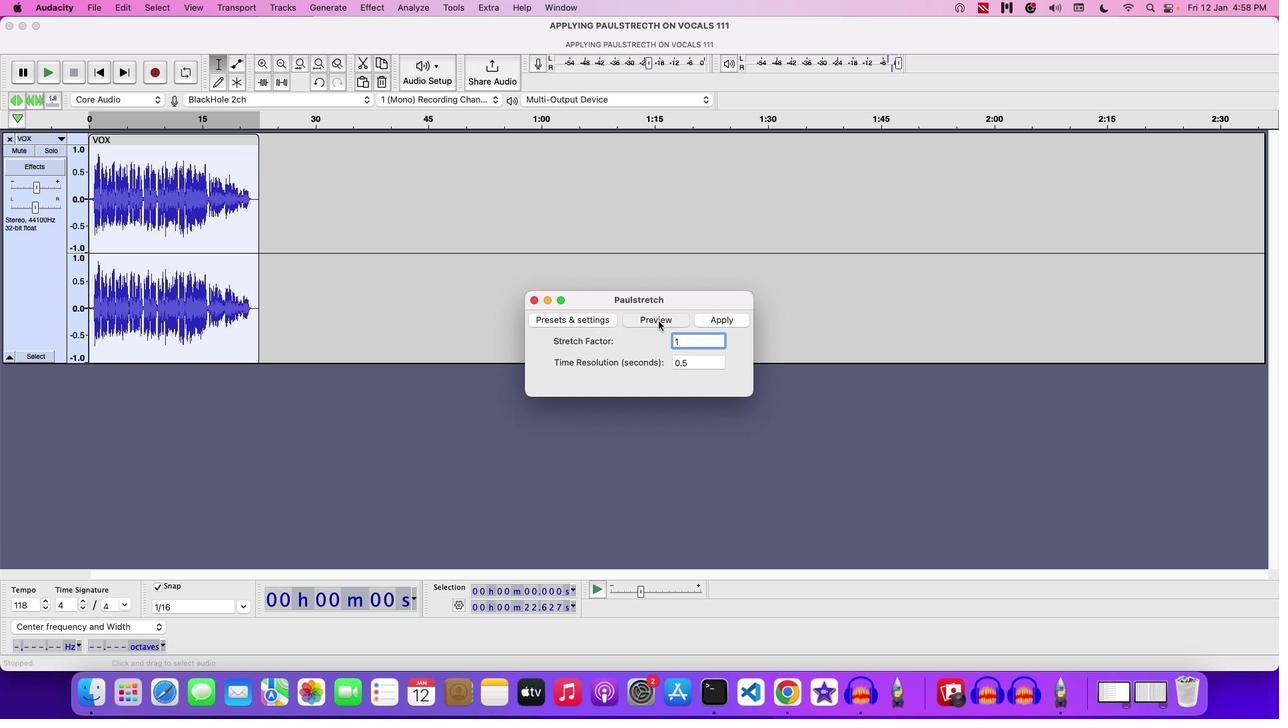 
Action: Mouse moved to (663, 391)
Screenshot: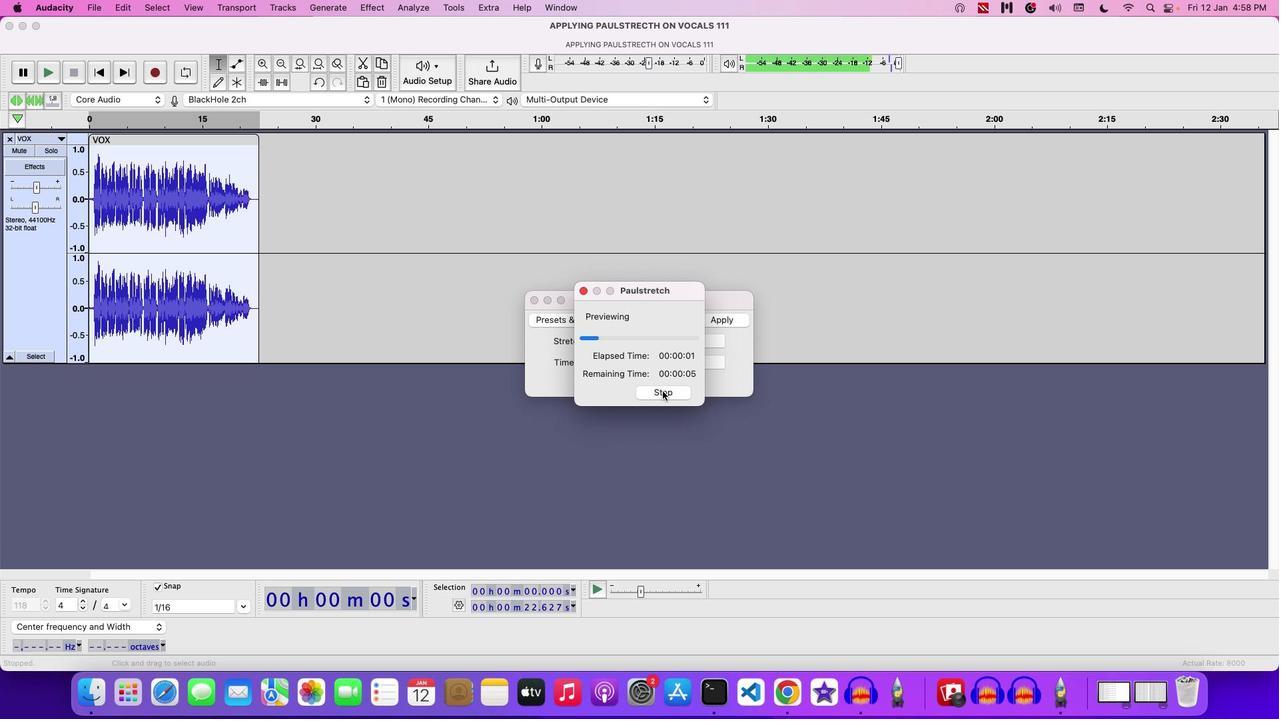 
Action: Mouse pressed left at (663, 391)
Screenshot: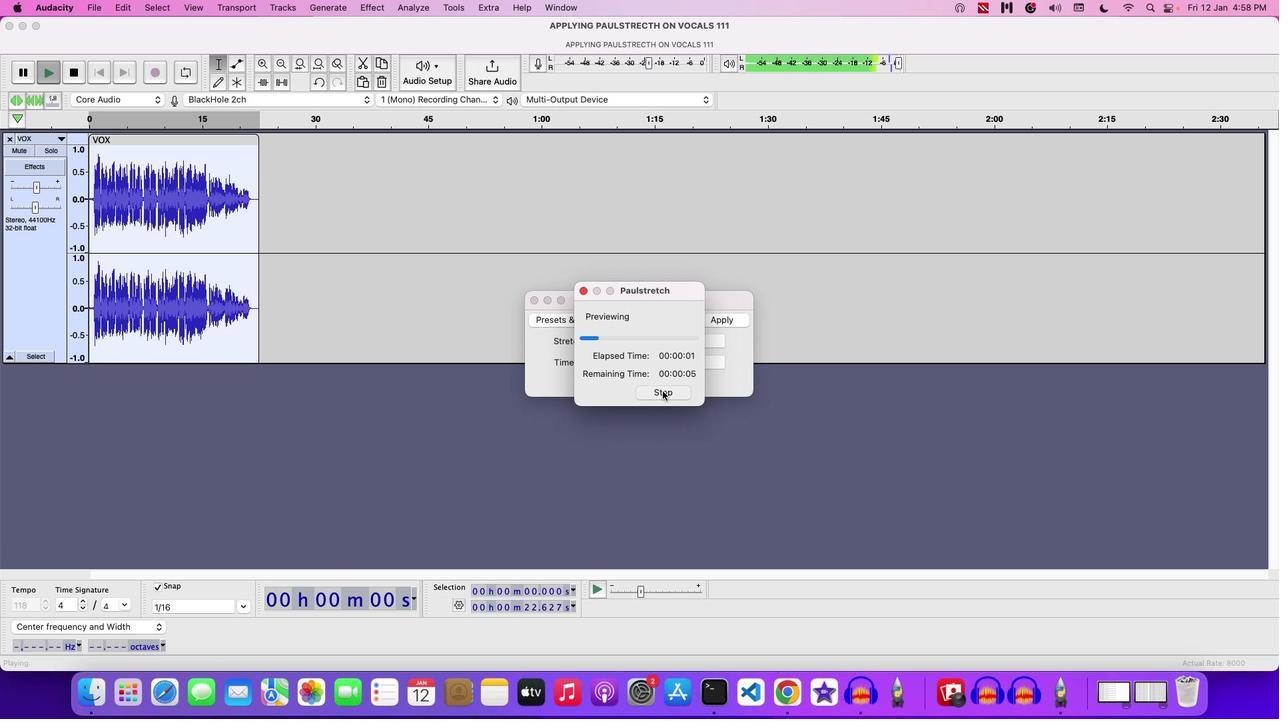 
Action: Mouse moved to (717, 321)
Screenshot: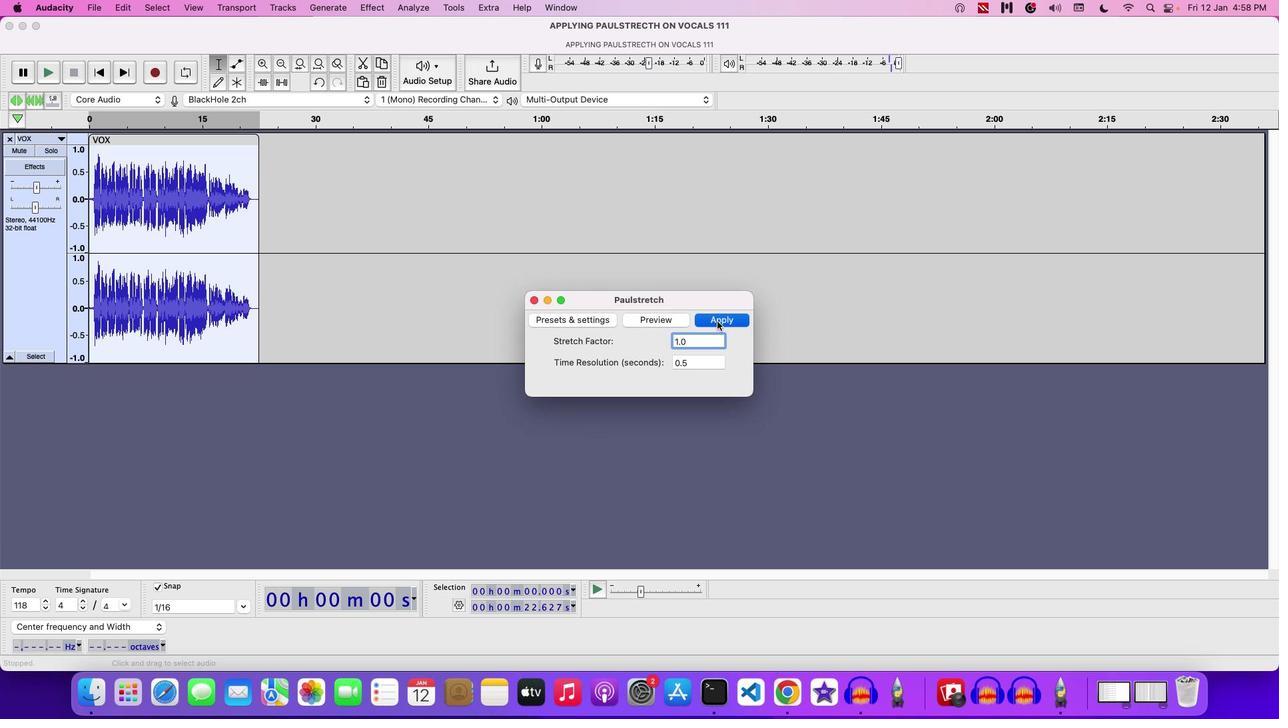 
Action: Mouse pressed left at (717, 321)
Screenshot: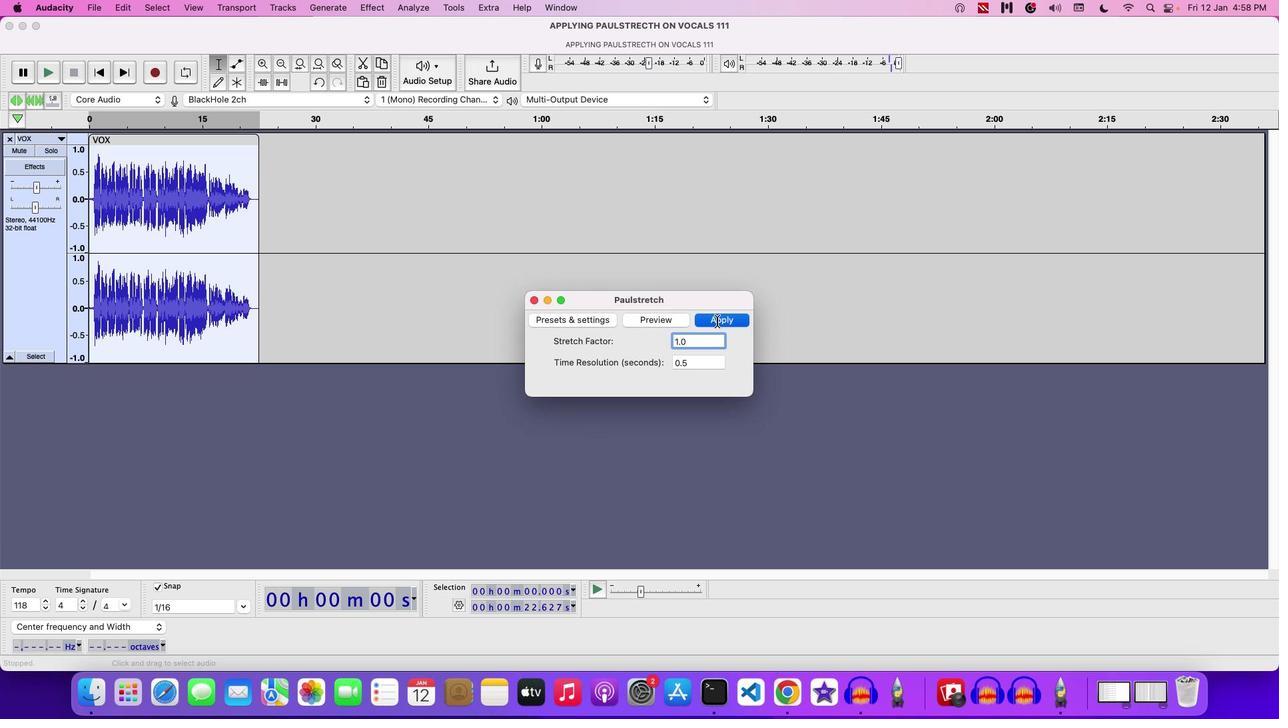 
Action: Mouse moved to (198, 260)
Screenshot: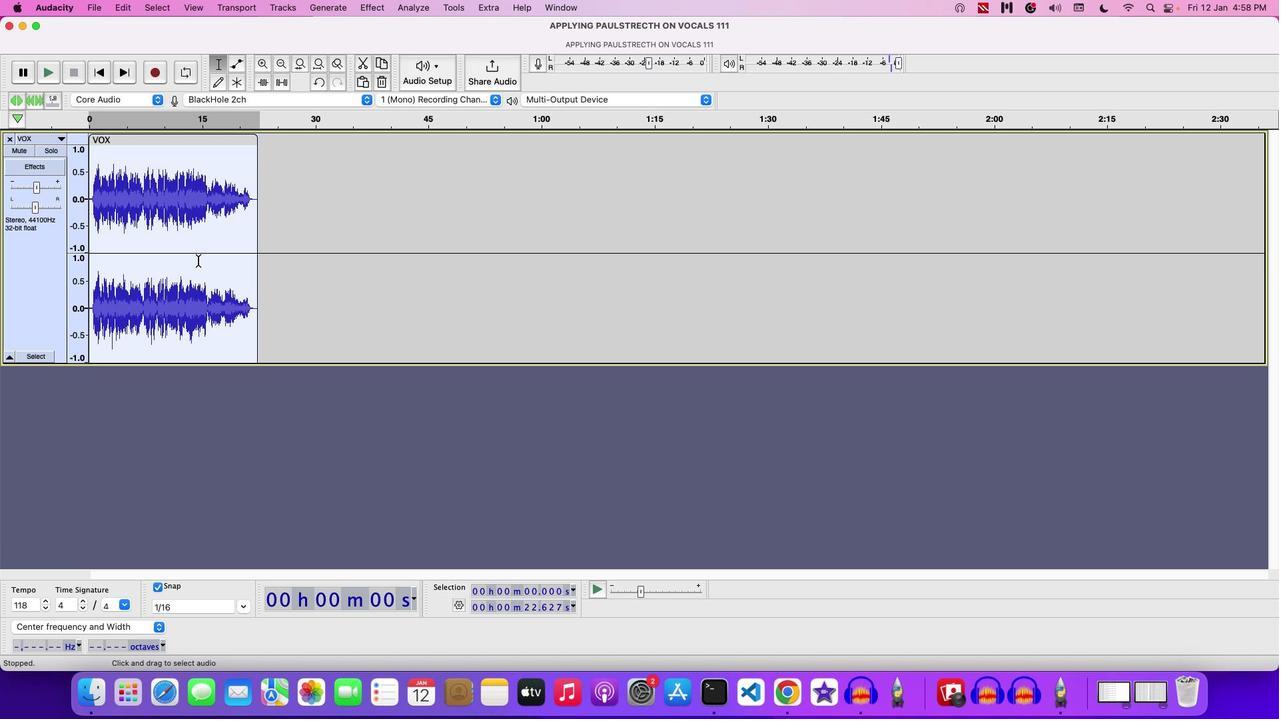 
Action: Key pressed Key.space
Screenshot: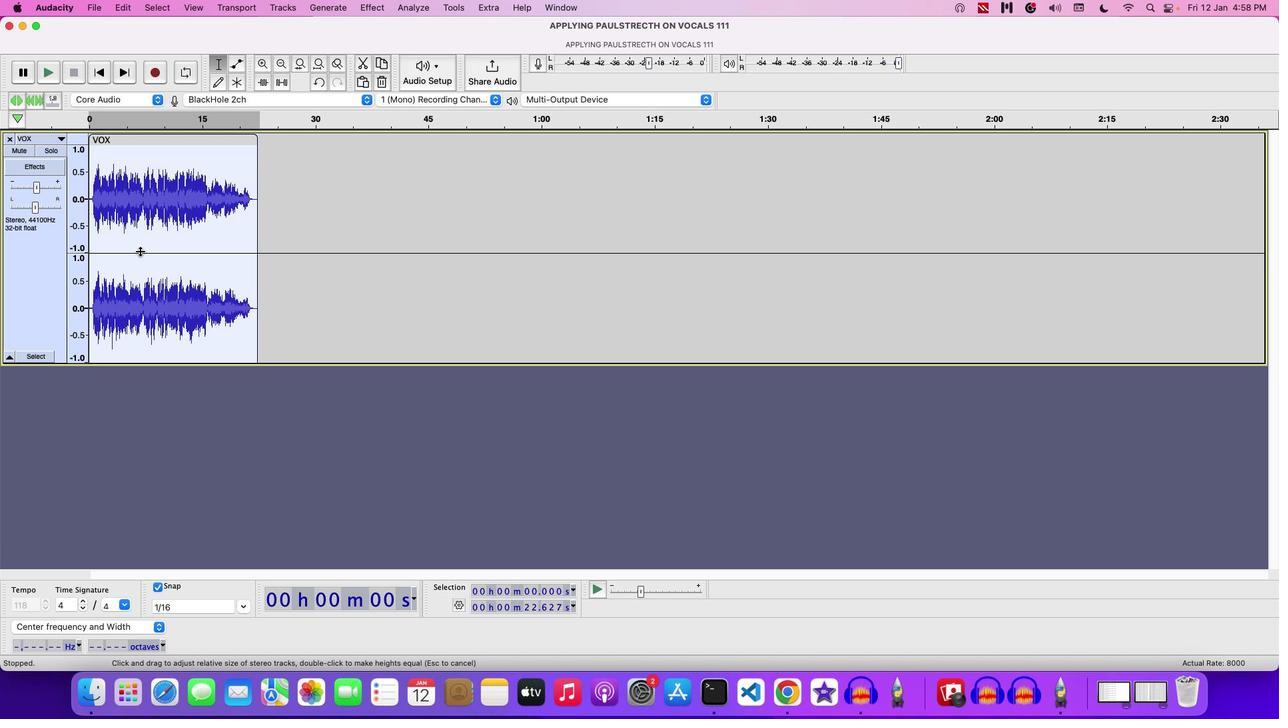
Action: Mouse moved to (95, 9)
Screenshot: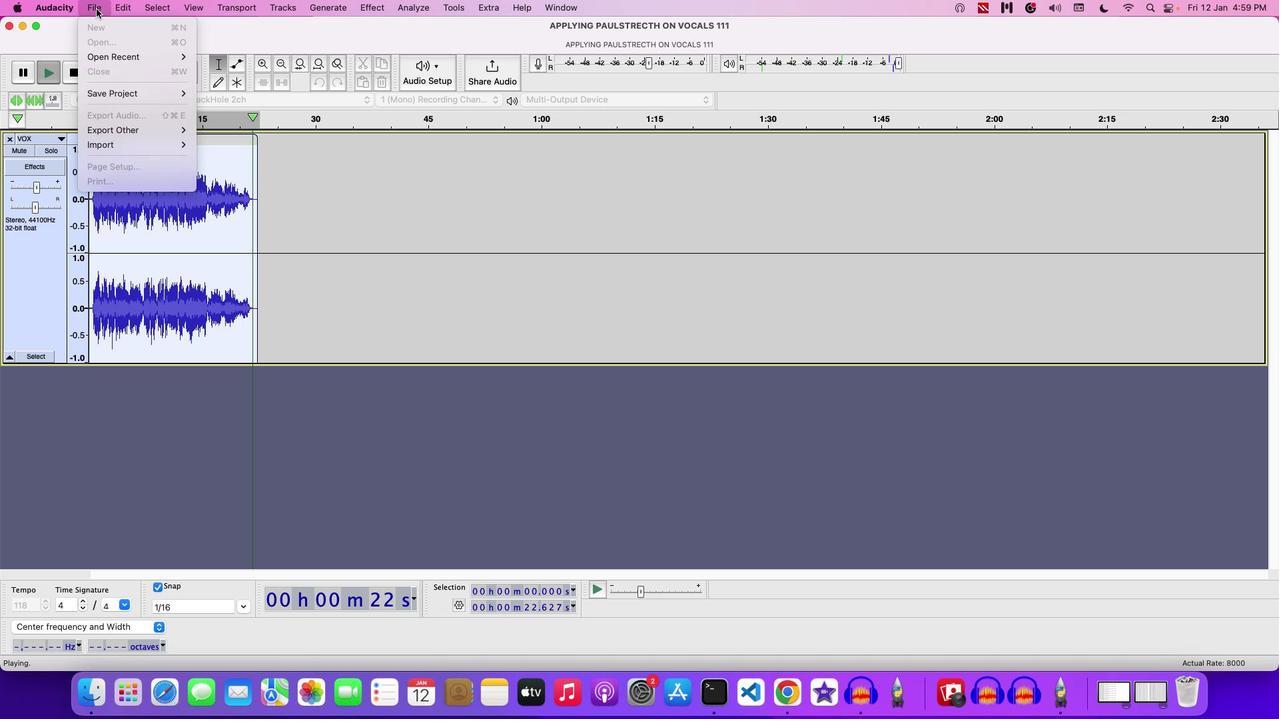 
Action: Mouse pressed left at (95, 9)
Screenshot: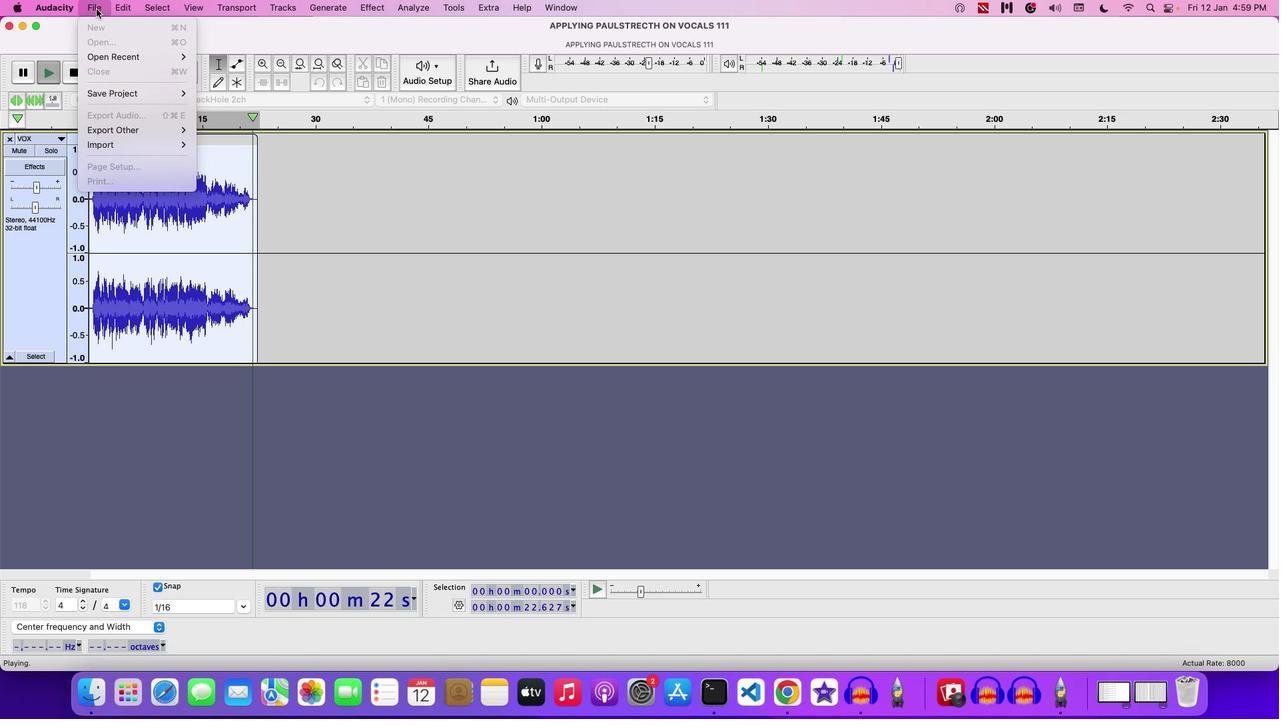 
Action: Mouse moved to (213, 89)
Screenshot: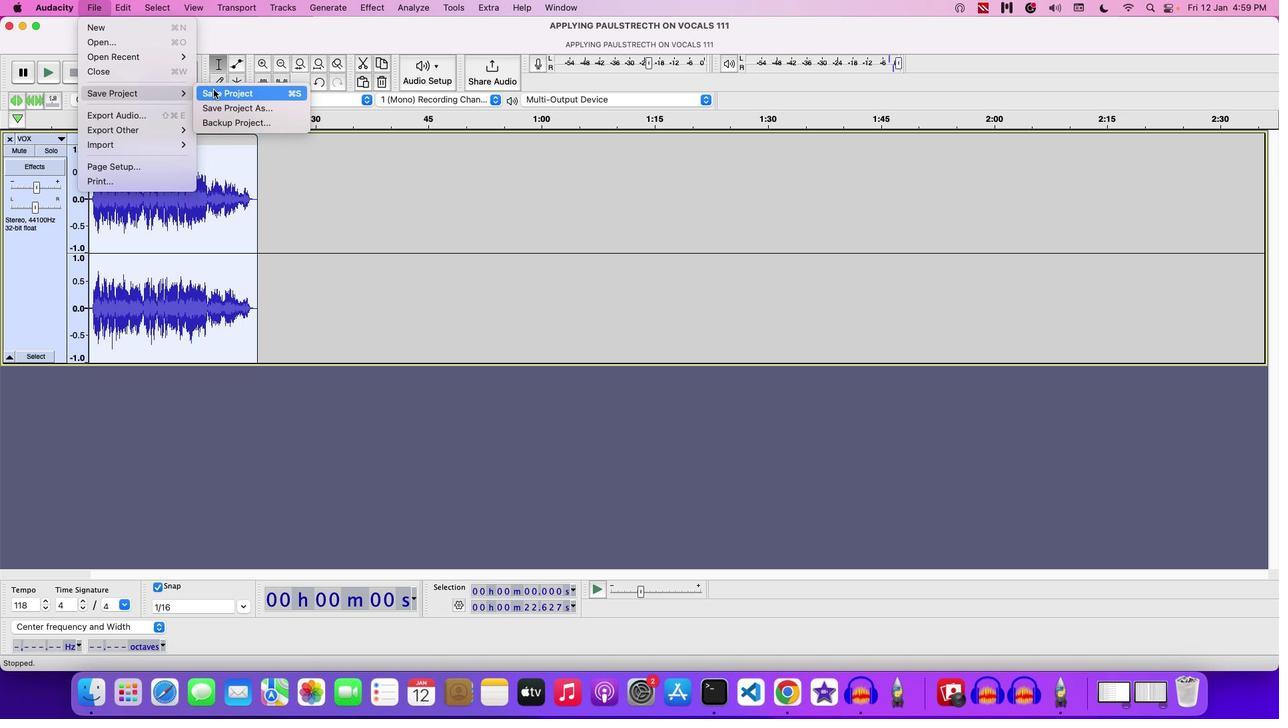 
Action: Mouse pressed left at (213, 89)
Screenshot: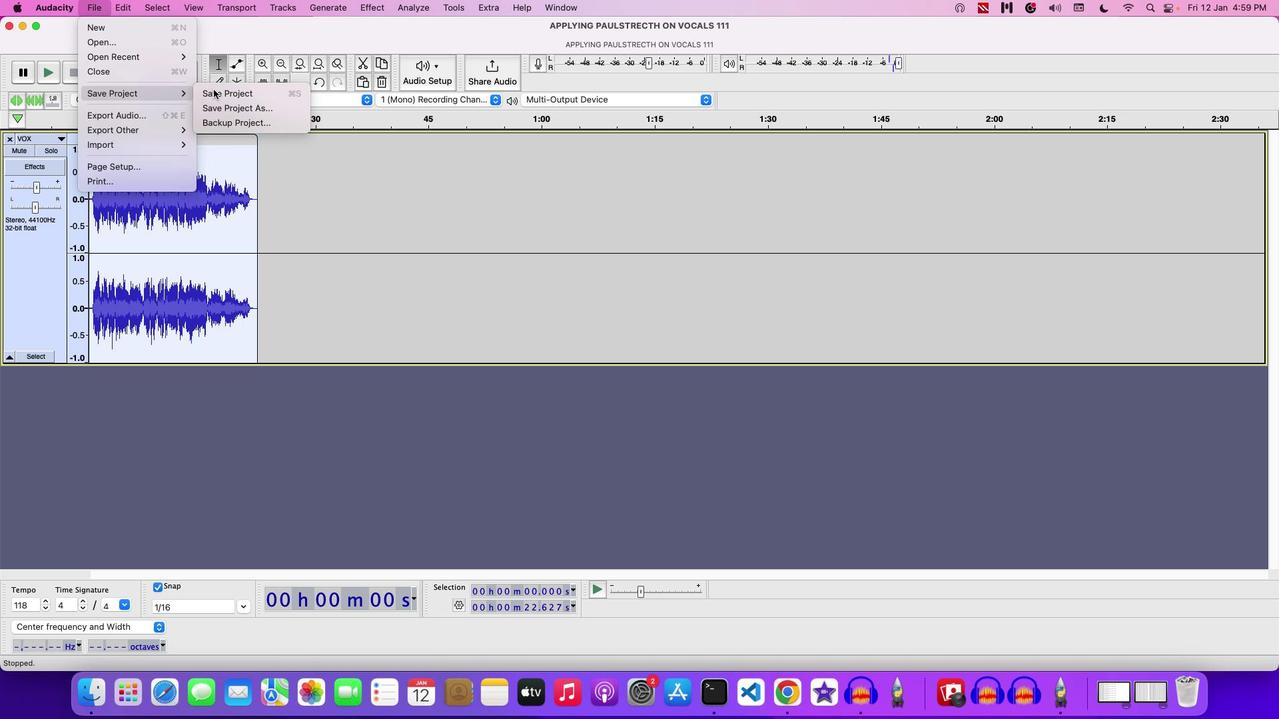 
Action: Mouse moved to (99, 15)
Screenshot: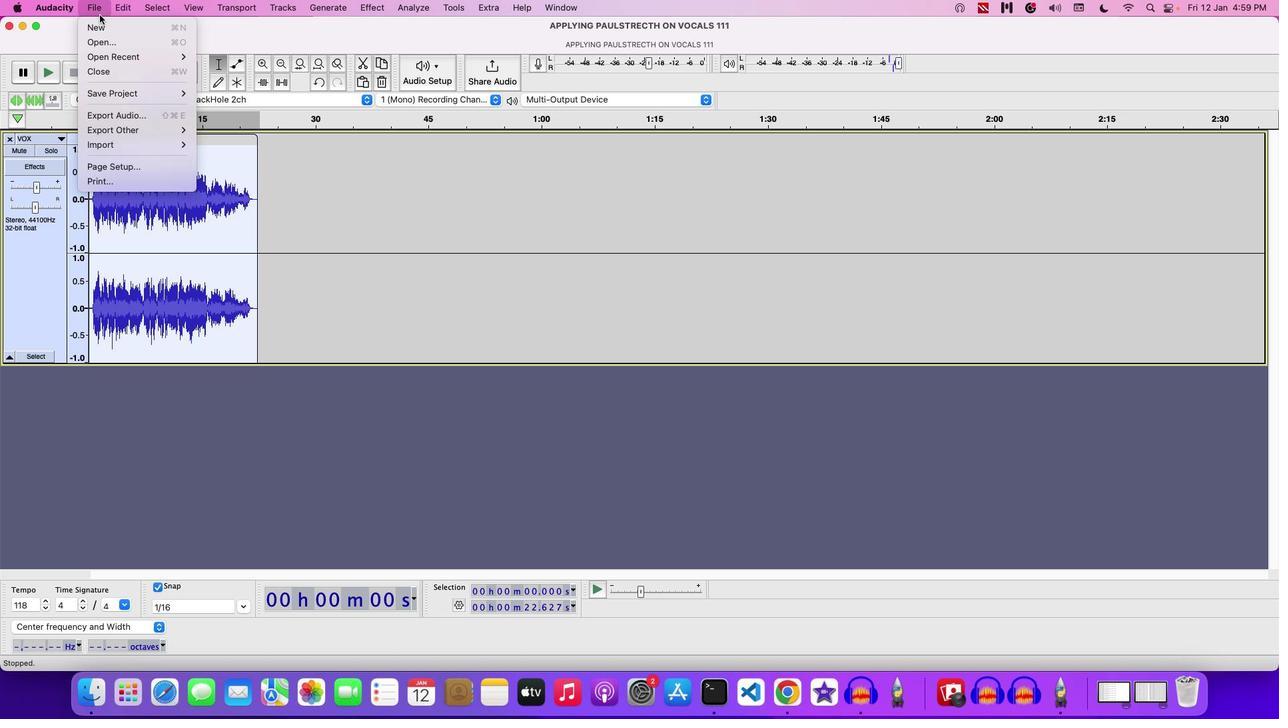 
Action: Mouse pressed left at (99, 15)
Screenshot: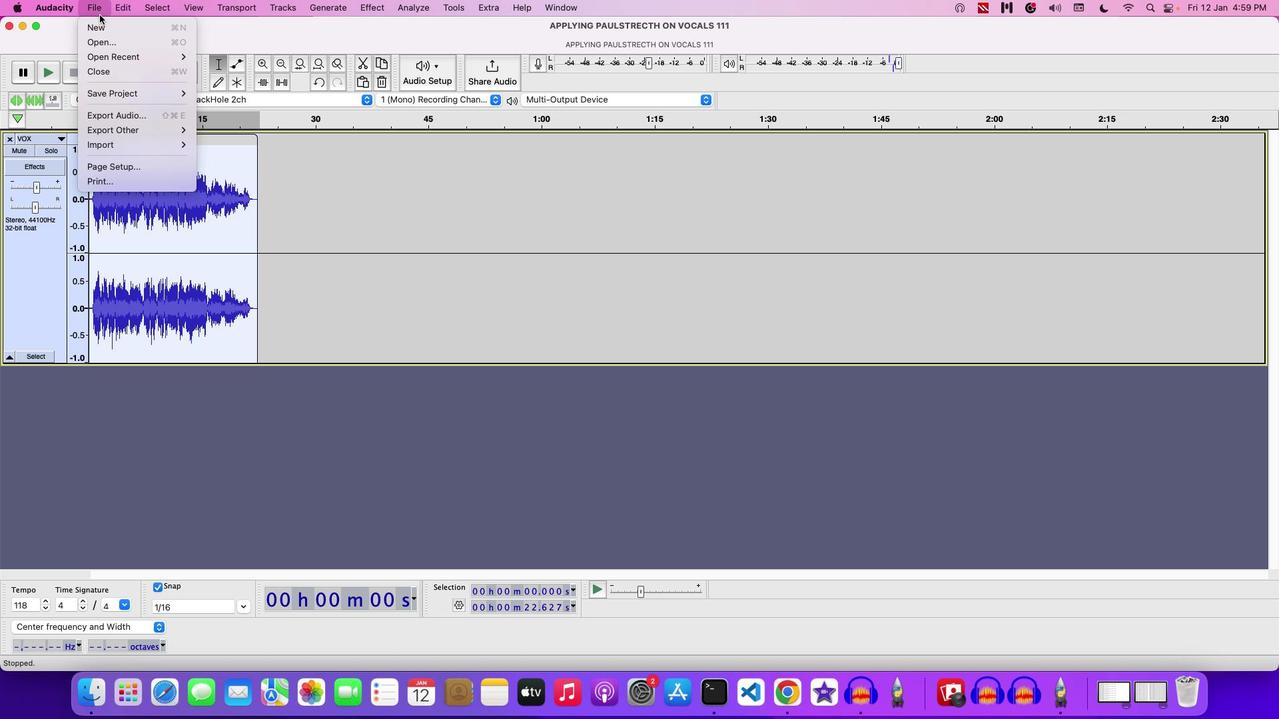 
Action: Mouse moved to (233, 106)
Screenshot: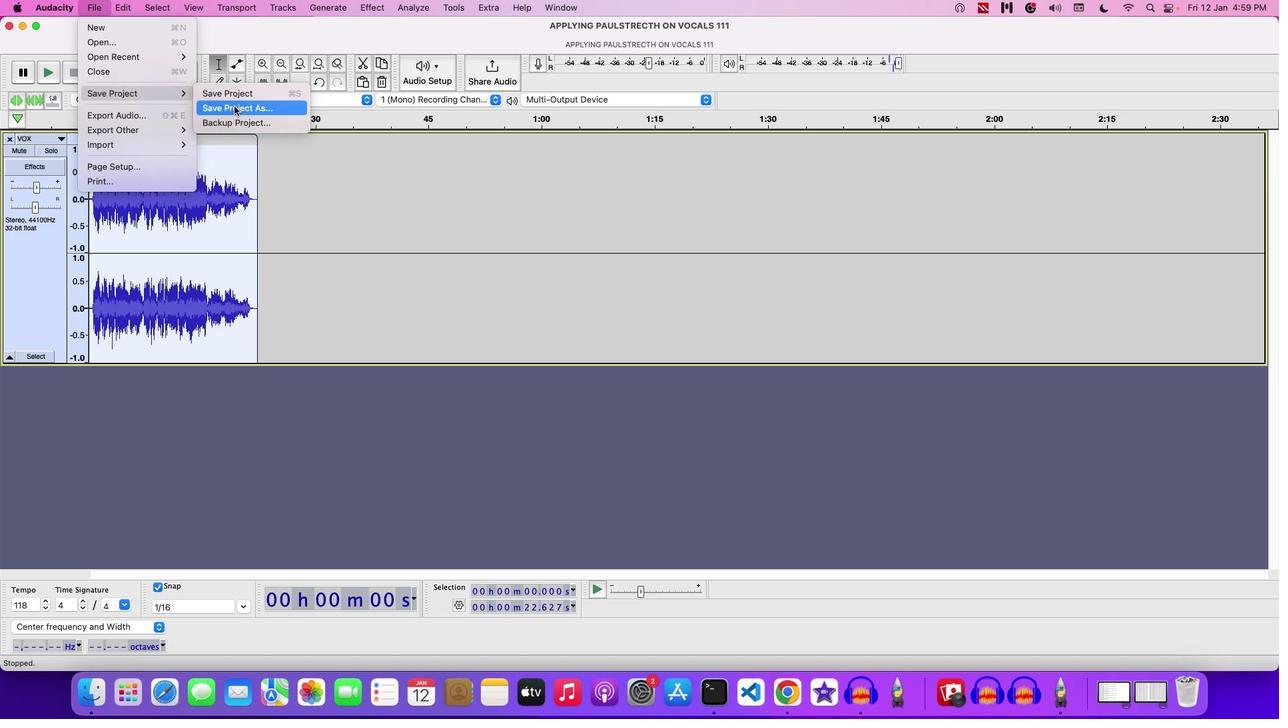 
Action: Mouse pressed left at (233, 106)
Screenshot: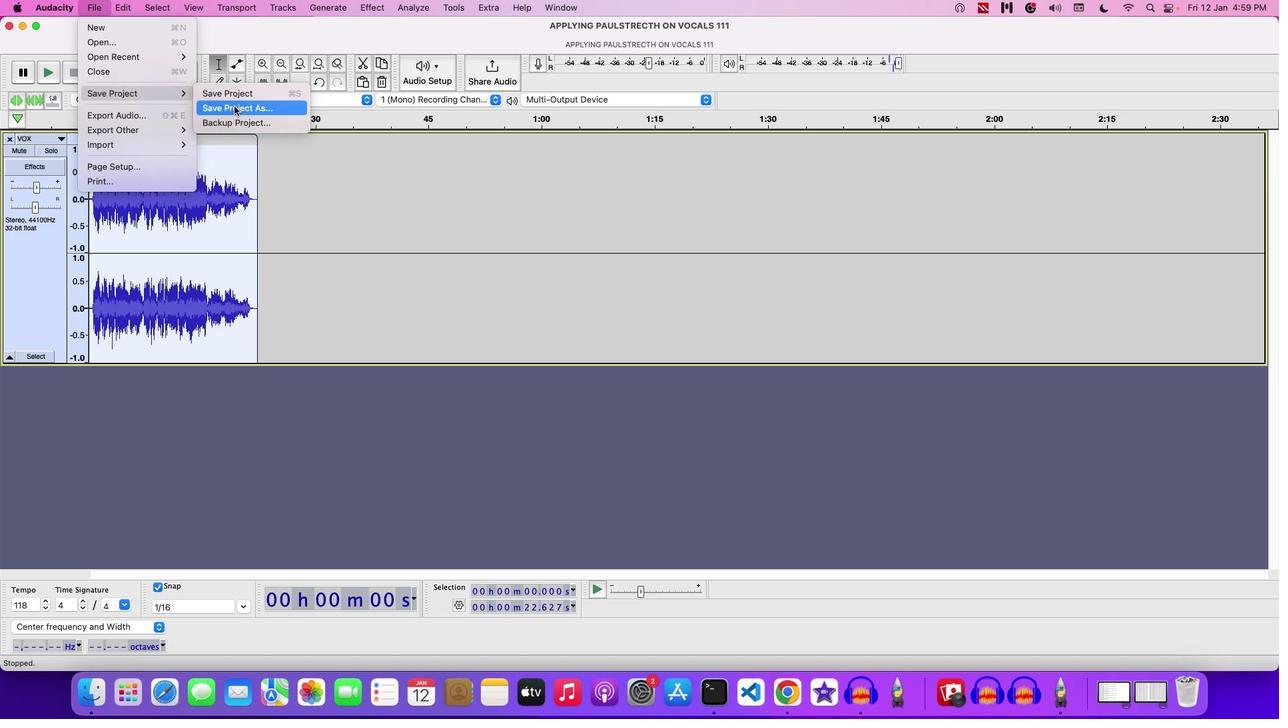 
Action: Mouse moved to (691, 181)
Screenshot: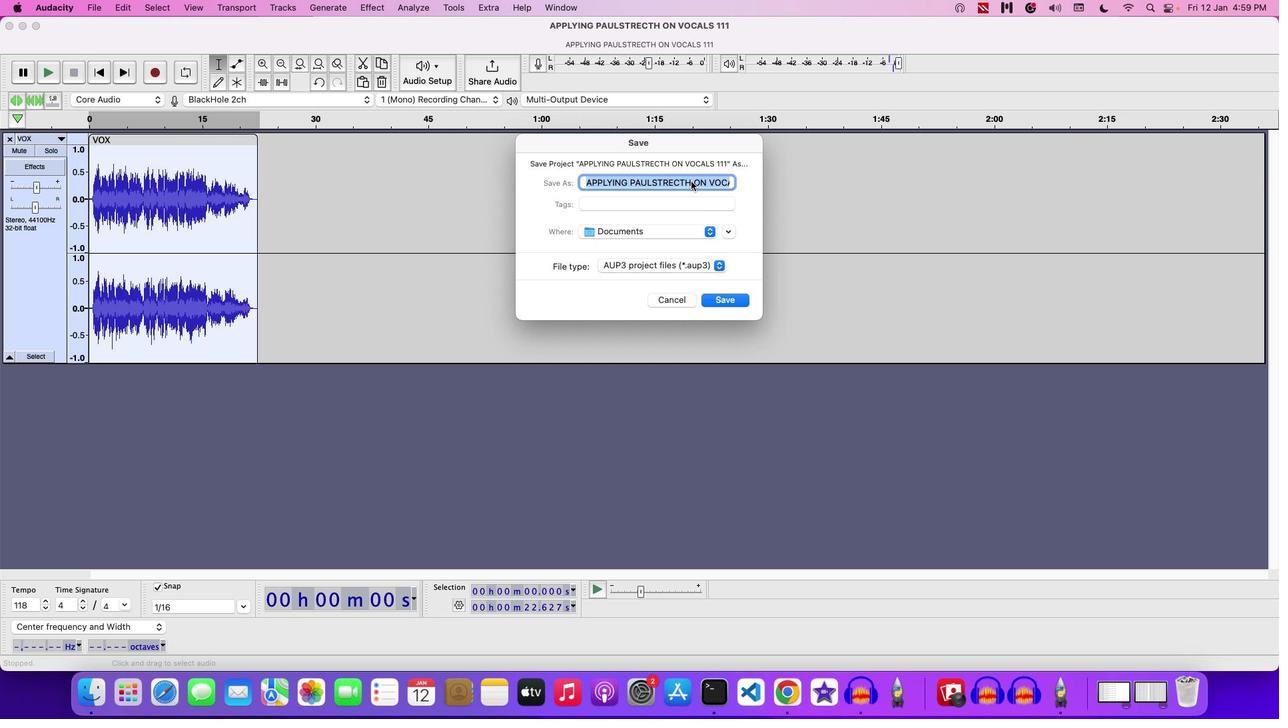 
Action: Mouse pressed left at (691, 181)
Screenshot: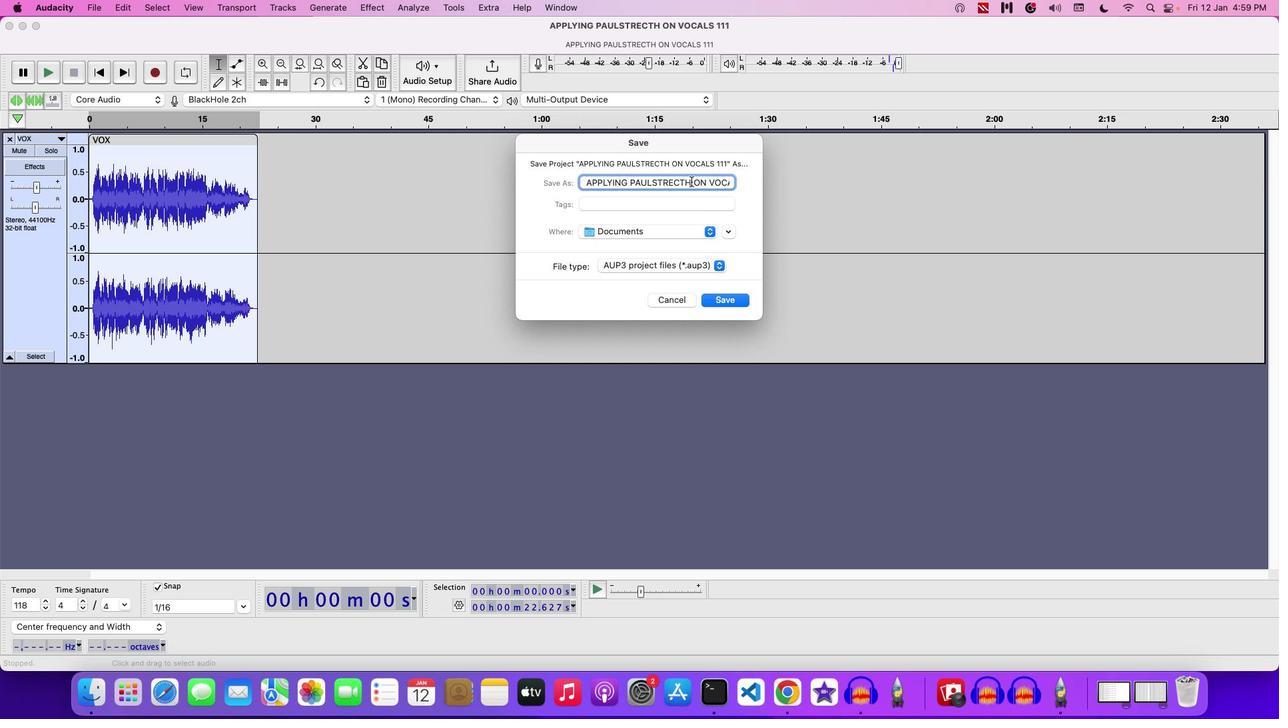 
Action: Mouse moved to (705, 180)
Screenshot: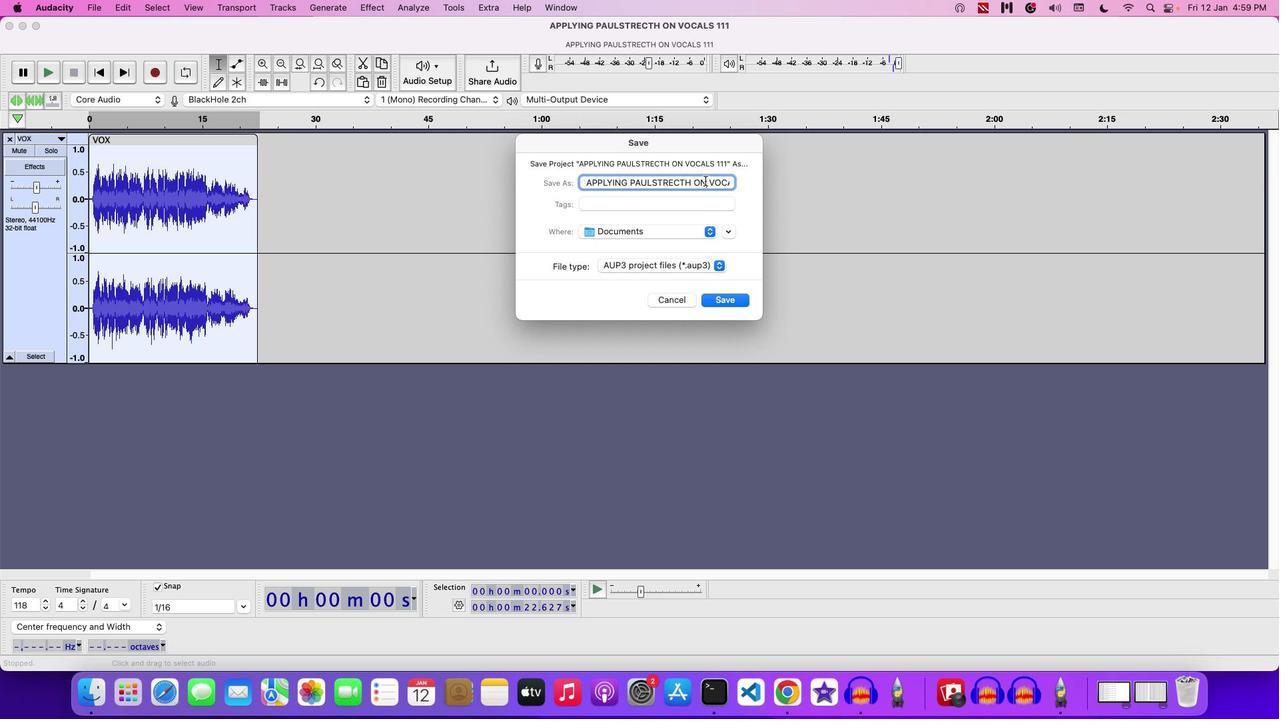 
Action: Mouse pressed left at (705, 180)
Screenshot: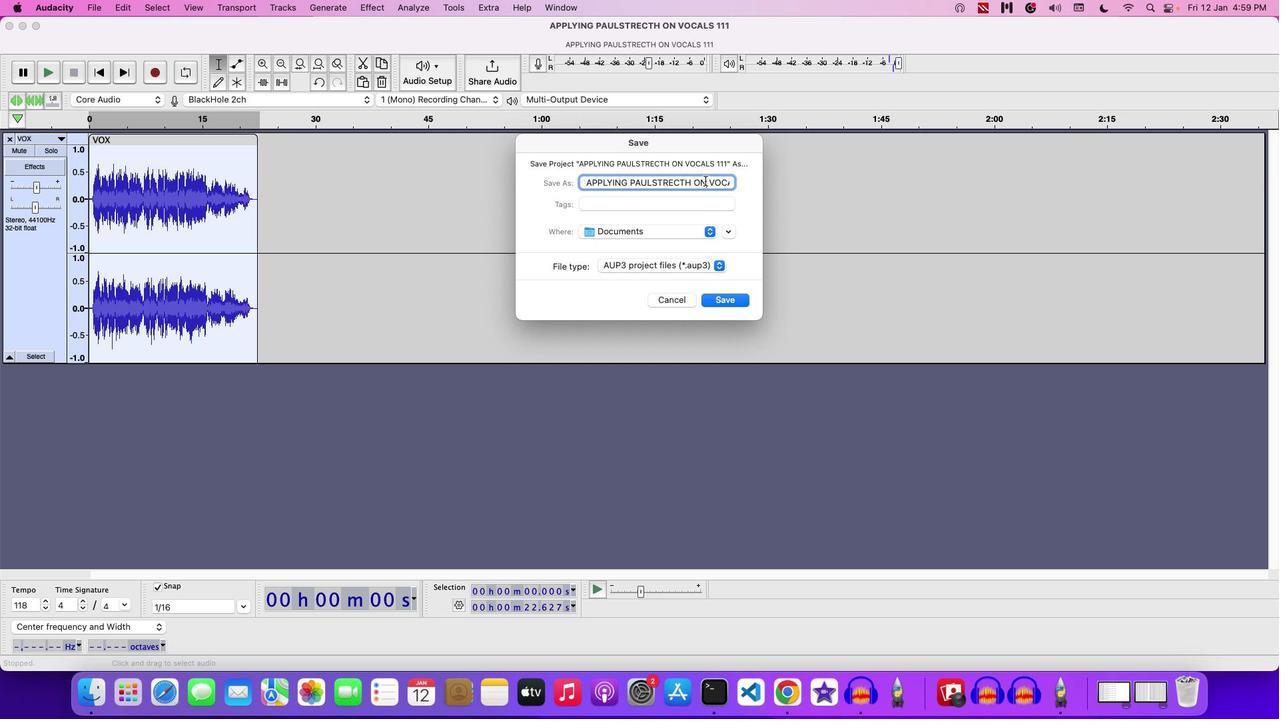 
Action: Mouse moved to (753, 275)
Screenshot: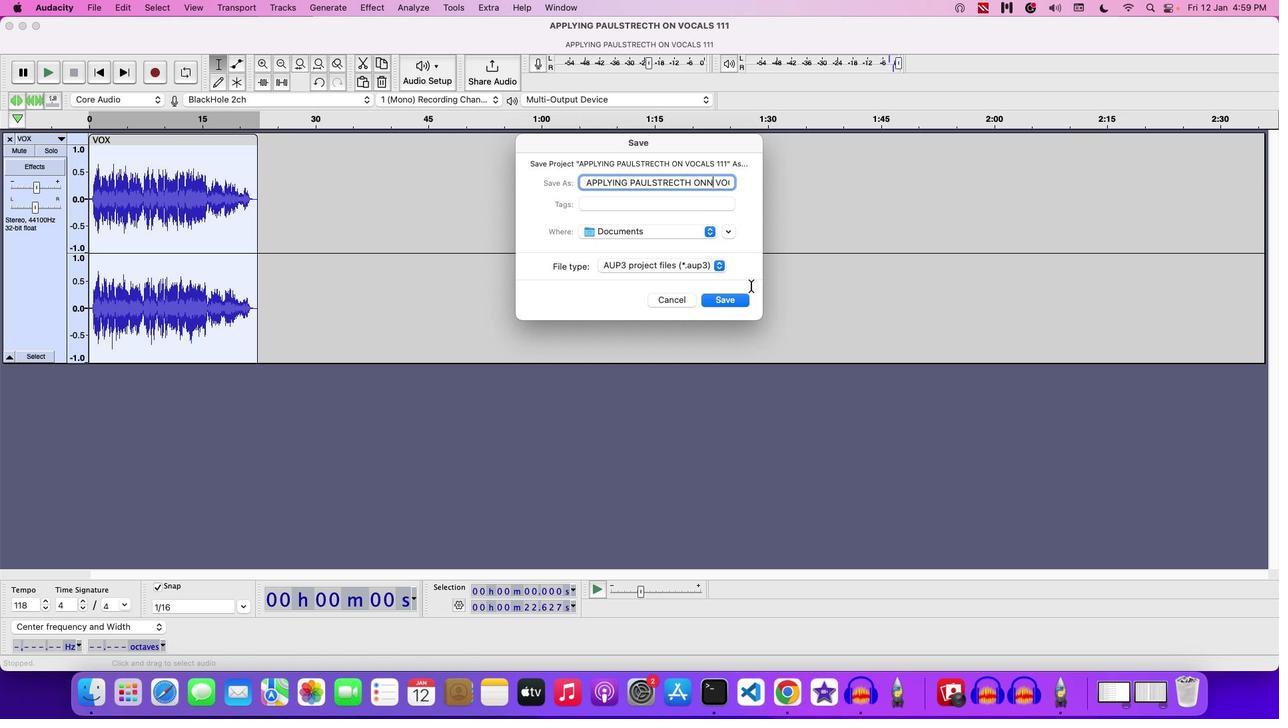 
Action: Key pressed 'N'
Screenshot: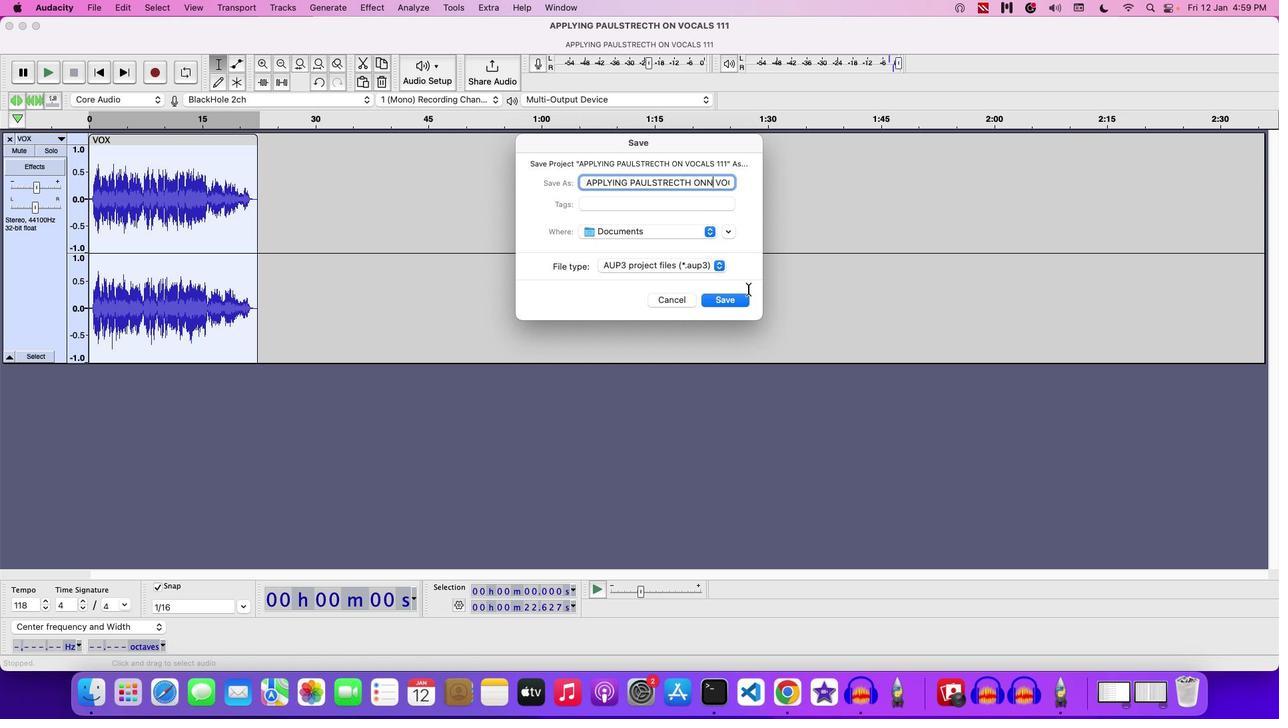 
Action: Mouse moved to (733, 305)
Screenshot: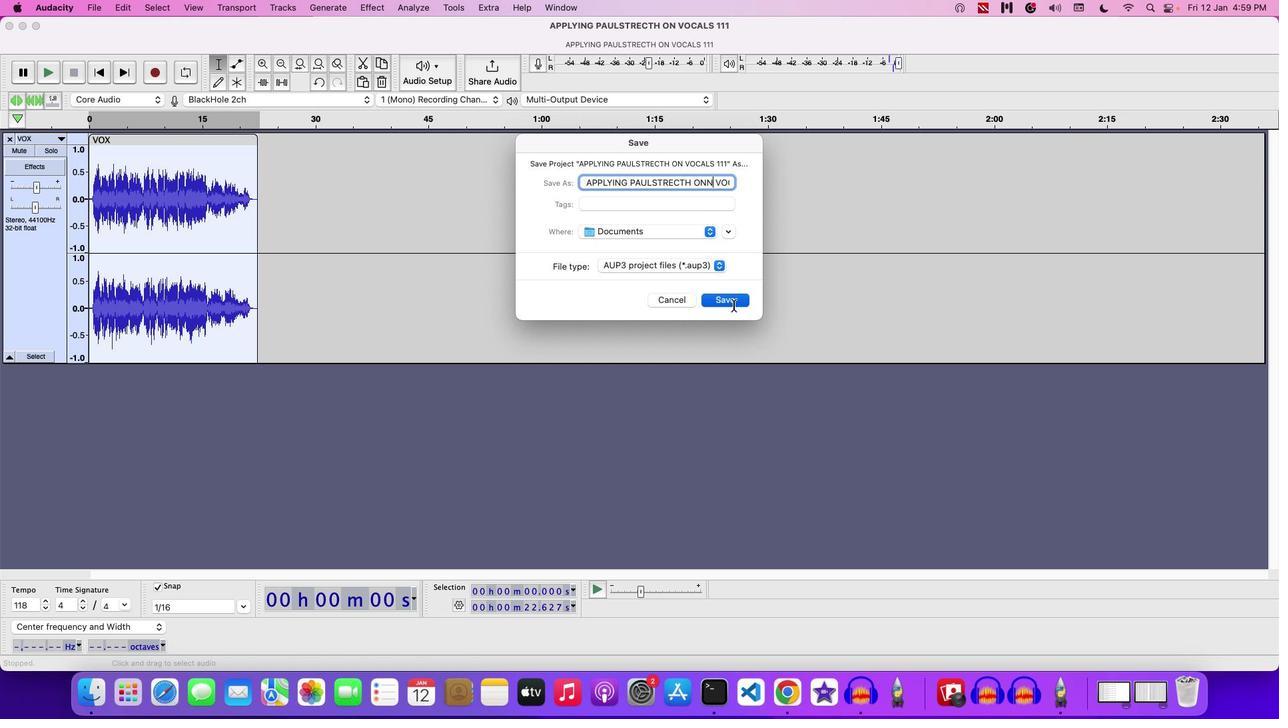 
Action: Mouse pressed left at (733, 305)
Screenshot: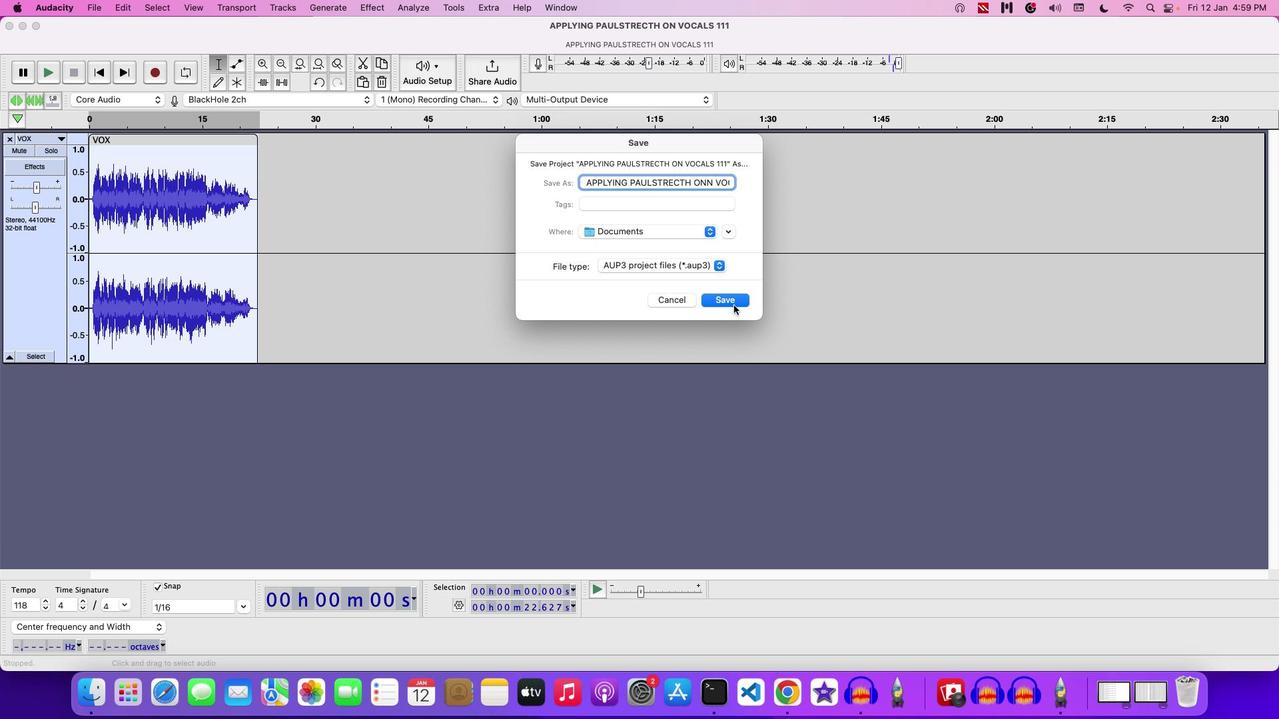 
Action: Mouse moved to (733, 303)
Screenshot: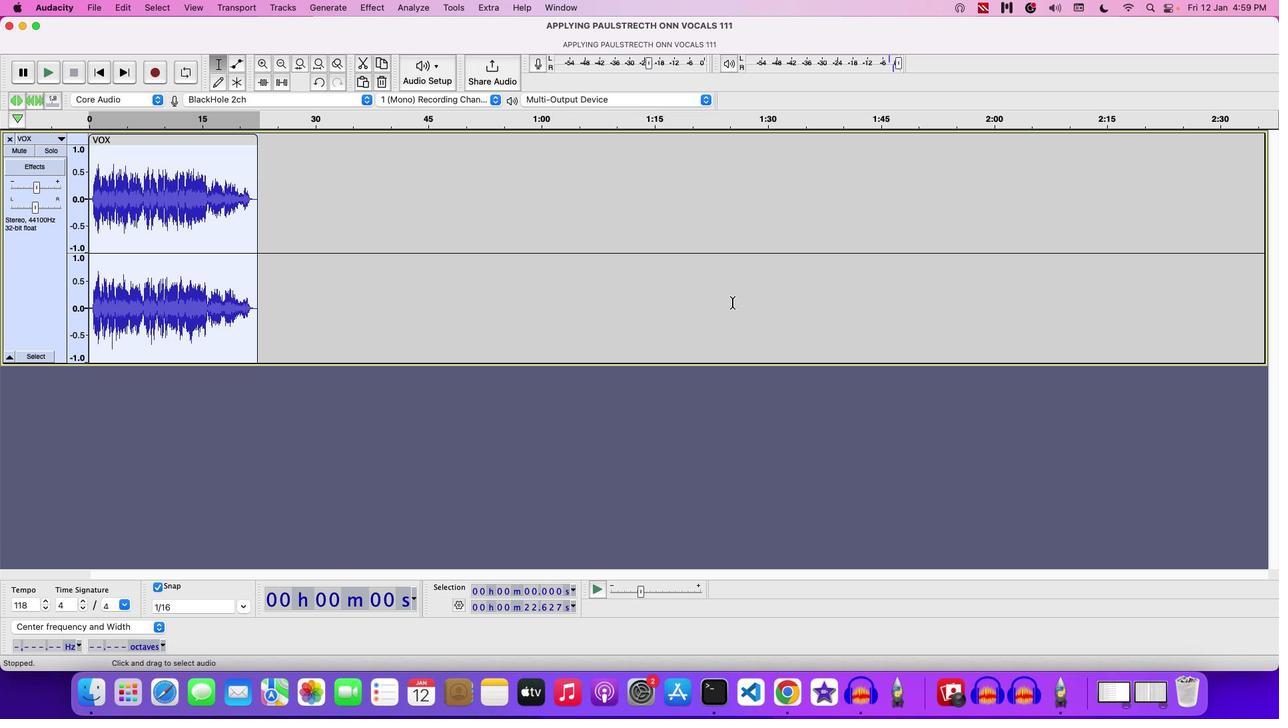 
